 Task: Look for space in Ternate, Philippines from 12th August, 2023 to 16th August, 2023 for 8 adults in price range Rs.10000 to Rs.16000. Place can be private room with 8 bedrooms having 8 beds and 8 bathrooms. Property type can be house, flat, guest house, hotel. Amenities needed are: wifi, TV, free parkinig on premises, gym, breakfast. Booking option can be shelf check-in. Required host language is English.
Action: Mouse moved to (534, 133)
Screenshot: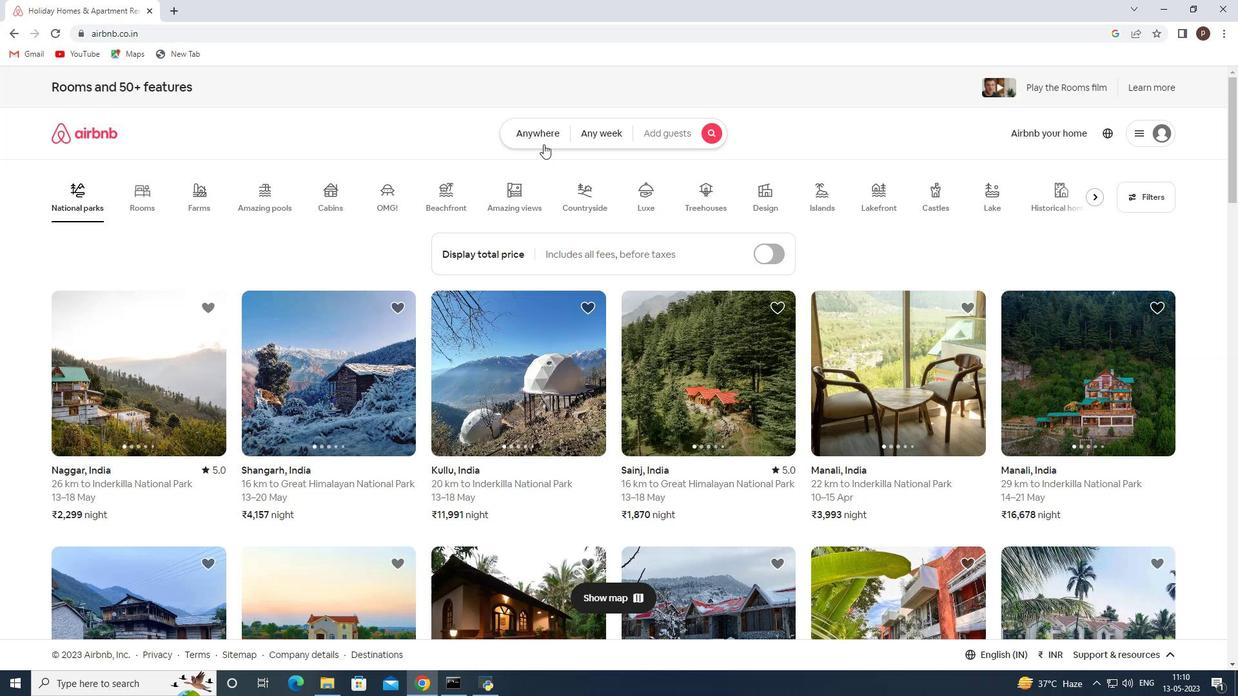 
Action: Mouse pressed left at (534, 133)
Screenshot: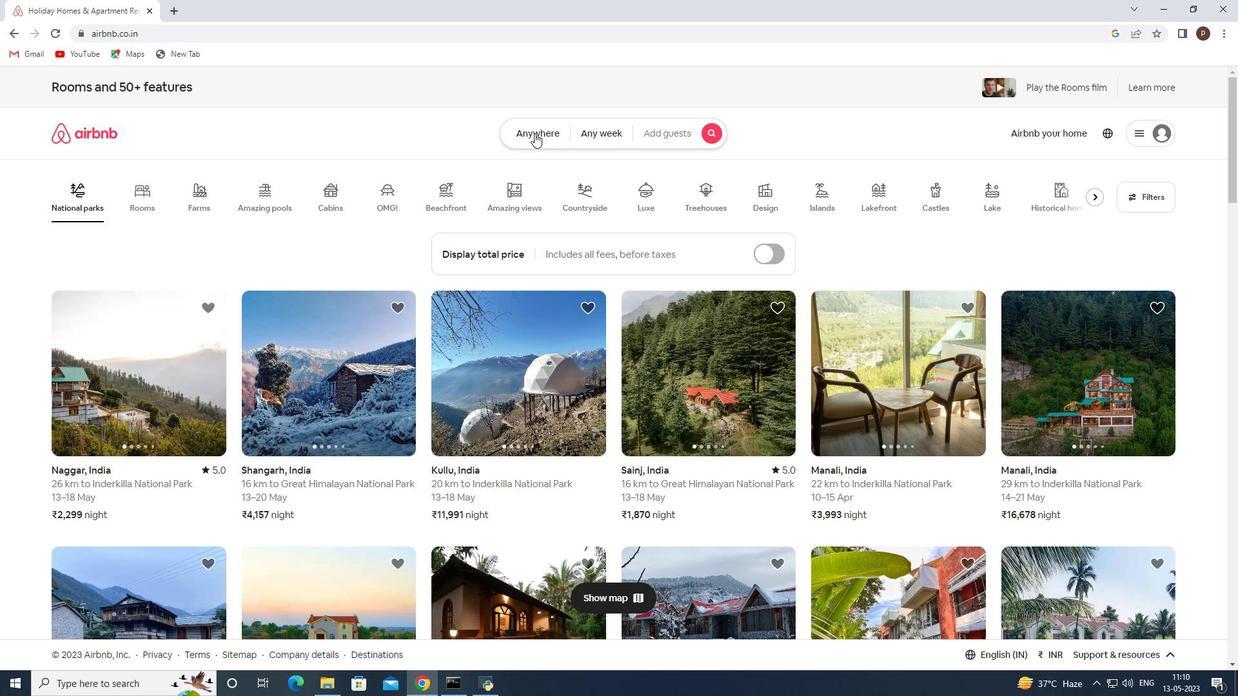 
Action: Mouse moved to (445, 187)
Screenshot: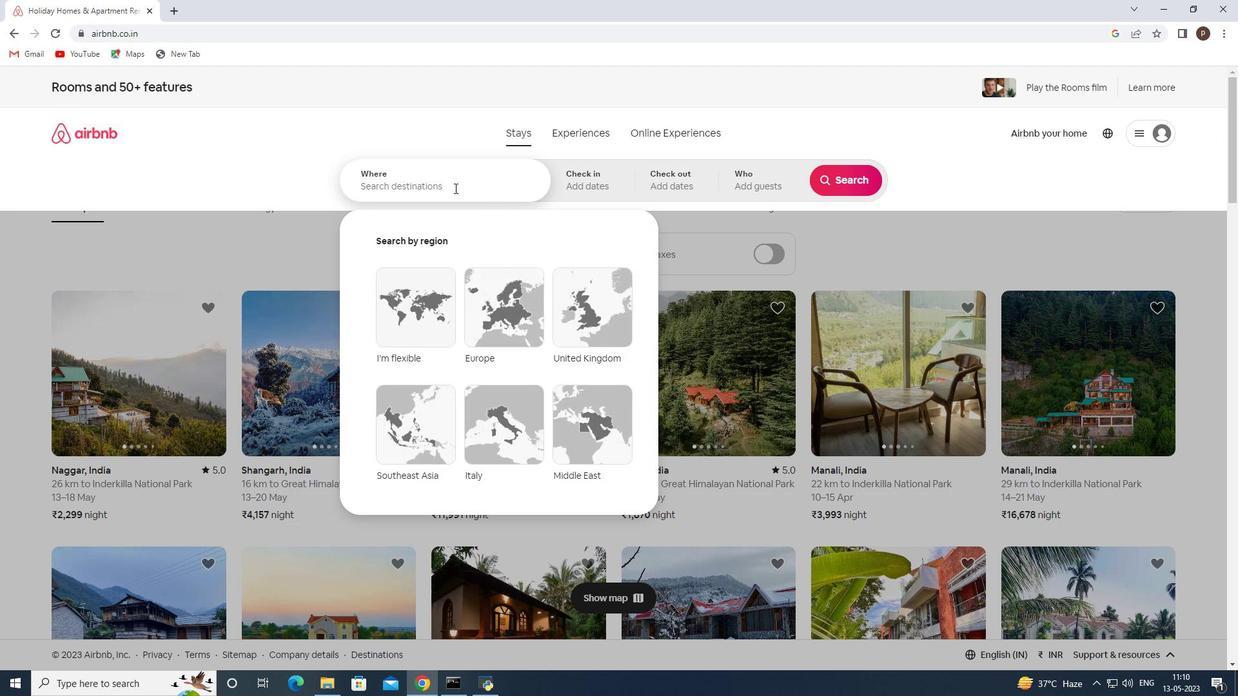 
Action: Mouse pressed left at (445, 187)
Screenshot: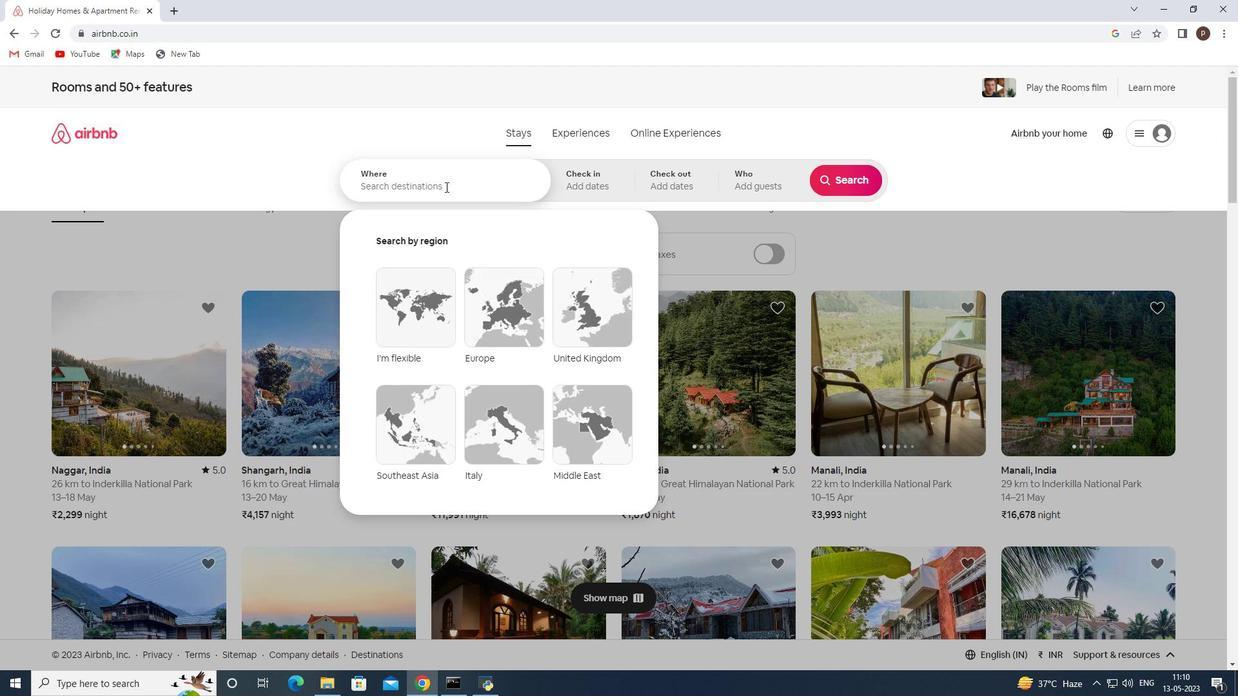 
Action: Key pressed <Key.caps_lock>T<Key.caps_lock>ernate,<Key.space><Key.caps_lock>P<Key.caps_lock>hili
Screenshot: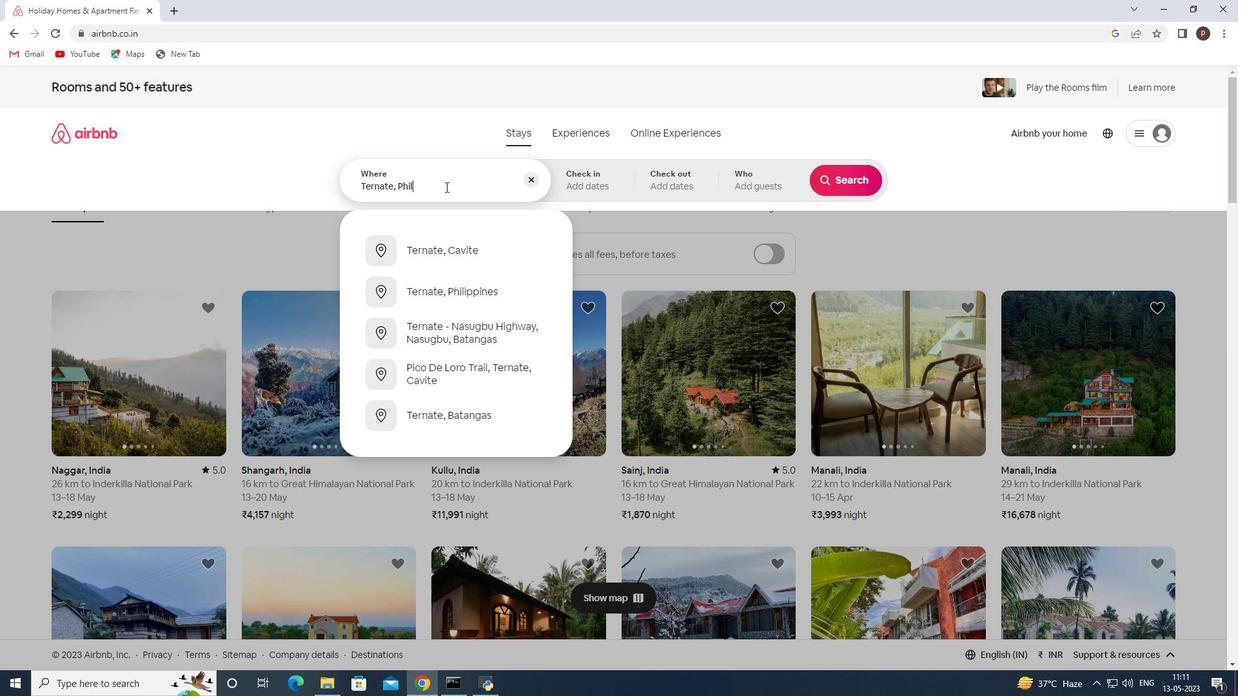 
Action: Mouse moved to (452, 287)
Screenshot: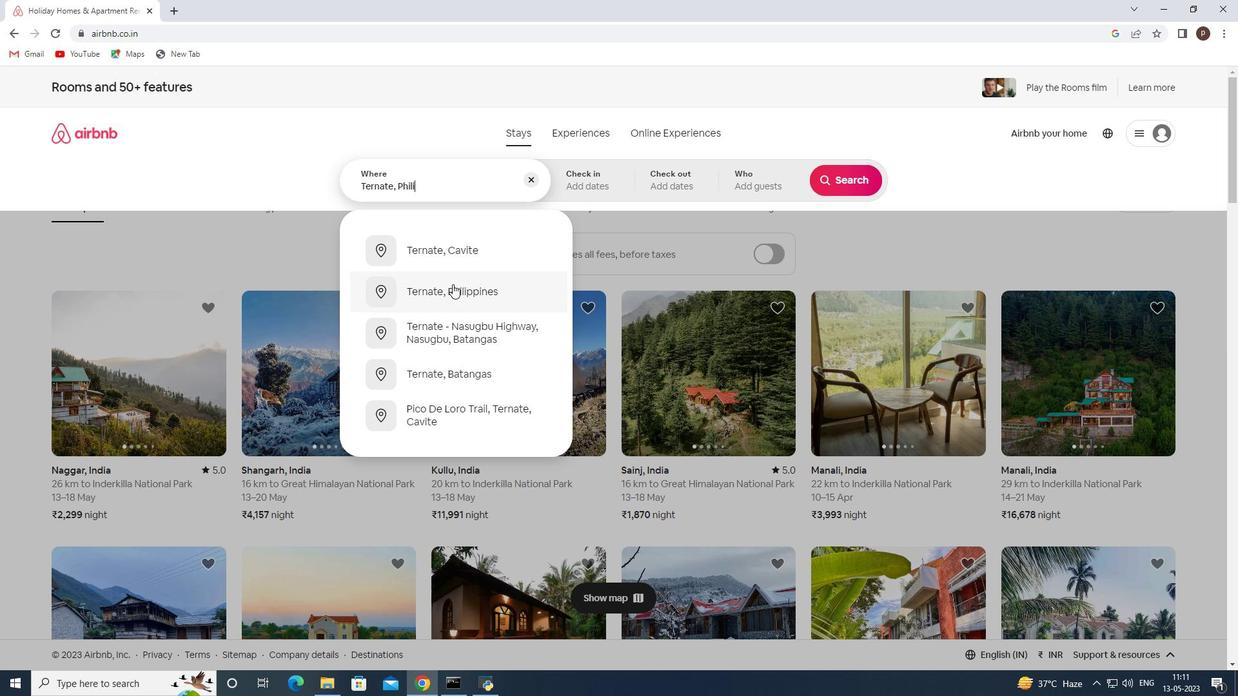 
Action: Mouse pressed left at (452, 287)
Screenshot: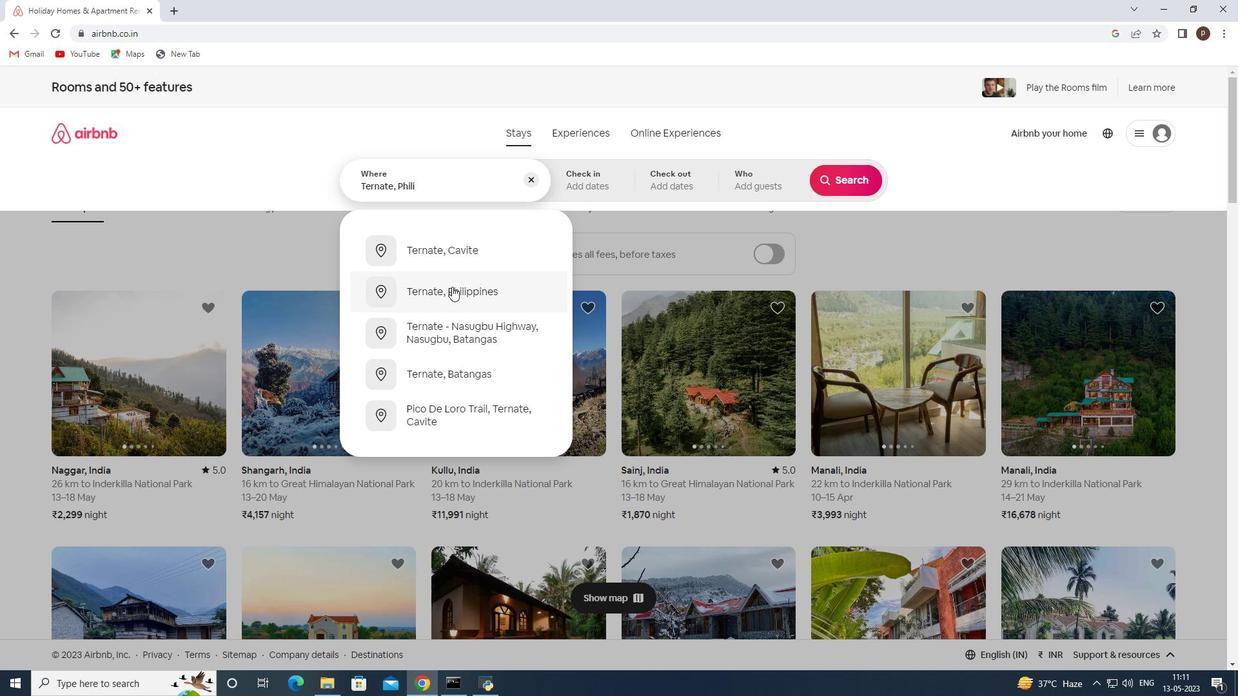 
Action: Mouse moved to (845, 285)
Screenshot: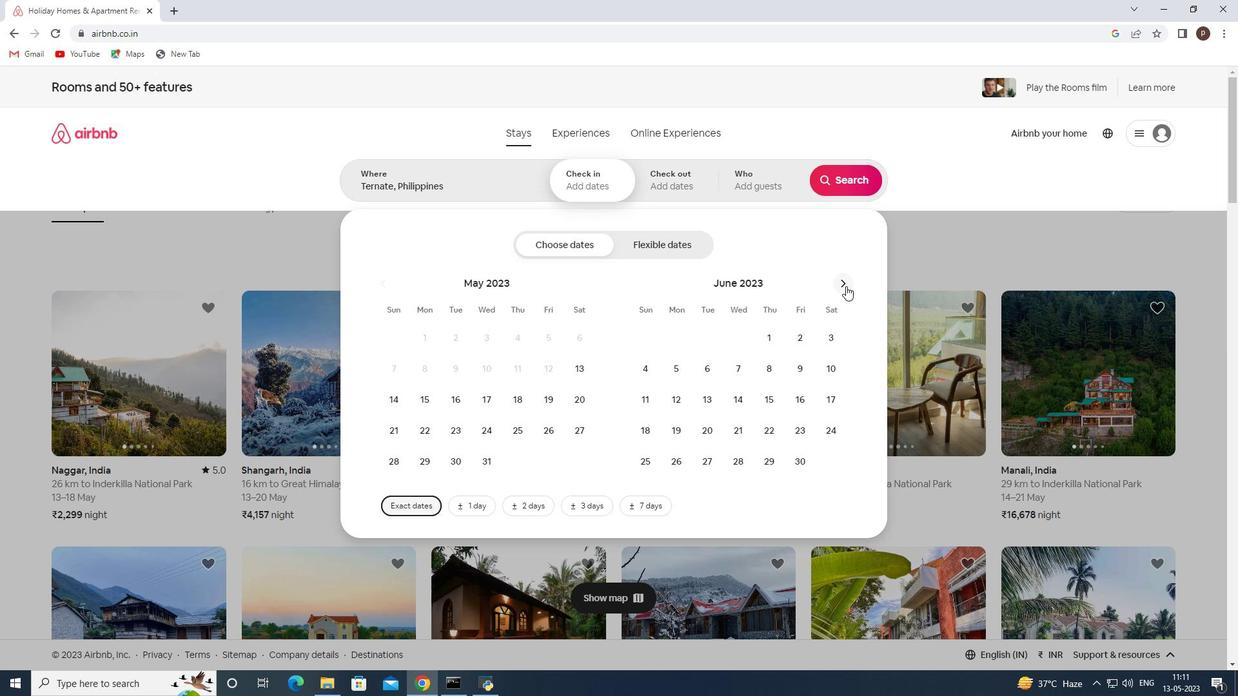 
Action: Mouse pressed left at (845, 285)
Screenshot: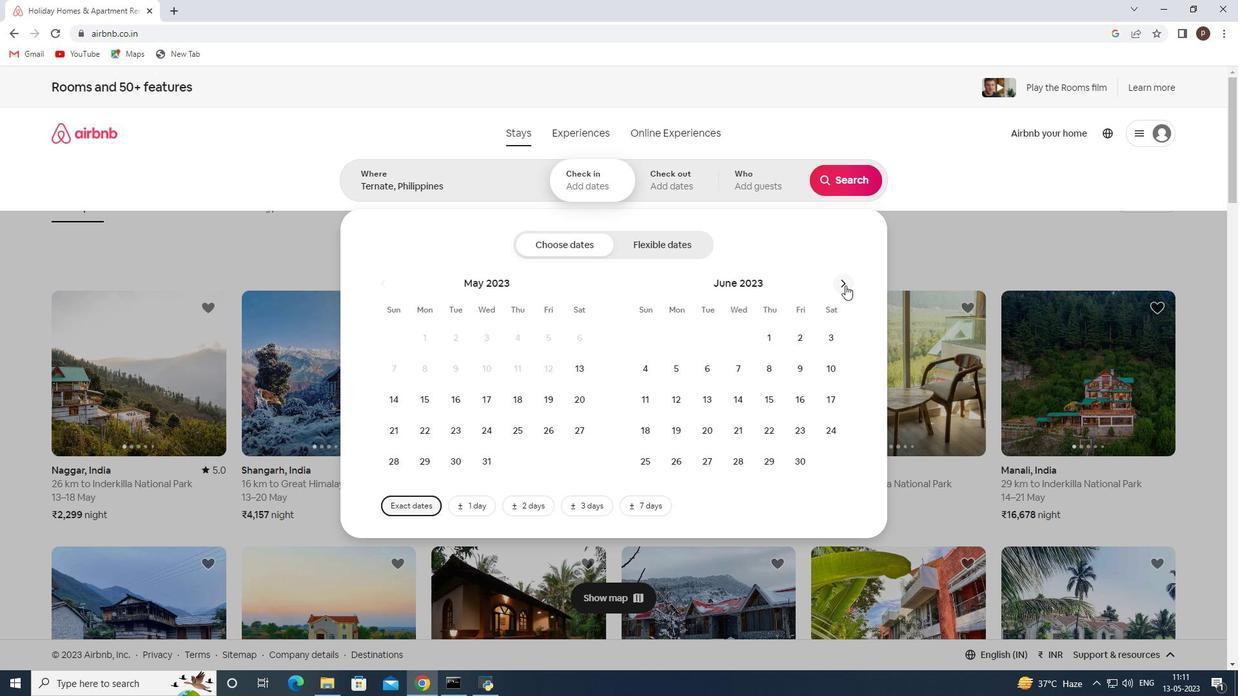 
Action: Mouse pressed left at (845, 285)
Screenshot: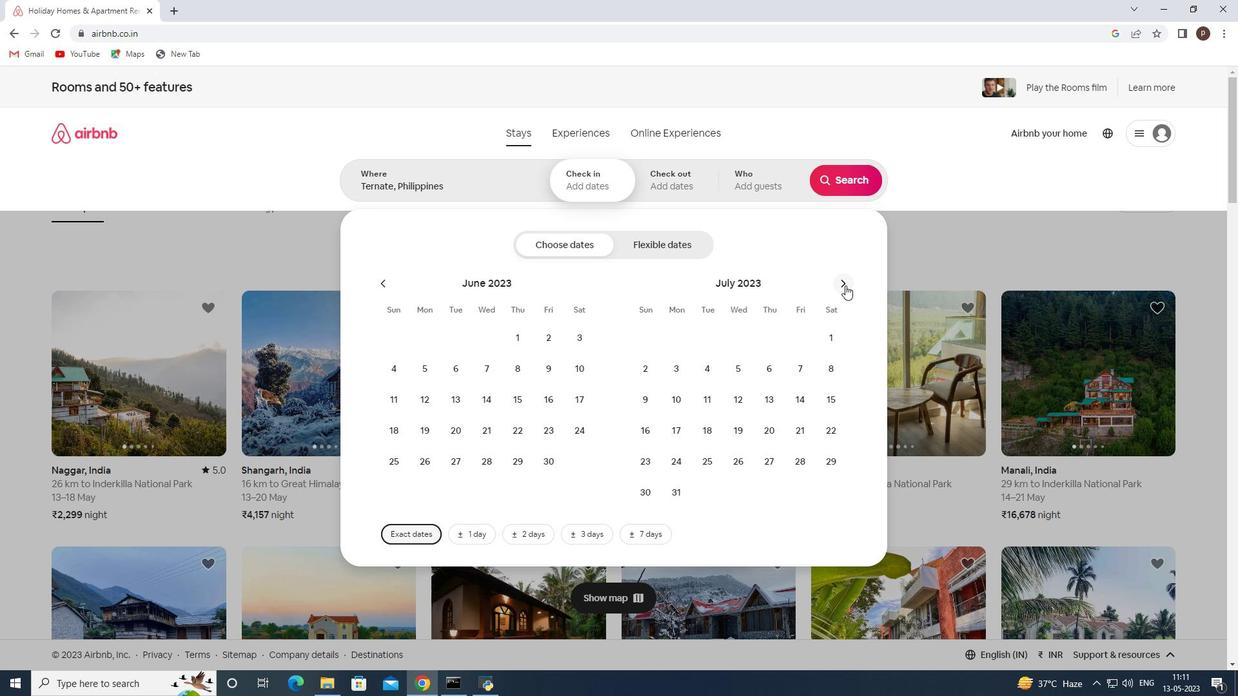 
Action: Mouse moved to (841, 364)
Screenshot: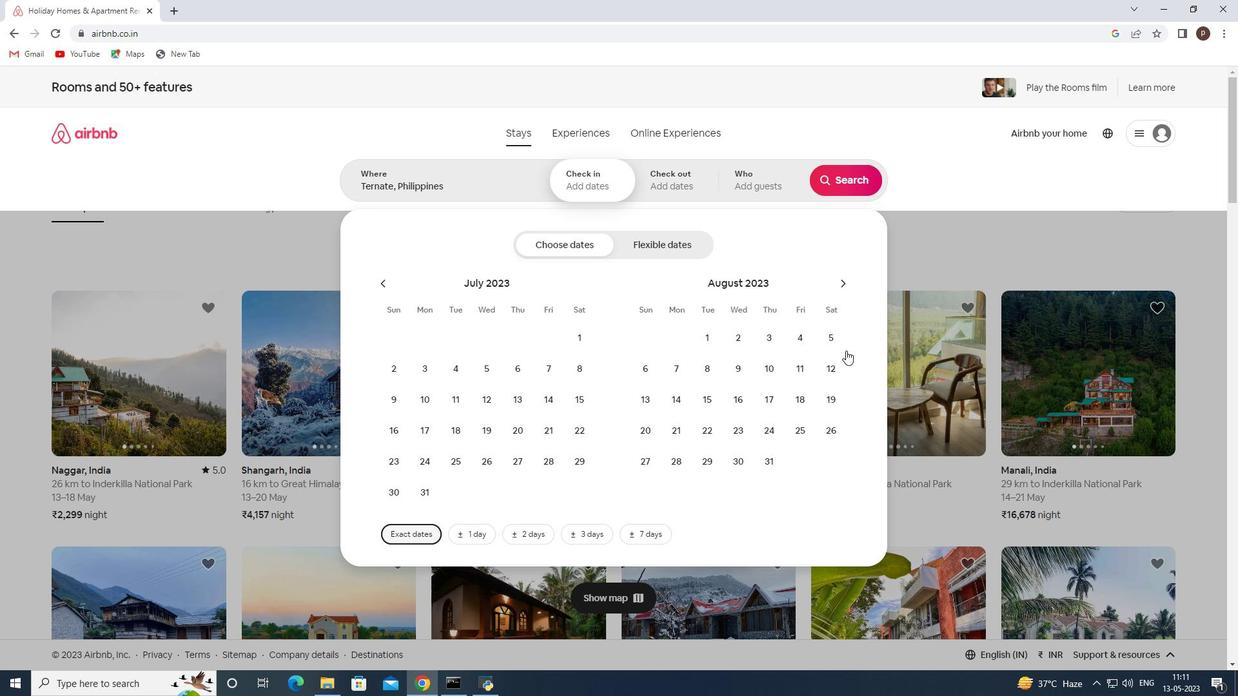 
Action: Mouse pressed left at (841, 364)
Screenshot: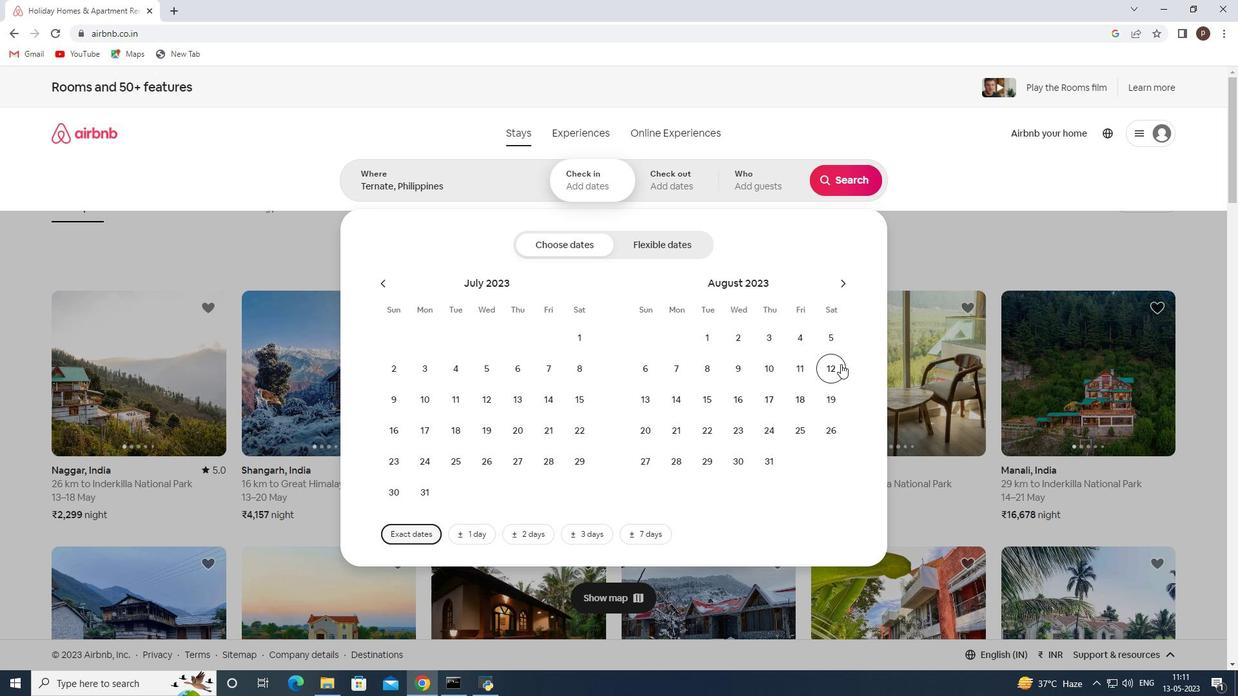 
Action: Mouse moved to (743, 396)
Screenshot: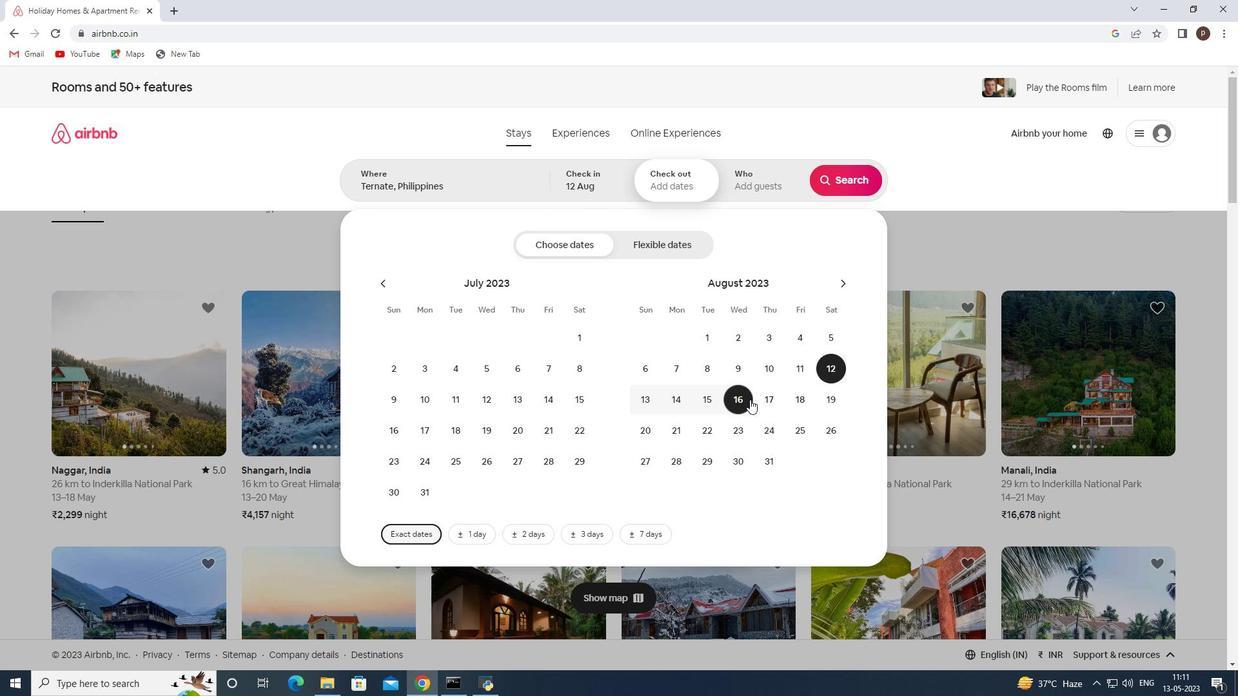 
Action: Mouse pressed left at (743, 396)
Screenshot: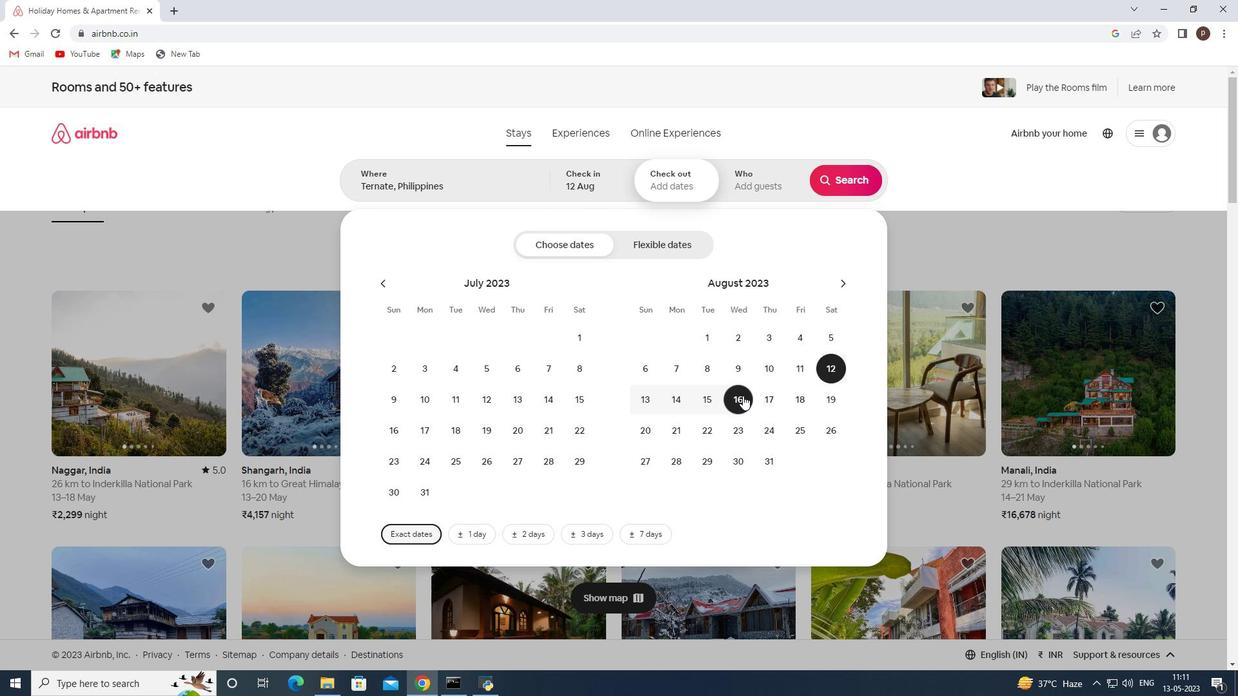 
Action: Mouse moved to (760, 180)
Screenshot: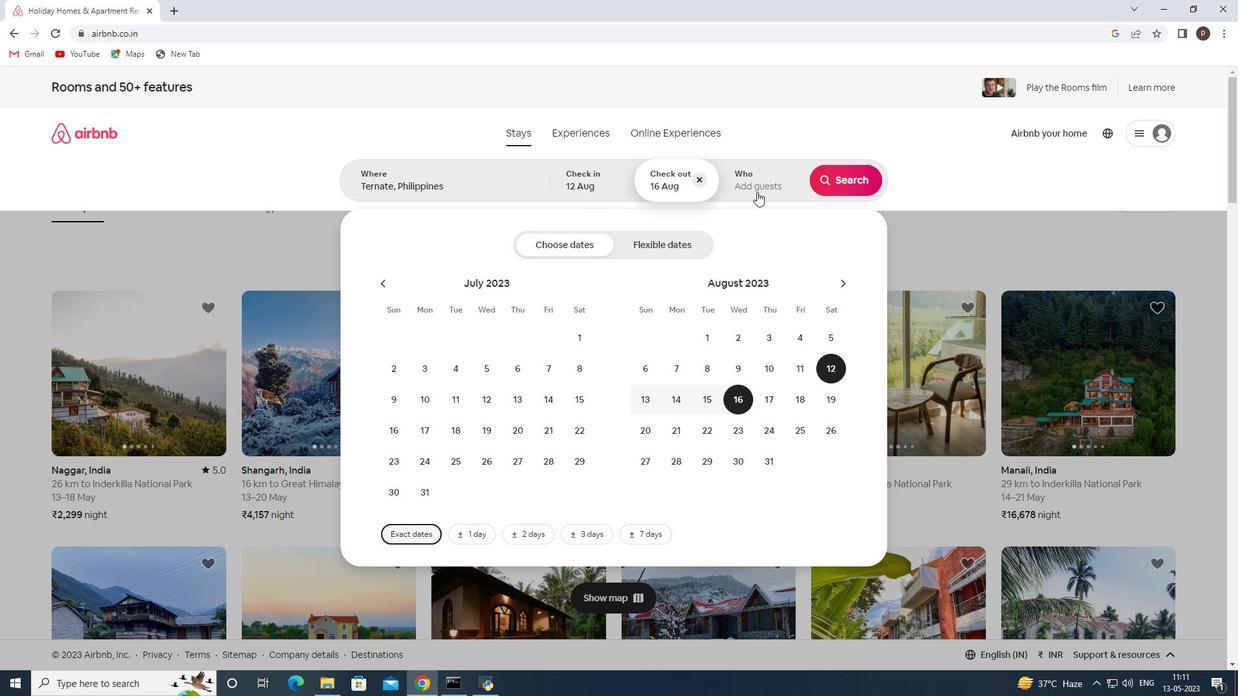 
Action: Mouse pressed left at (760, 180)
Screenshot: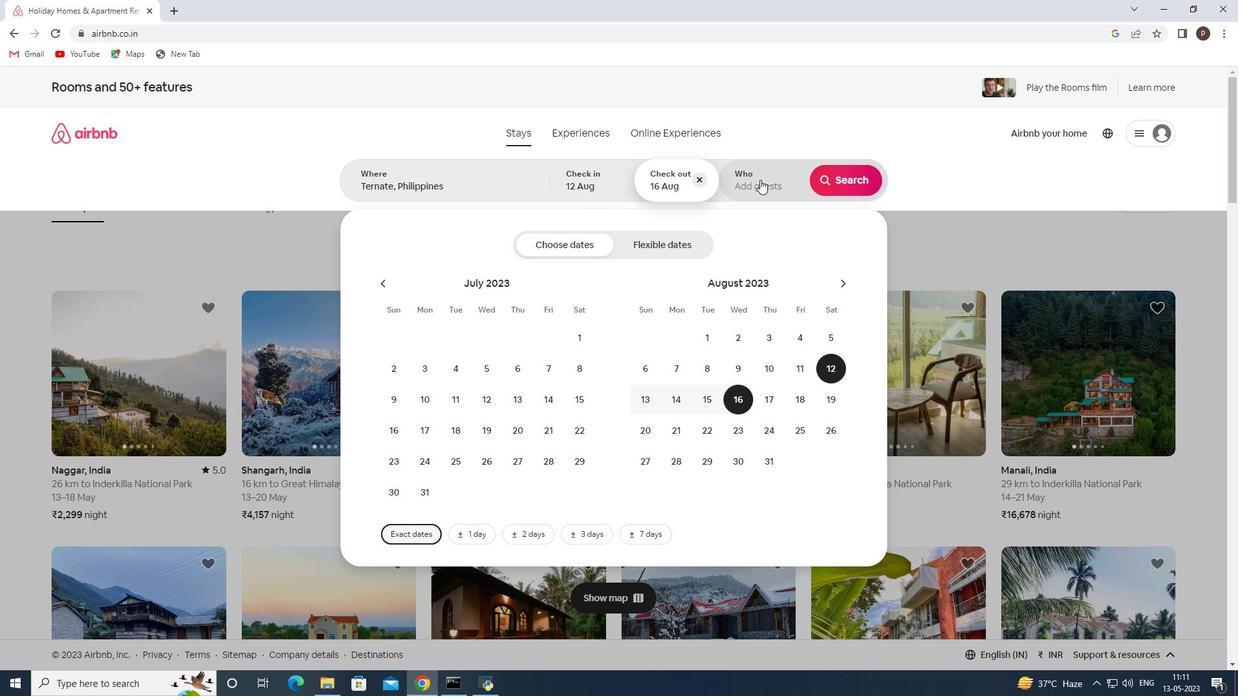 
Action: Mouse moved to (859, 247)
Screenshot: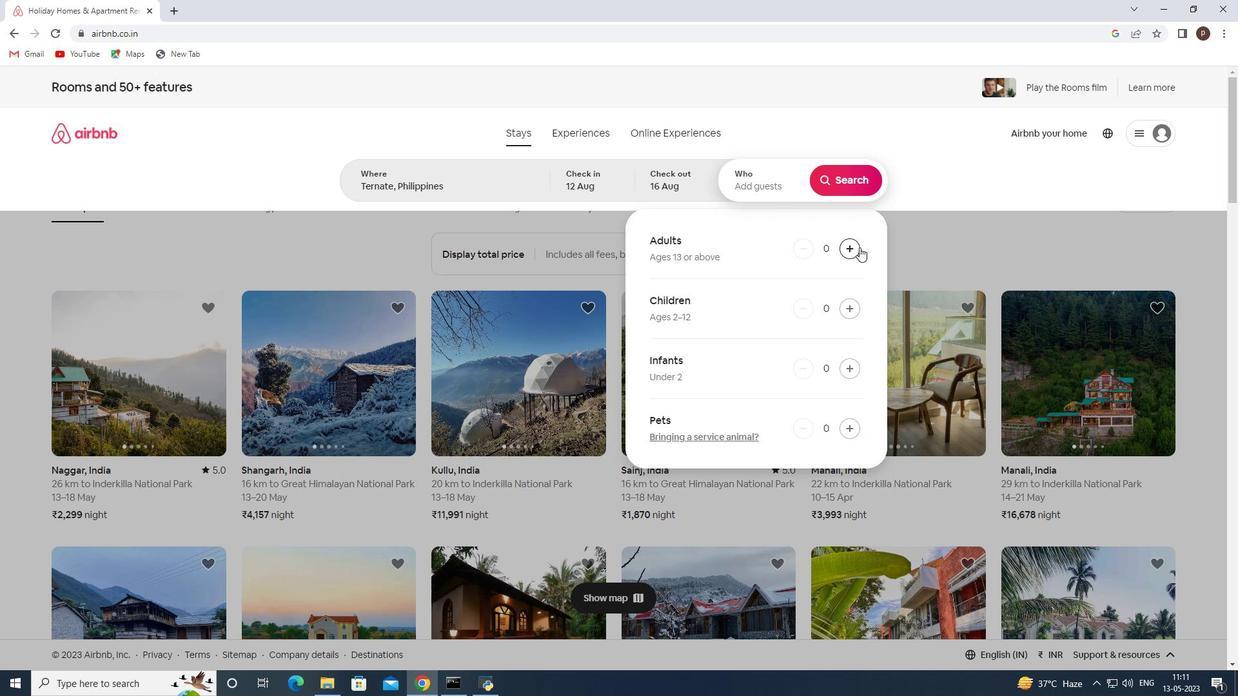 
Action: Mouse pressed left at (859, 247)
Screenshot: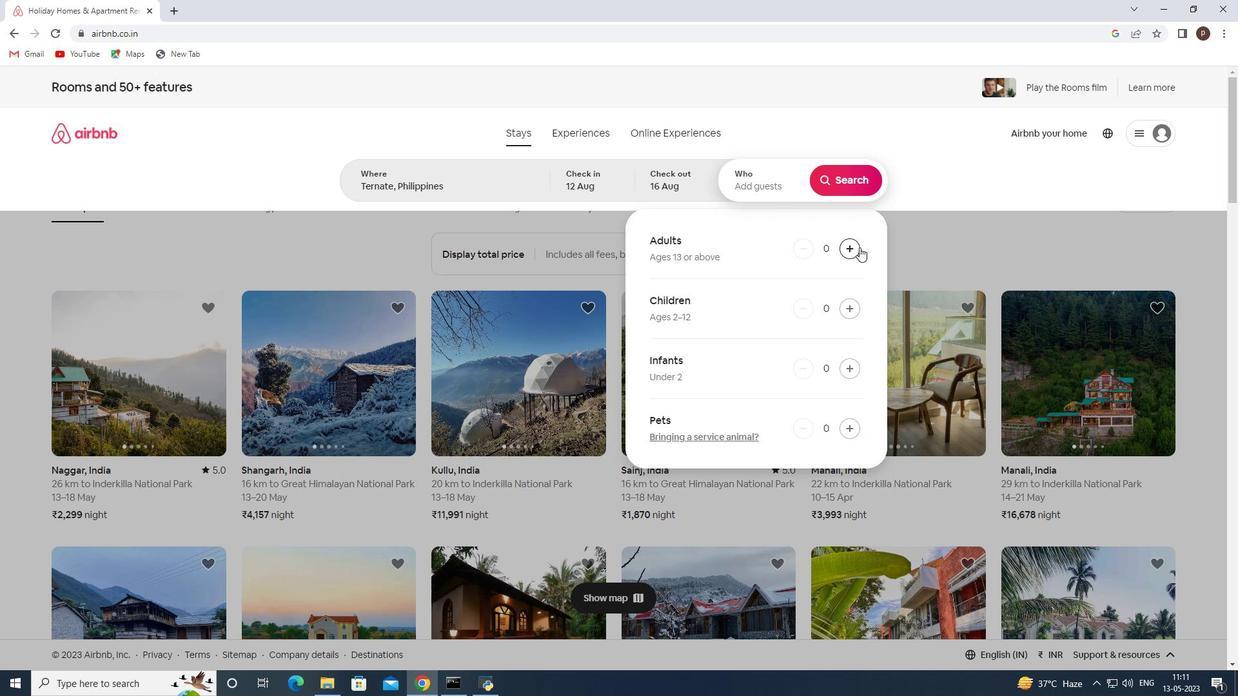 
Action: Mouse pressed left at (859, 247)
Screenshot: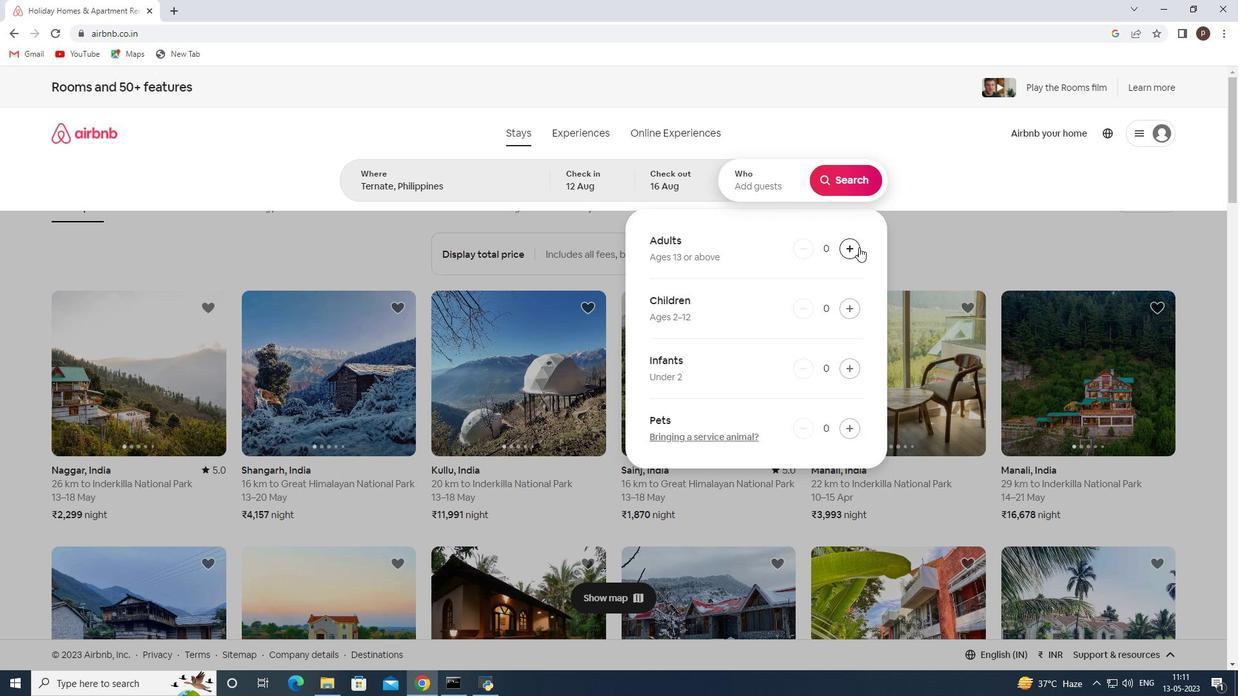 
Action: Mouse pressed left at (859, 247)
Screenshot: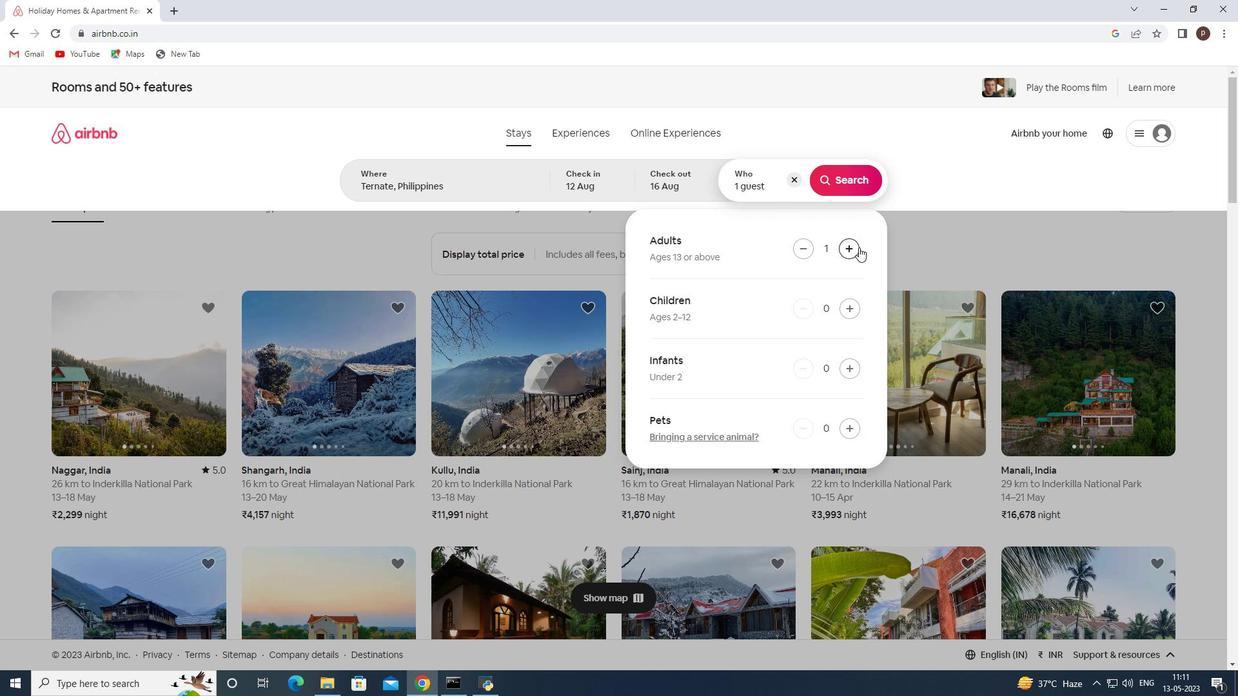 
Action: Mouse pressed left at (859, 247)
Screenshot: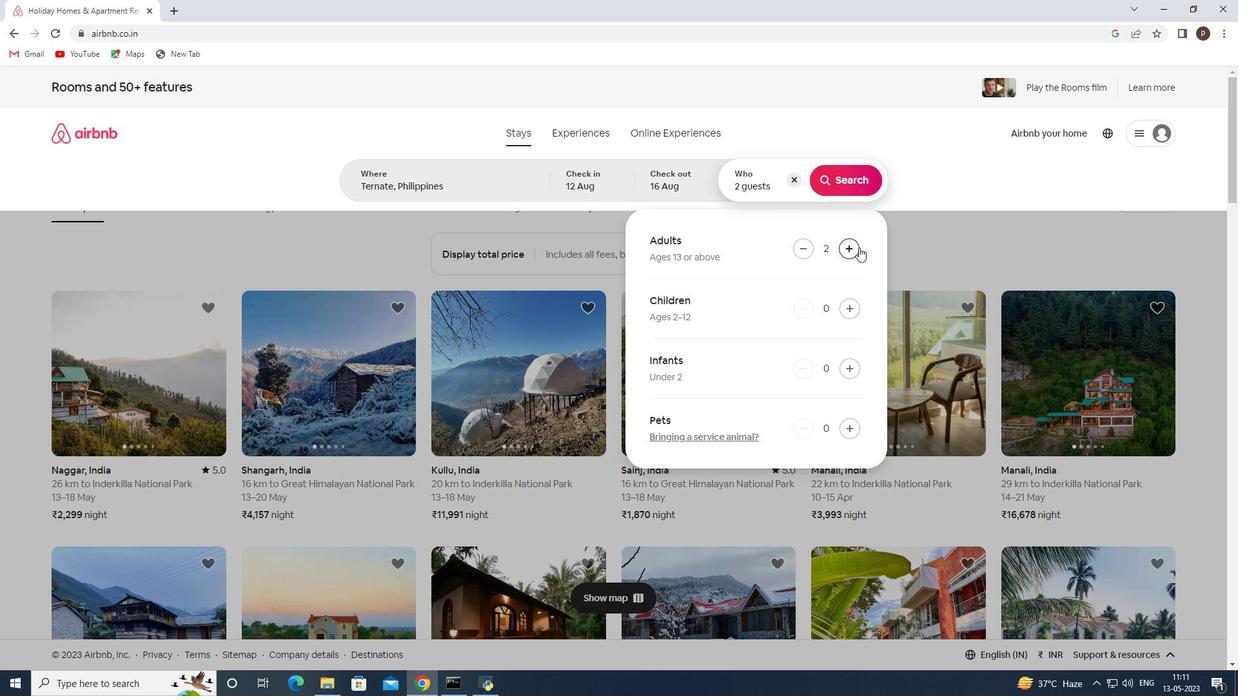 
Action: Mouse pressed left at (859, 247)
Screenshot: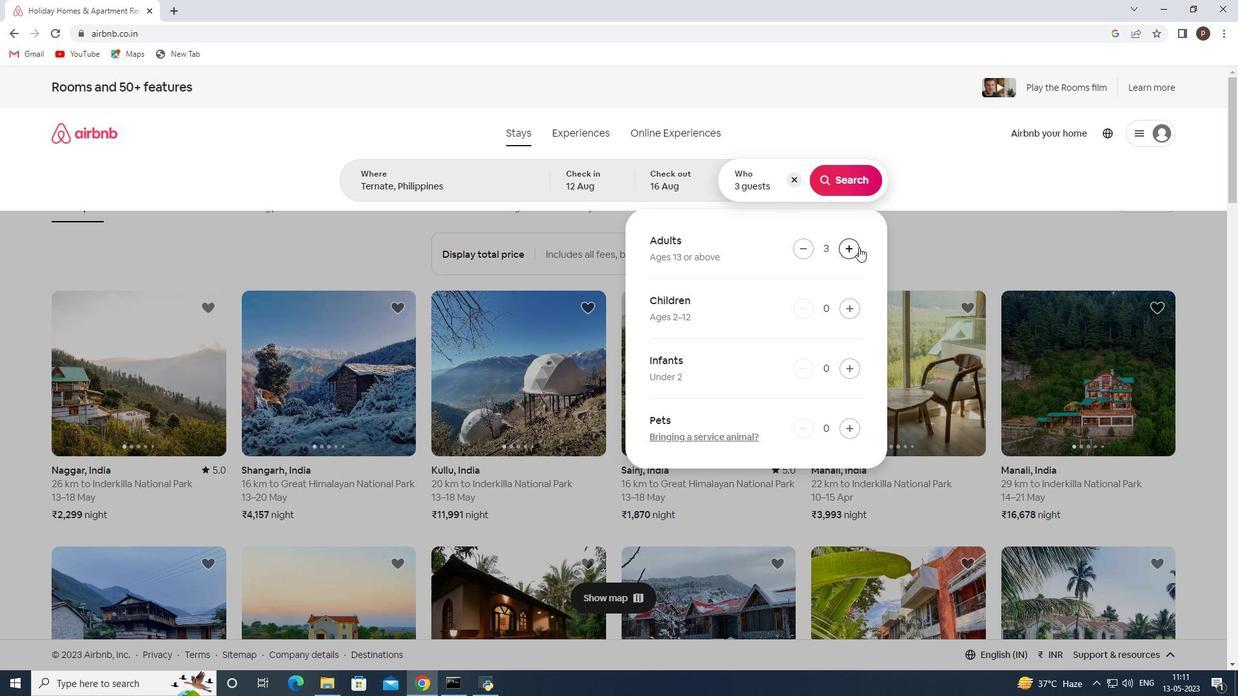 
Action: Mouse pressed left at (859, 247)
Screenshot: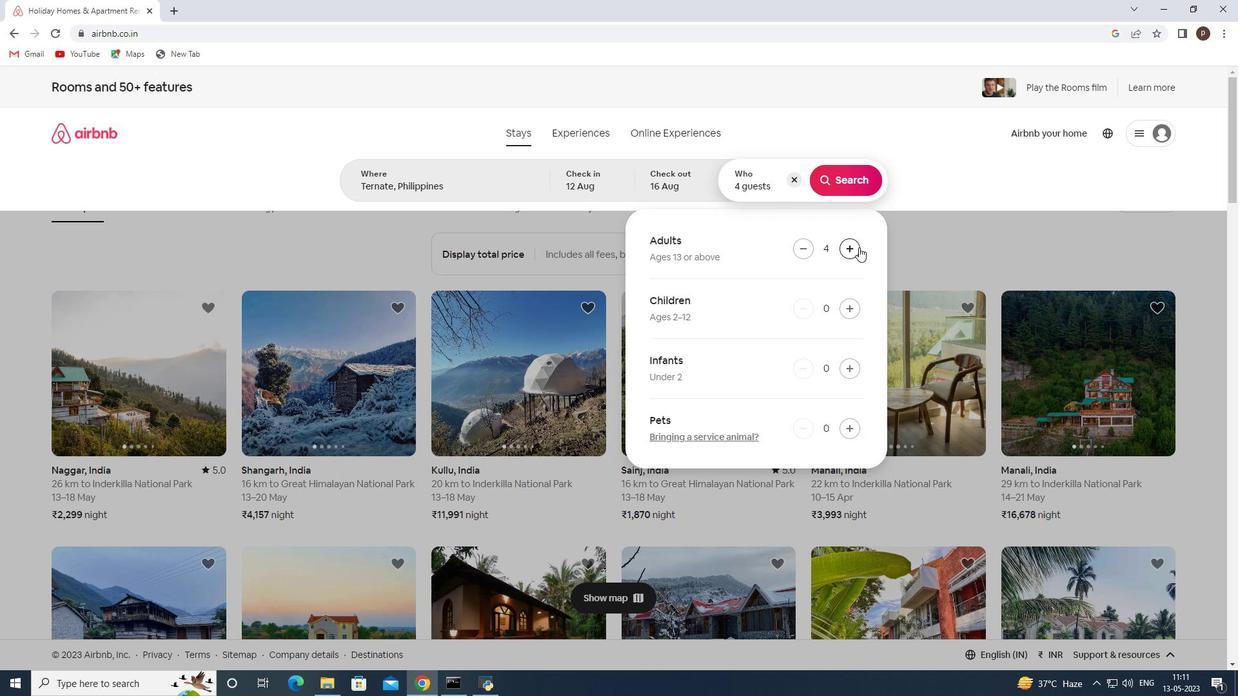 
Action: Mouse pressed left at (859, 247)
Screenshot: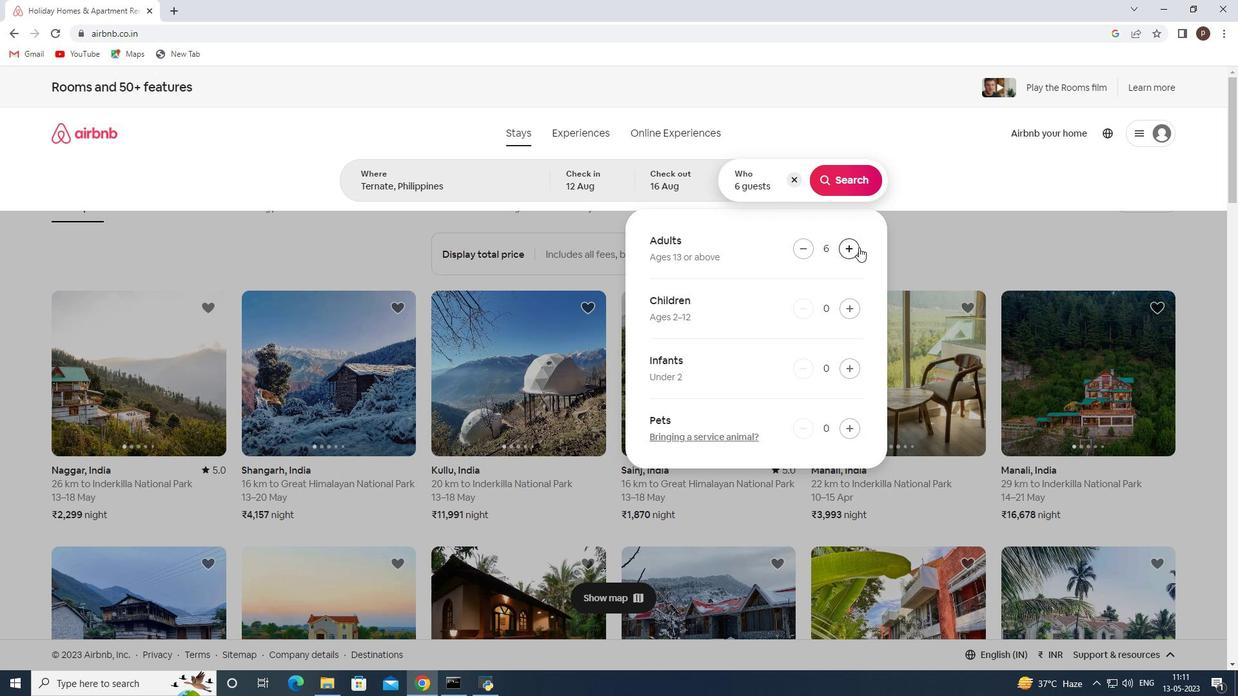 
Action: Mouse pressed left at (859, 247)
Screenshot: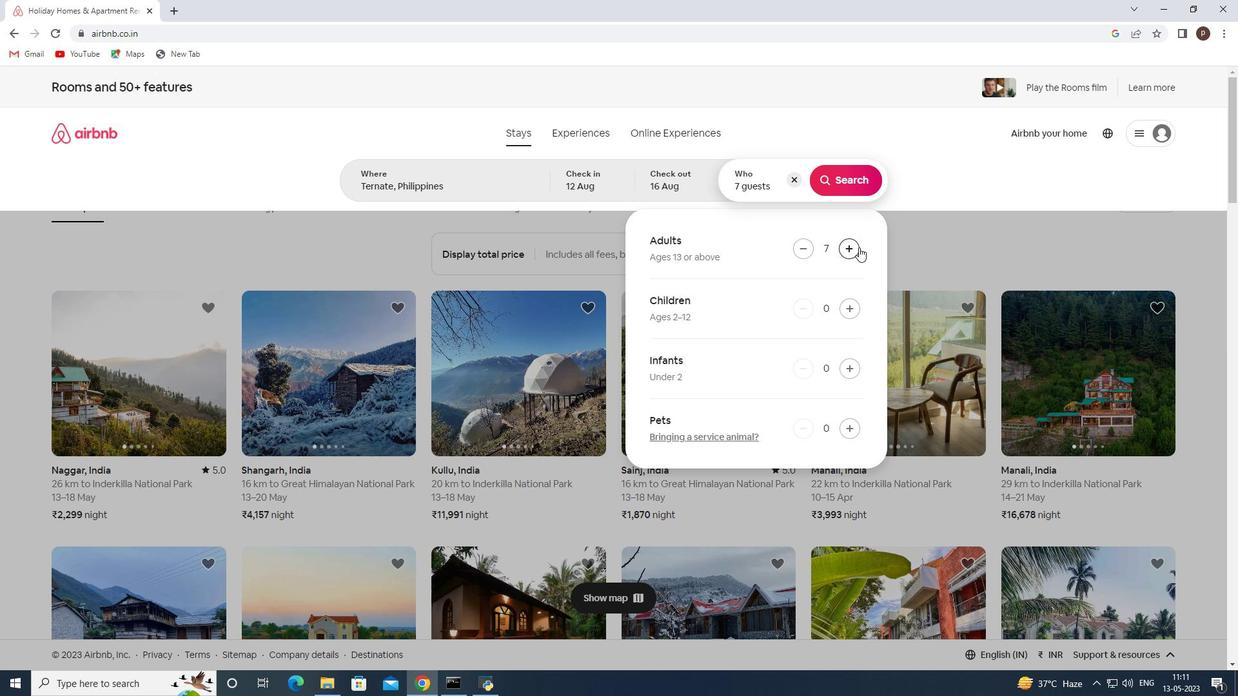 
Action: Mouse moved to (847, 185)
Screenshot: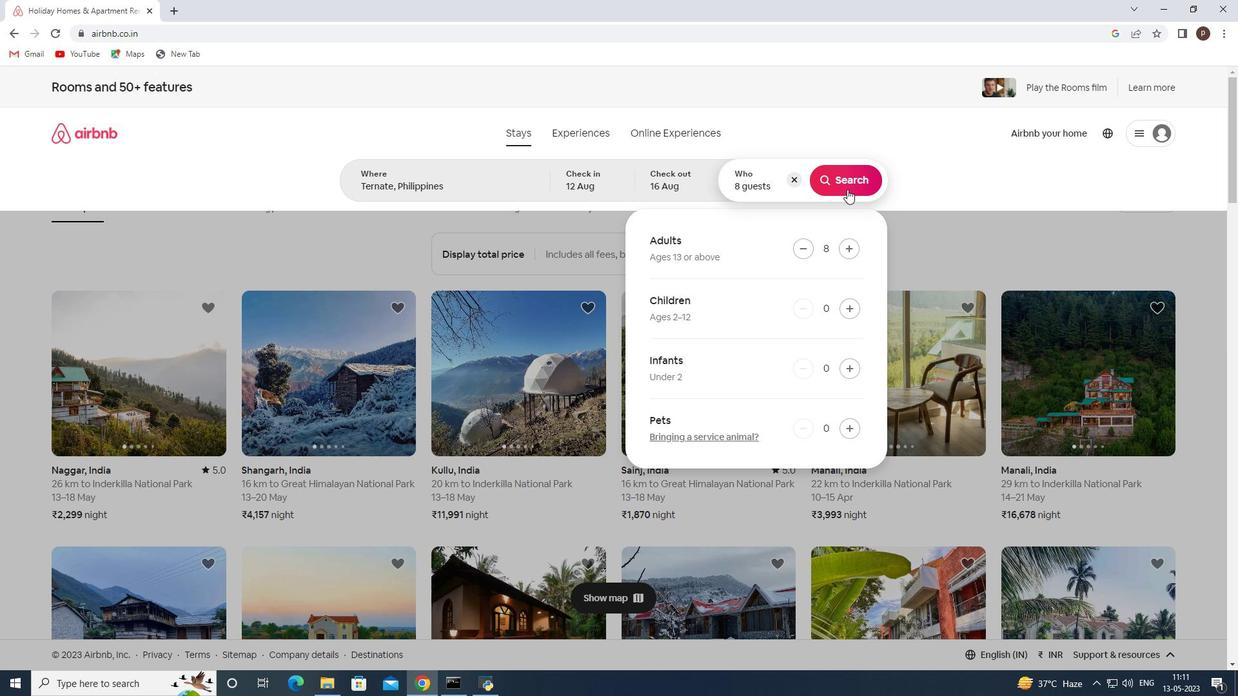 
Action: Mouse pressed left at (847, 185)
Screenshot: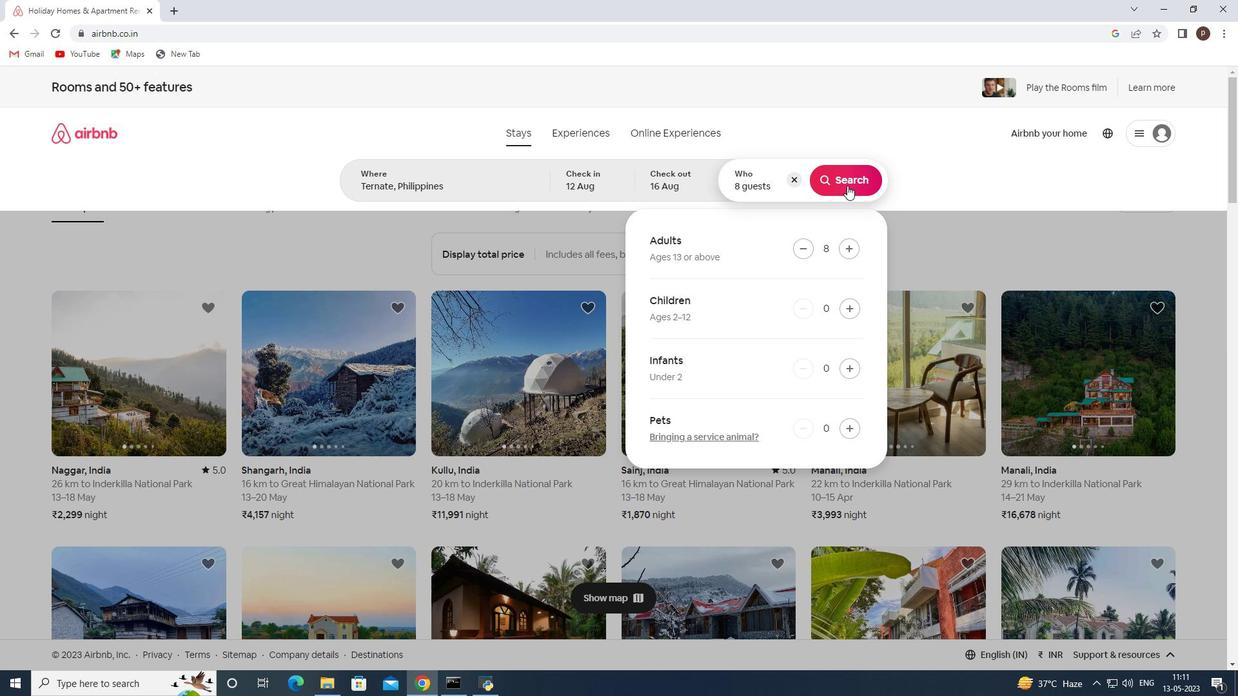 
Action: Mouse moved to (1164, 148)
Screenshot: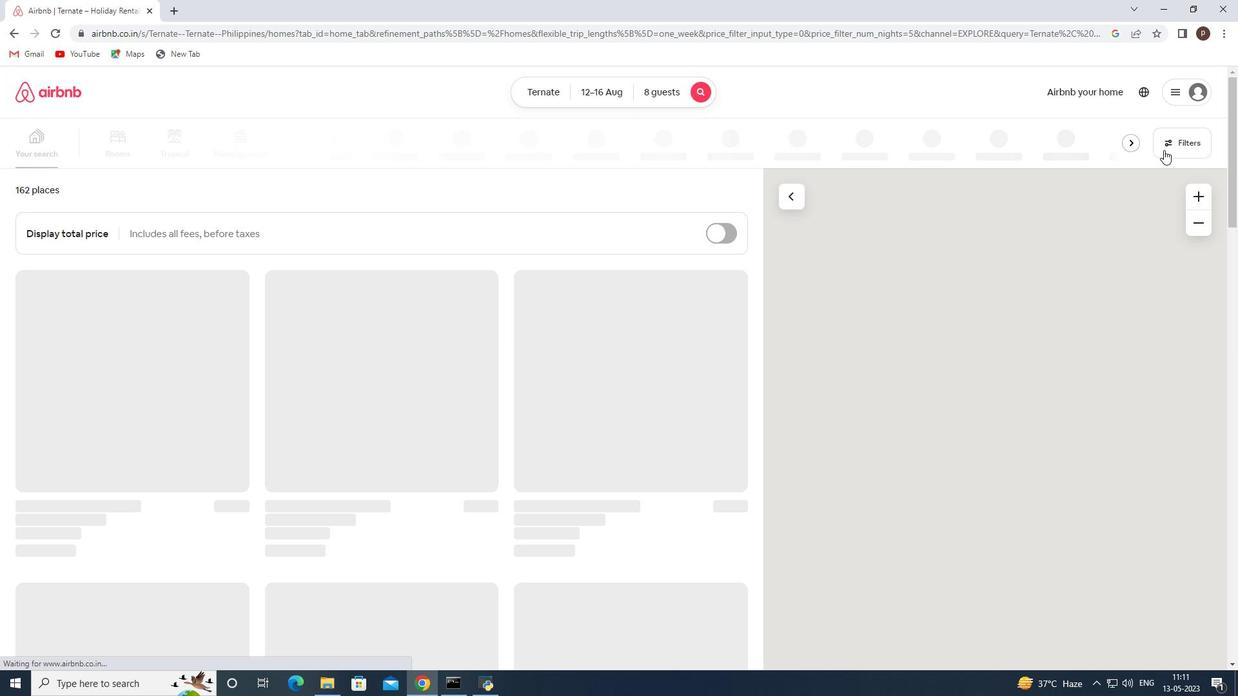 
Action: Mouse pressed left at (1164, 148)
Screenshot: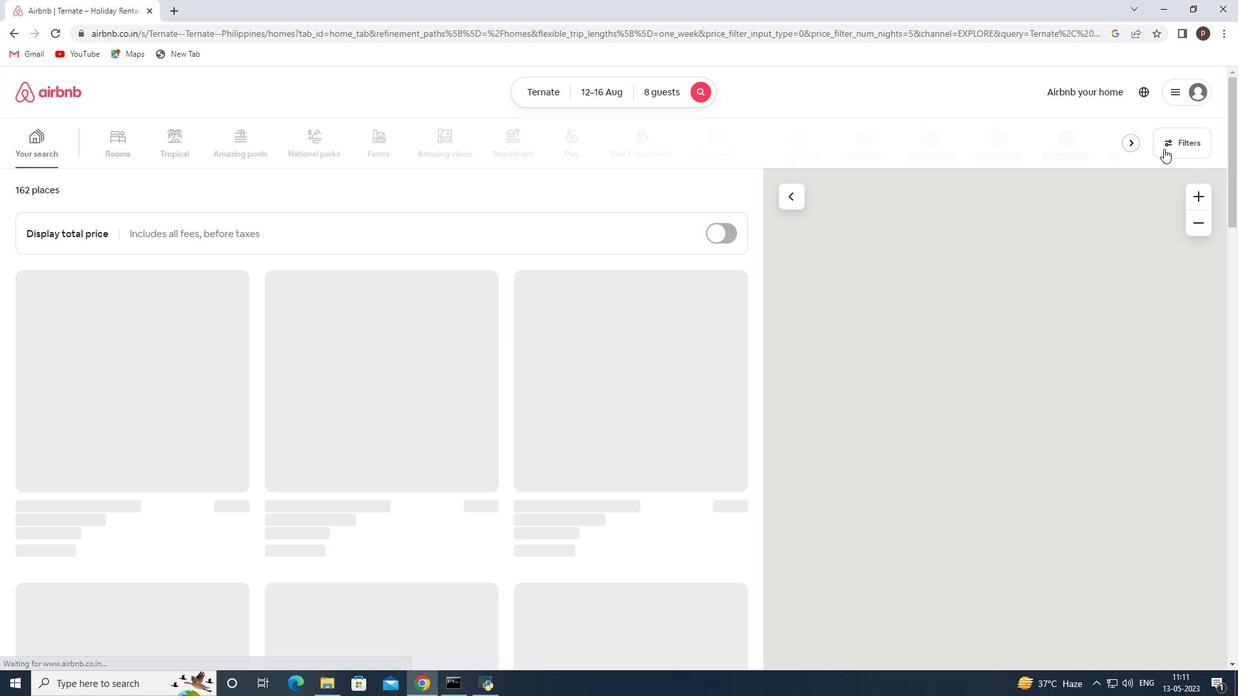 
Action: Mouse moved to (1166, 143)
Screenshot: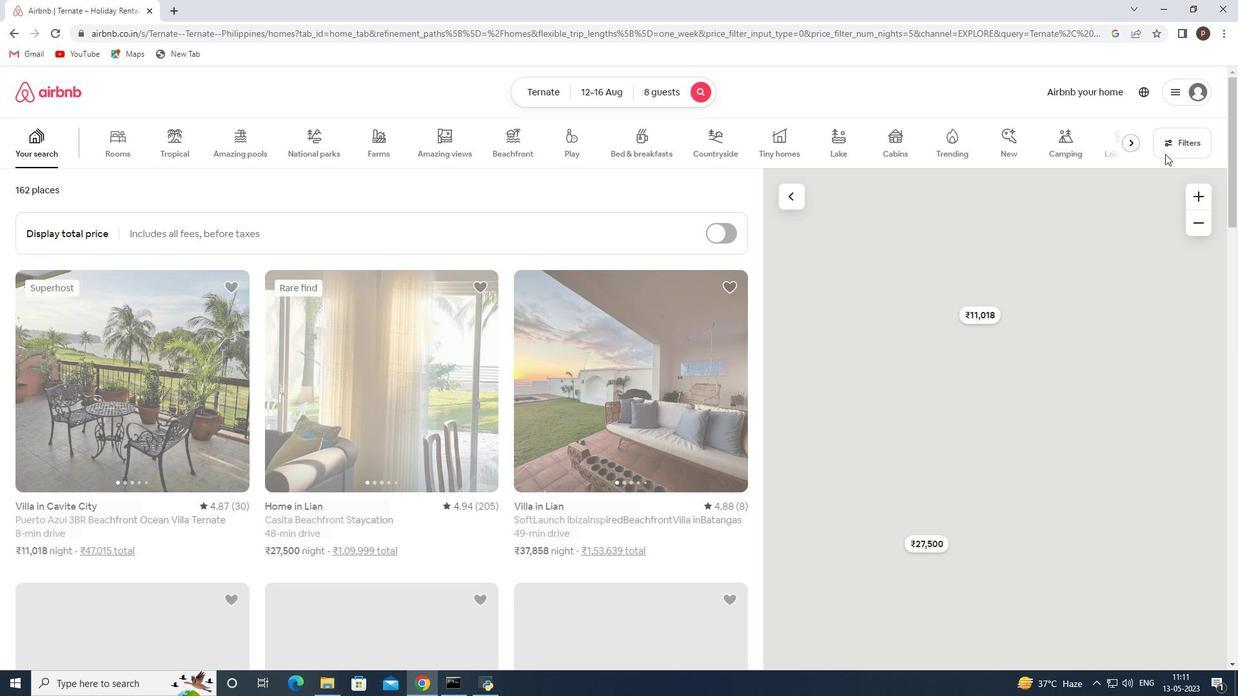 
Action: Mouse pressed left at (1166, 143)
Screenshot: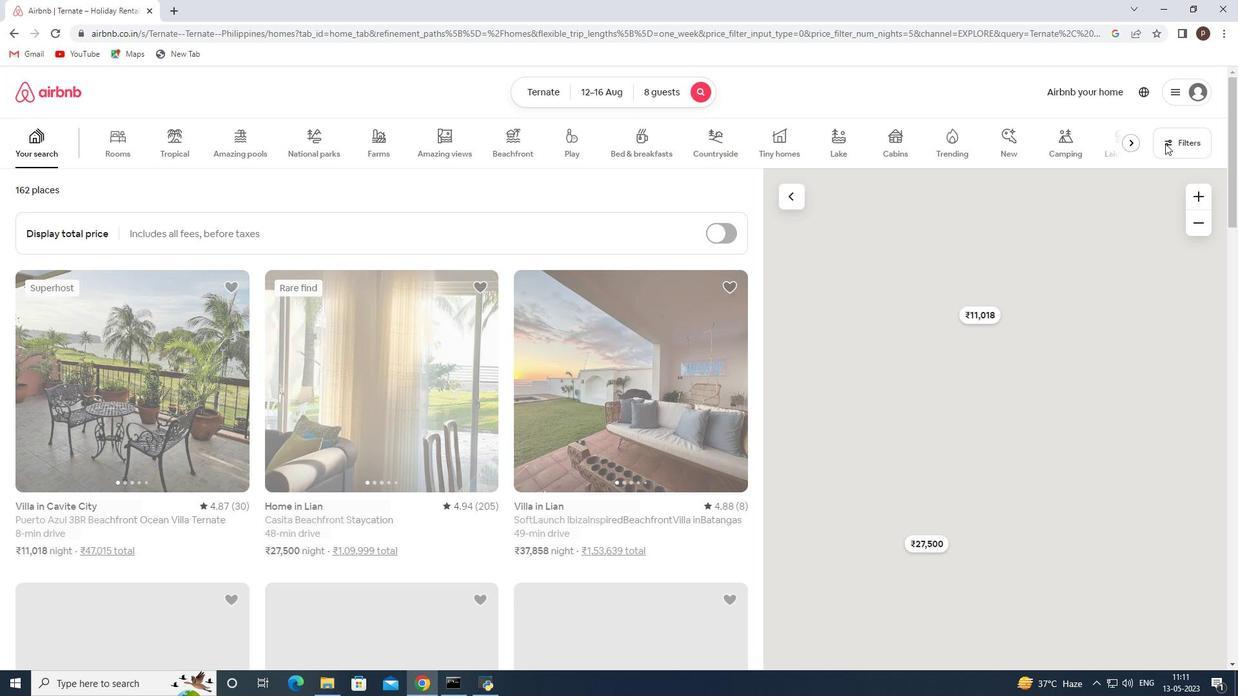 
Action: Mouse moved to (1166, 143)
Screenshot: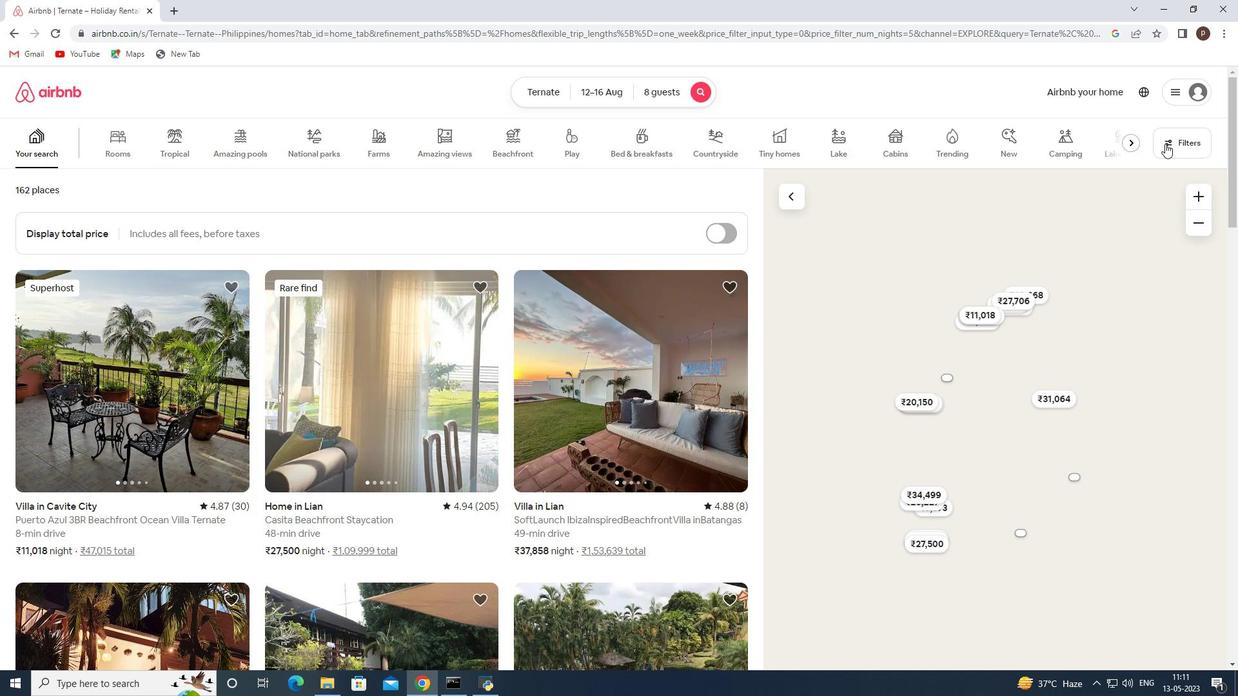 
Action: Mouse pressed left at (1166, 143)
Screenshot: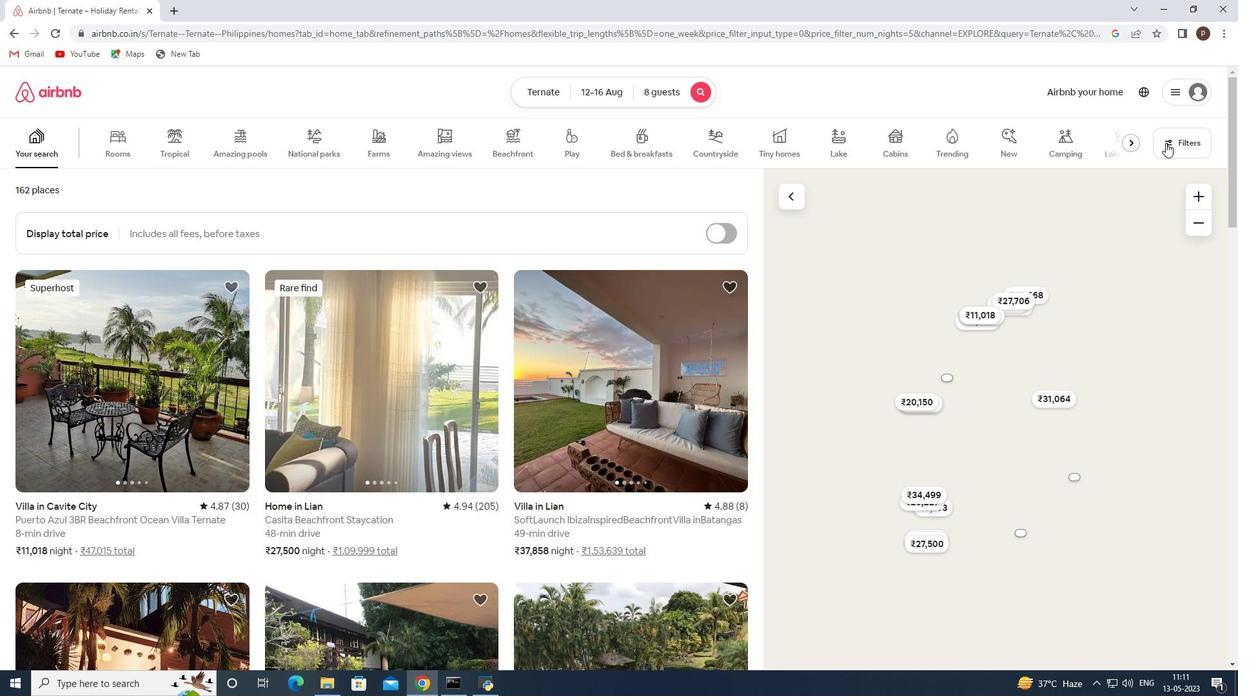 
Action: Mouse moved to (424, 465)
Screenshot: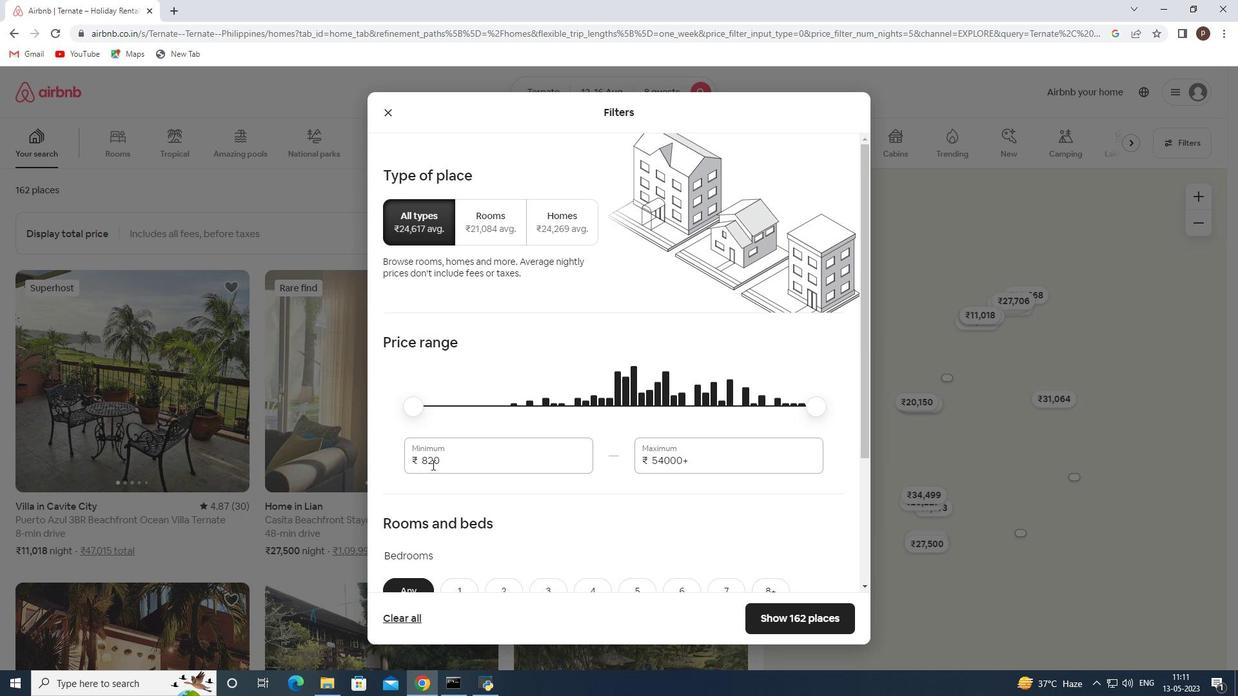 
Action: Mouse pressed left at (424, 465)
Screenshot: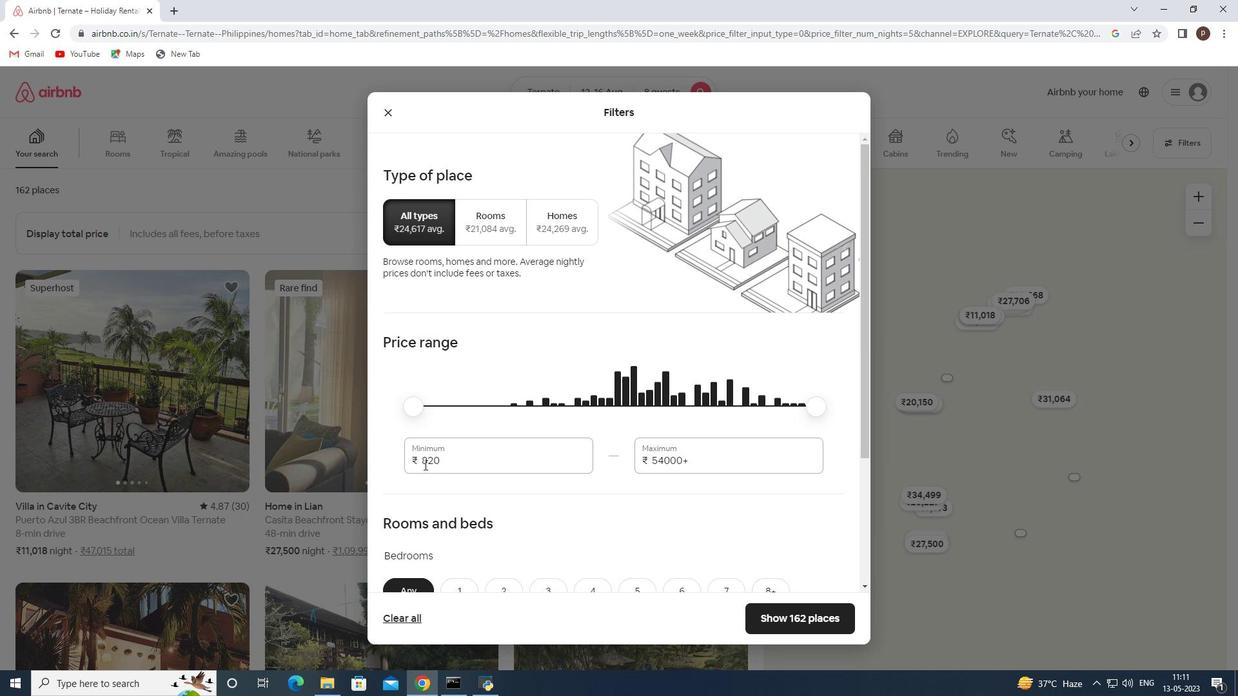 
Action: Mouse pressed left at (424, 465)
Screenshot: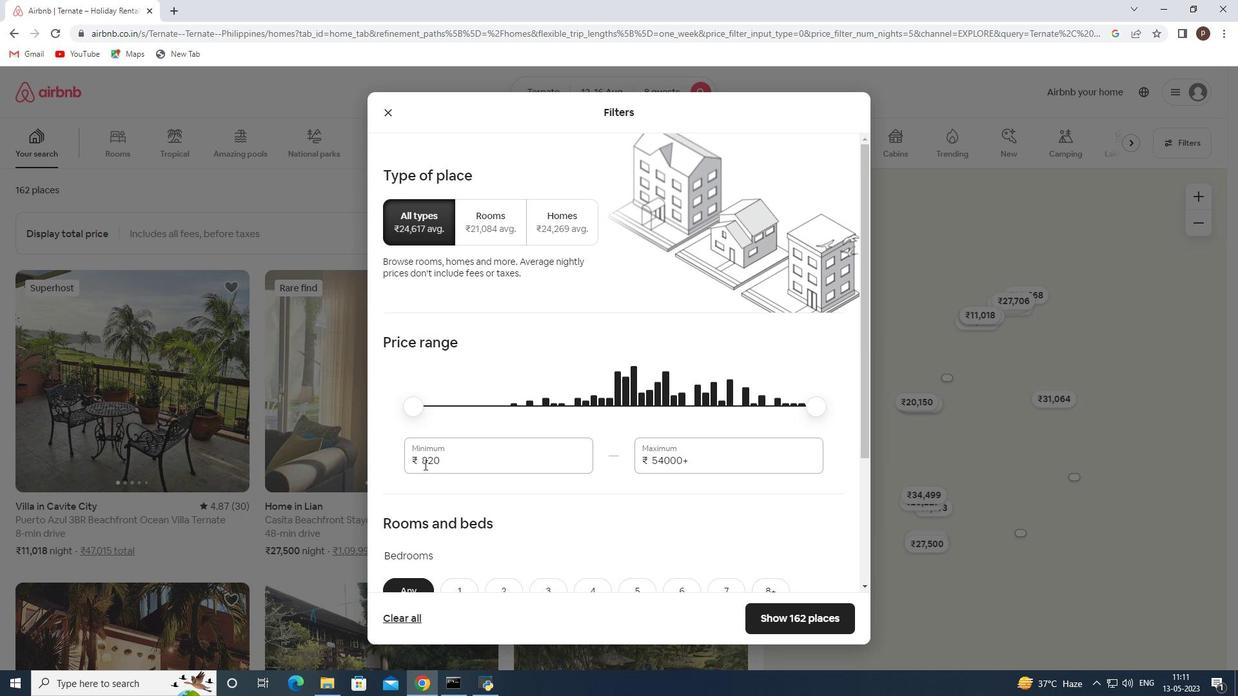 
Action: Key pressed 10000<Key.tab>16000
Screenshot: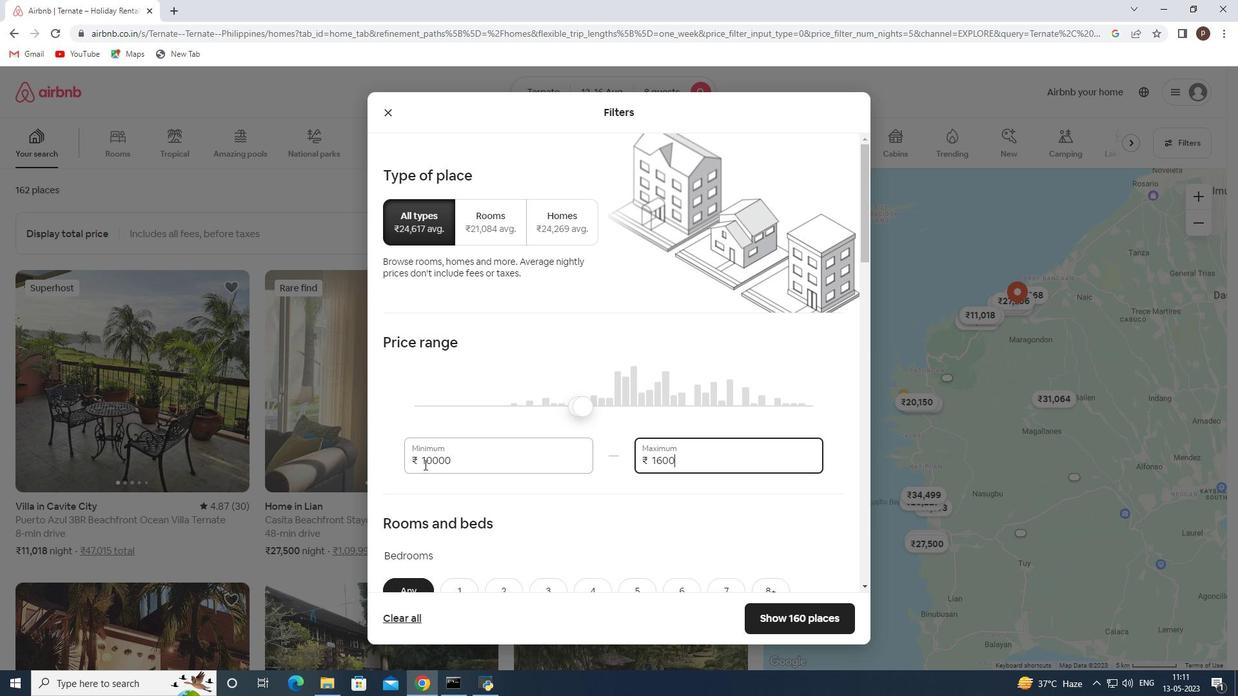 
Action: Mouse scrolled (424, 464) with delta (0, 0)
Screenshot: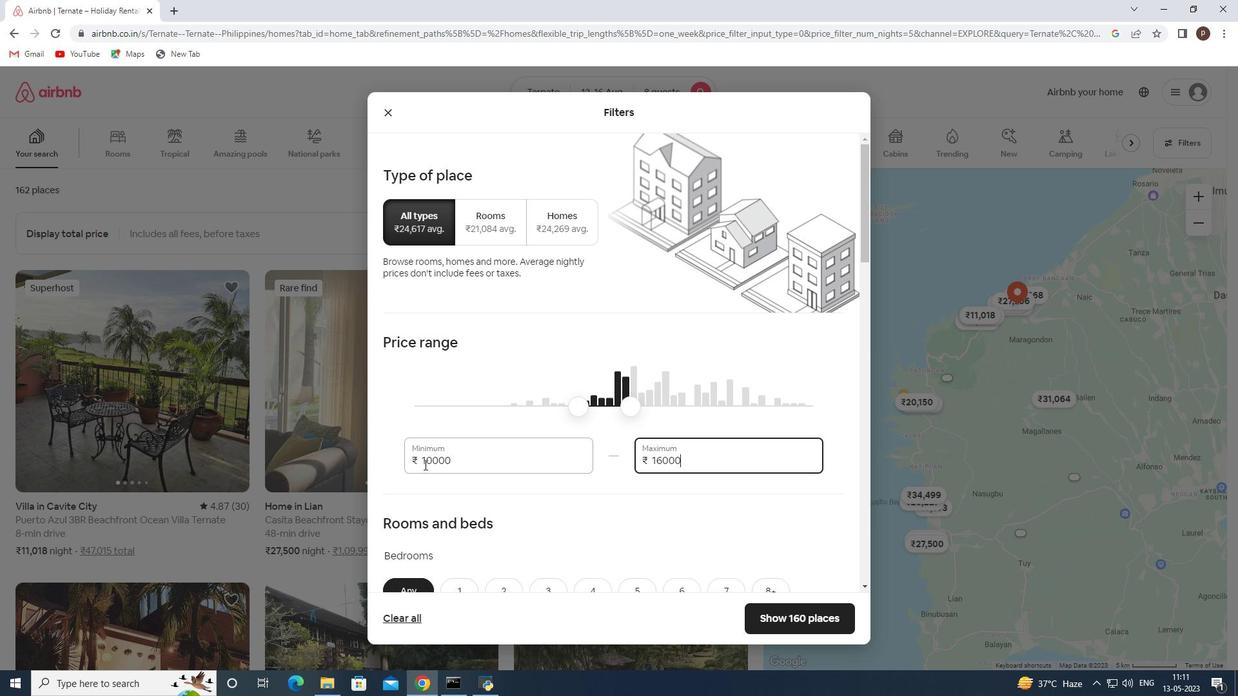 
Action: Mouse scrolled (424, 464) with delta (0, 0)
Screenshot: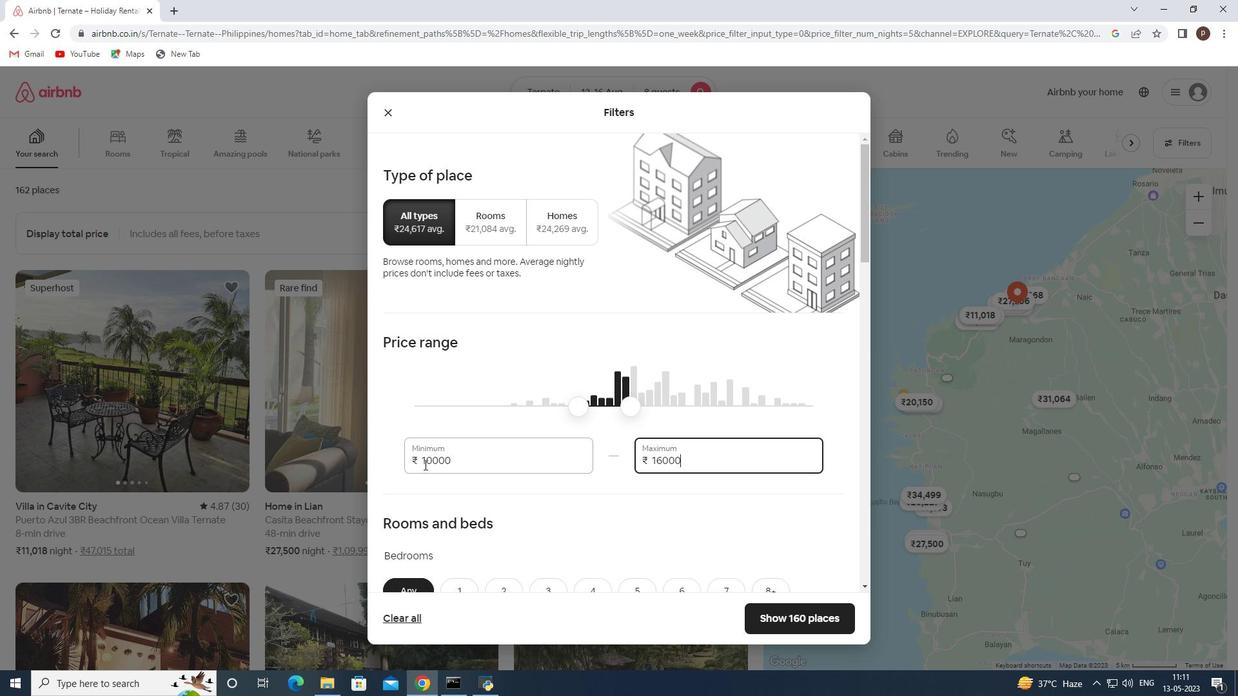
Action: Mouse moved to (438, 456)
Screenshot: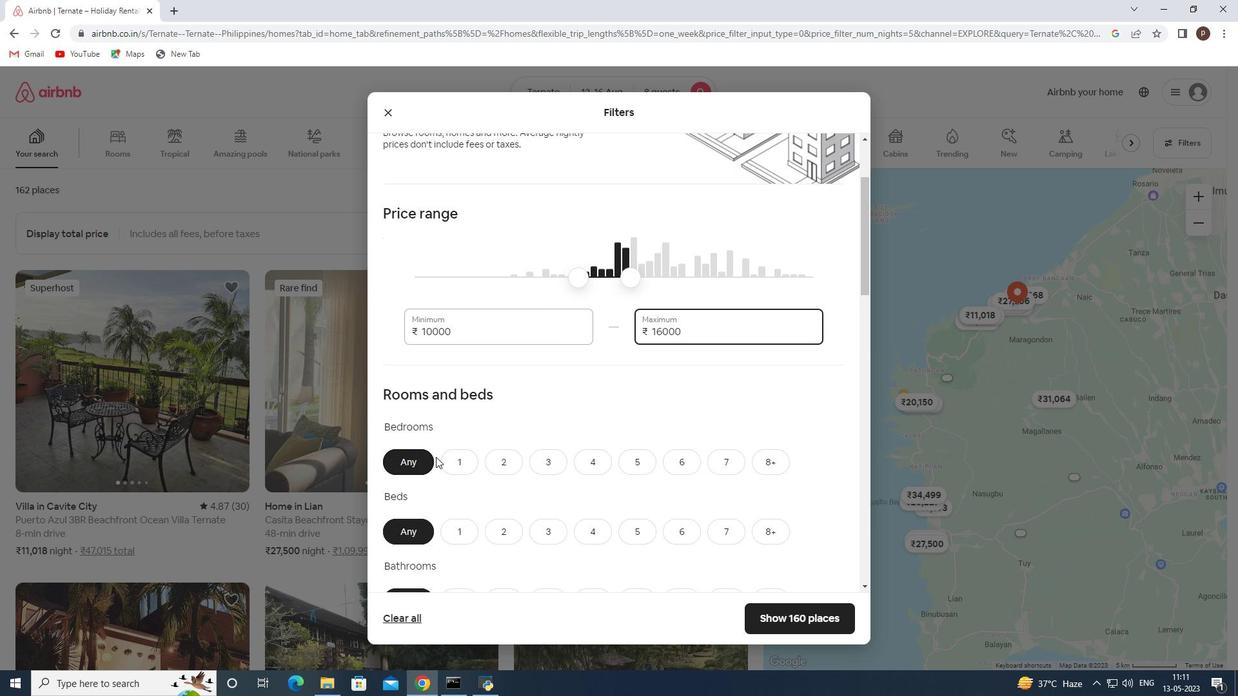 
Action: Mouse scrolled (438, 455) with delta (0, 0)
Screenshot: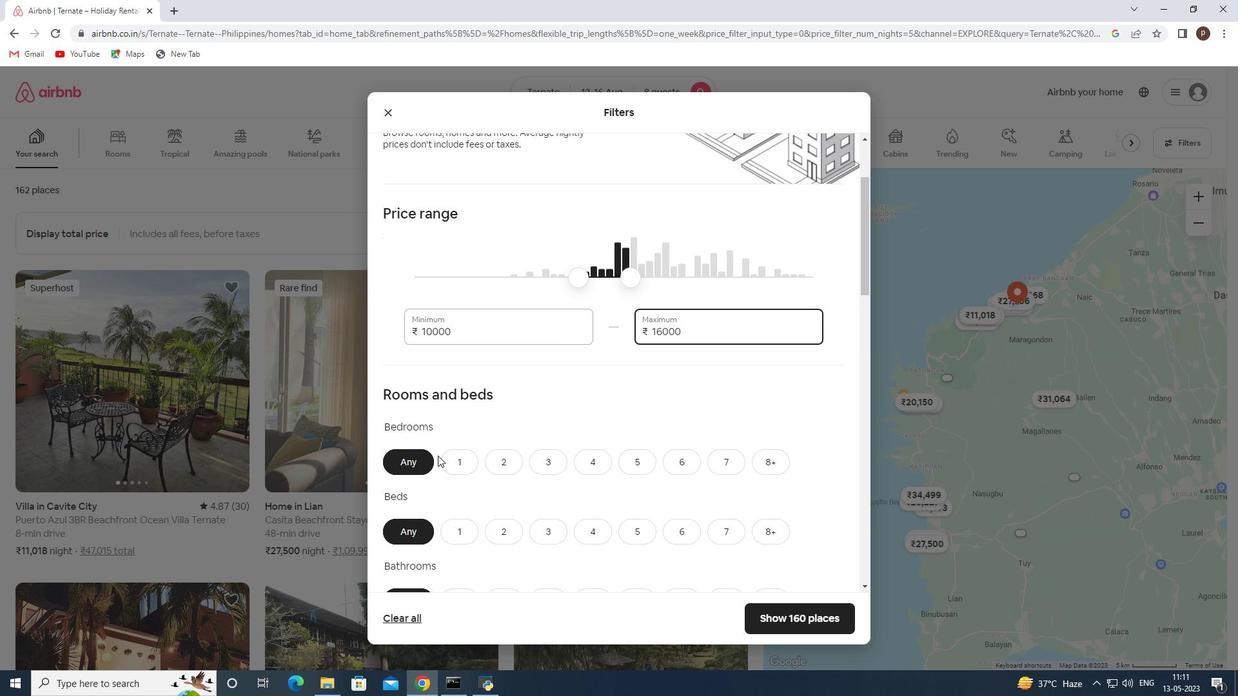 
Action: Mouse scrolled (438, 455) with delta (0, 0)
Screenshot: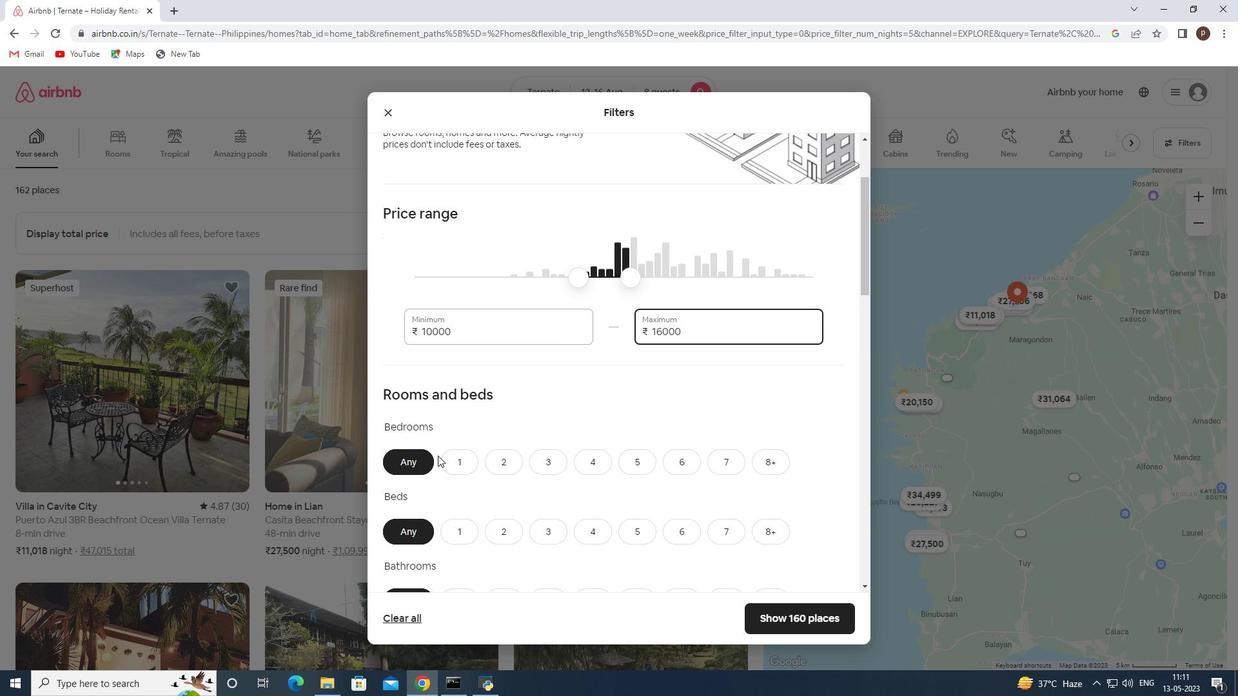 
Action: Mouse moved to (771, 327)
Screenshot: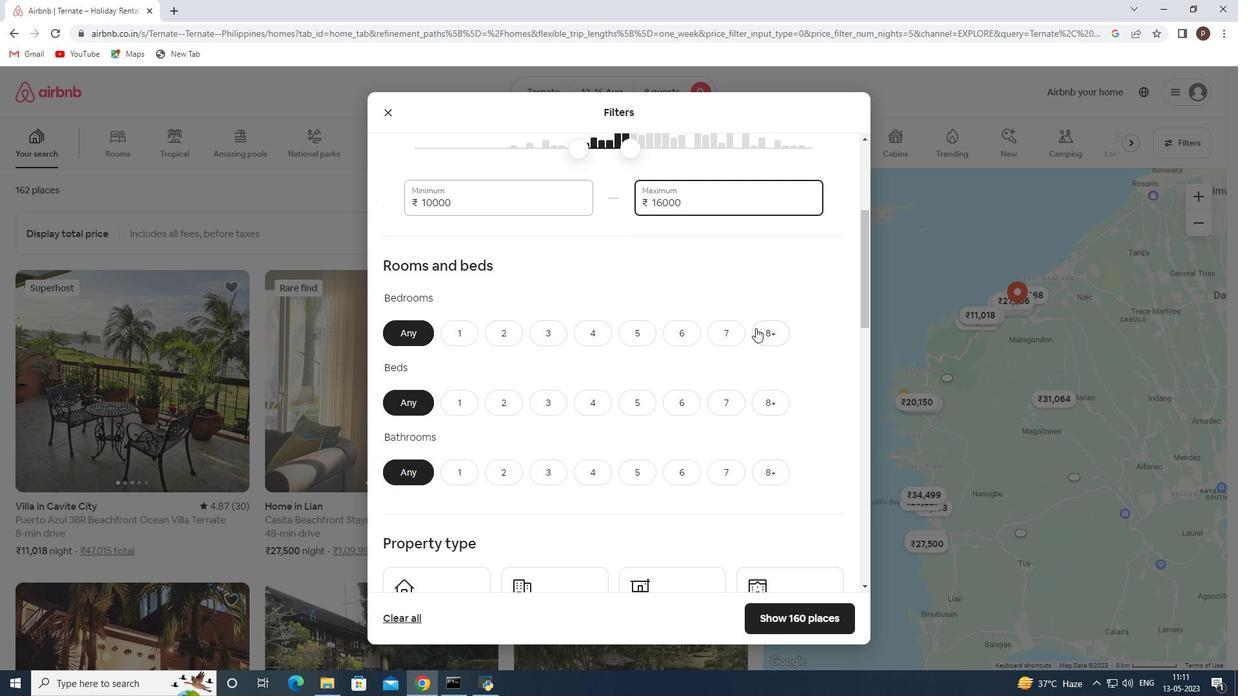 
Action: Mouse pressed left at (771, 327)
Screenshot: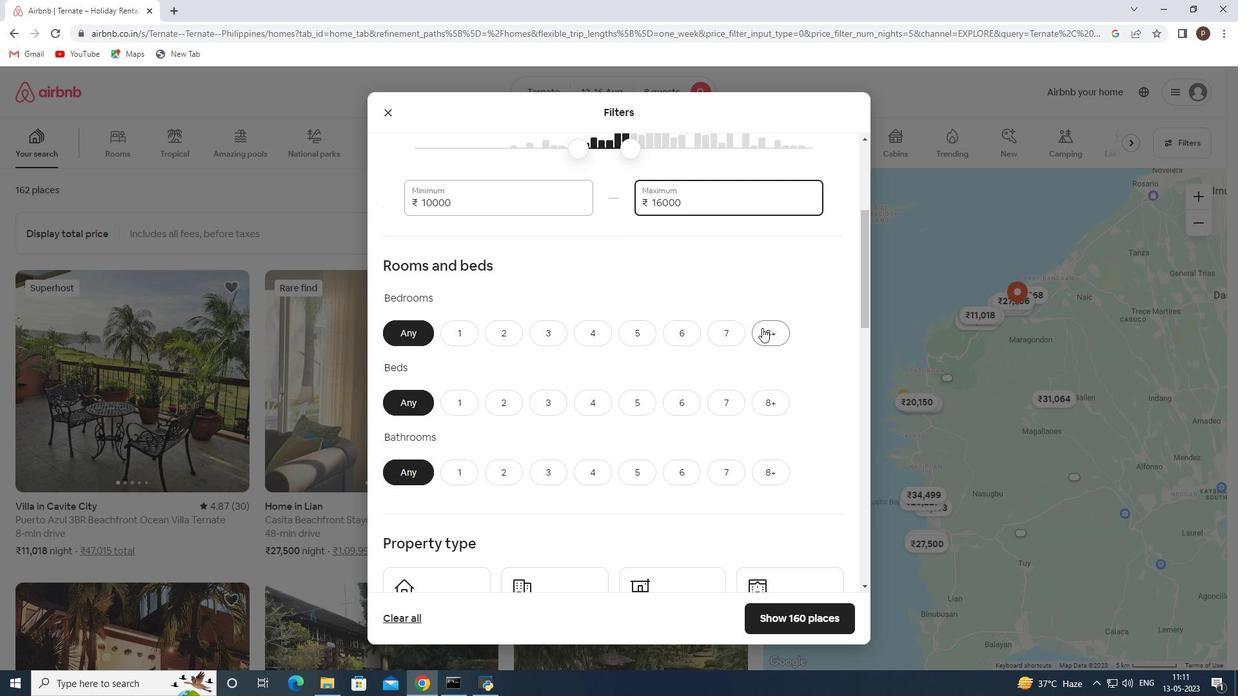 
Action: Mouse moved to (773, 405)
Screenshot: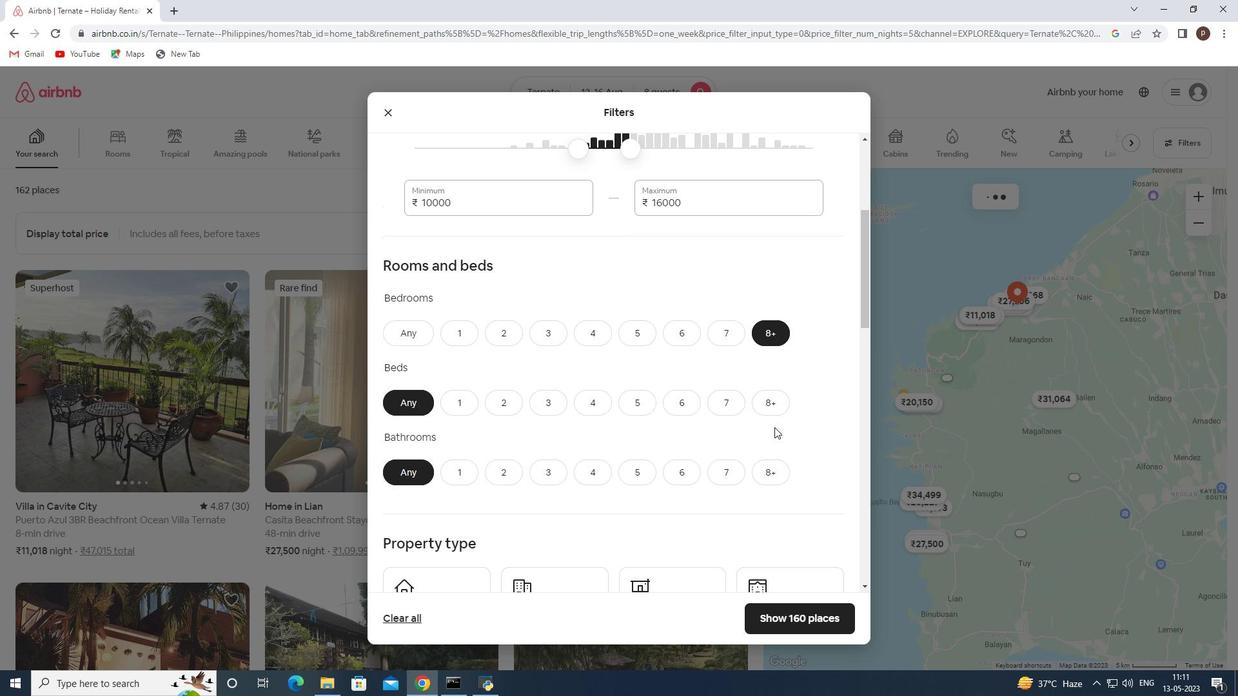 
Action: Mouse pressed left at (773, 405)
Screenshot: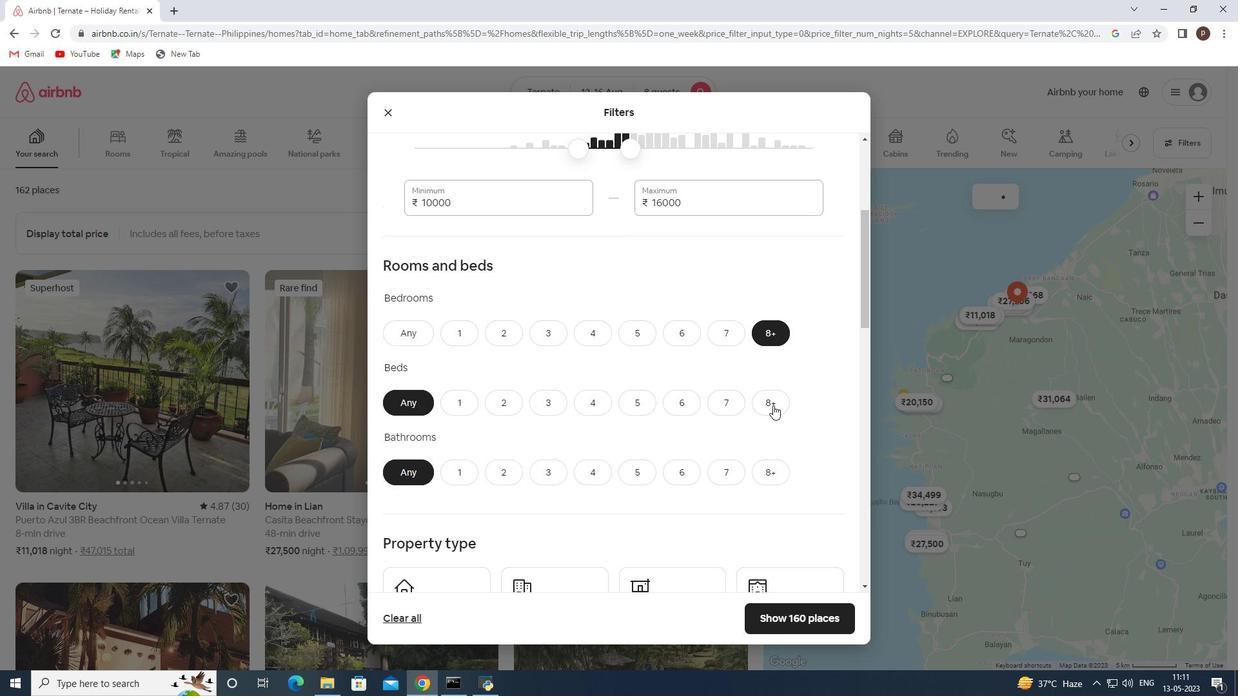 
Action: Mouse moved to (778, 465)
Screenshot: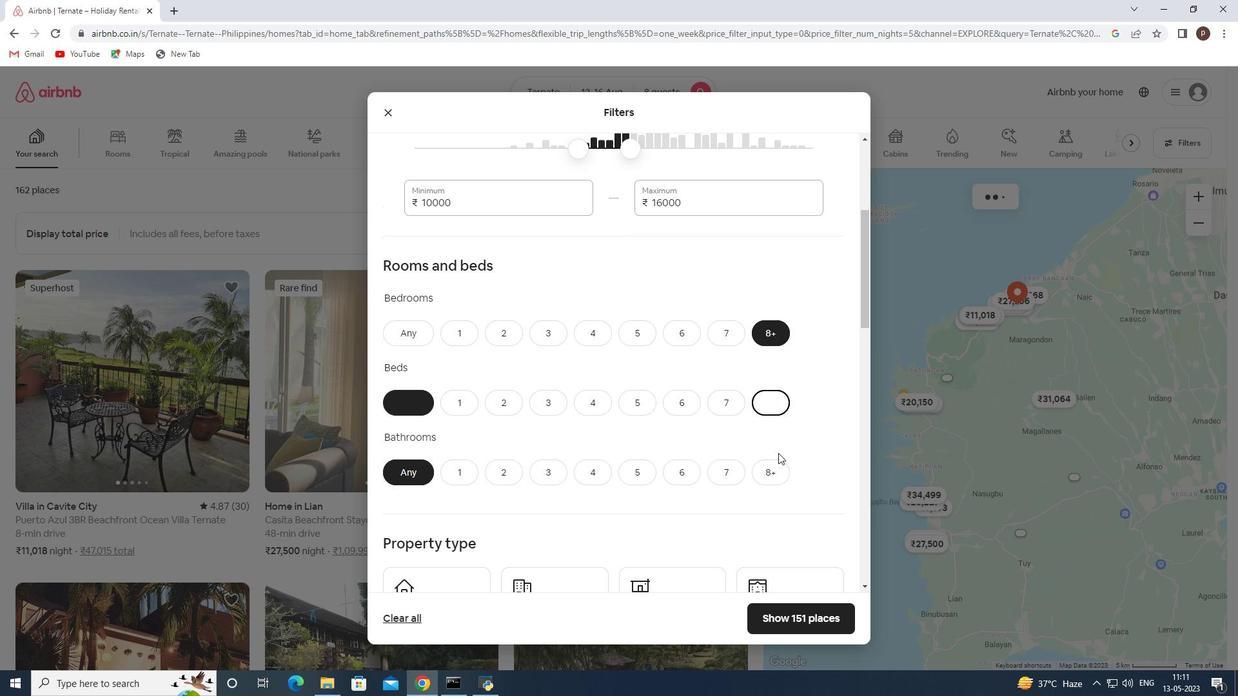 
Action: Mouse pressed left at (778, 465)
Screenshot: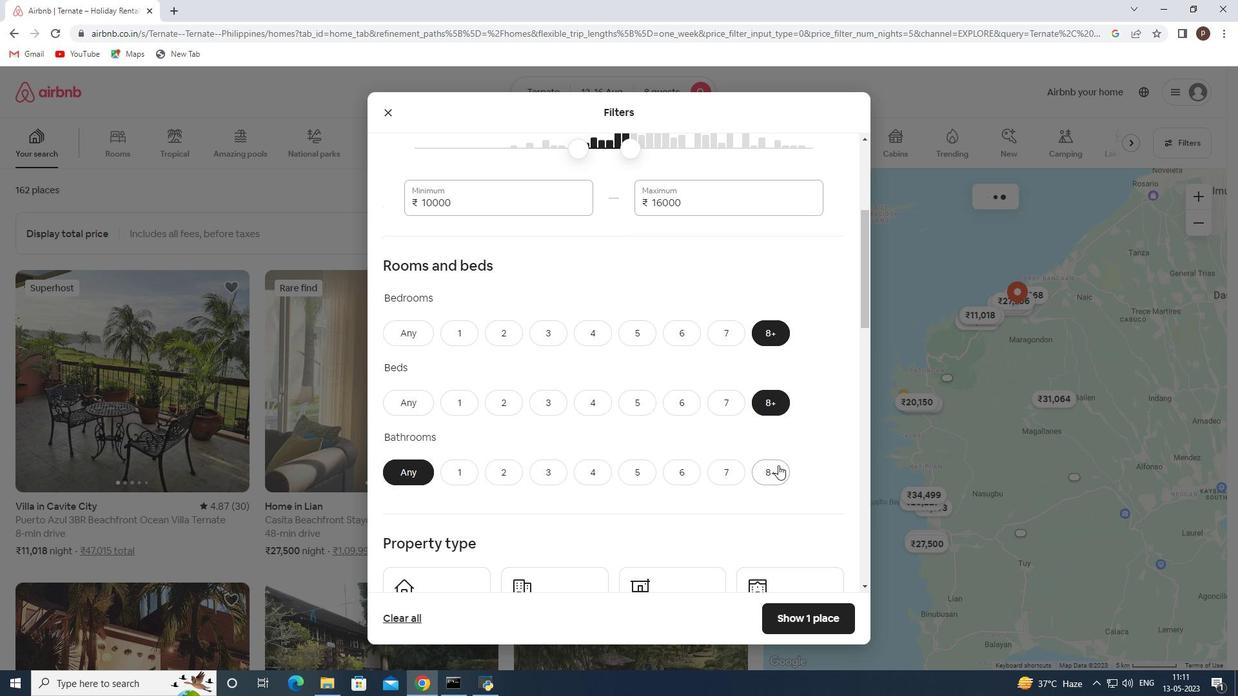 
Action: Mouse moved to (605, 451)
Screenshot: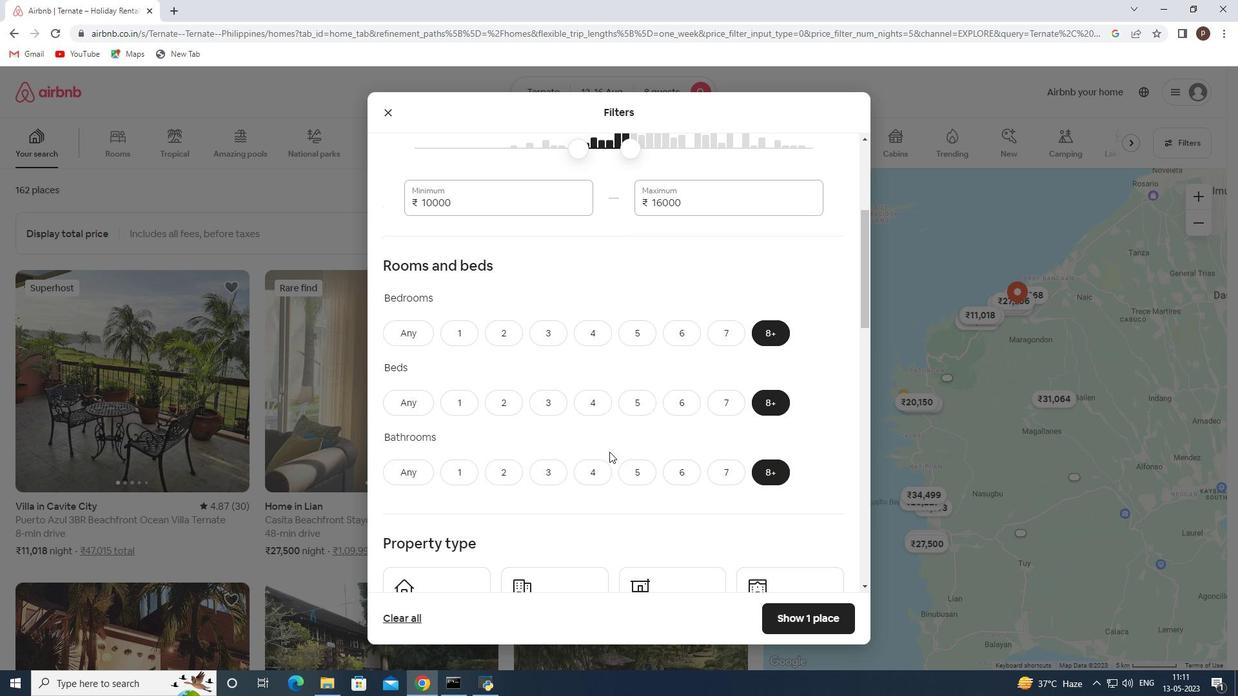 
Action: Mouse scrolled (605, 451) with delta (0, 0)
Screenshot: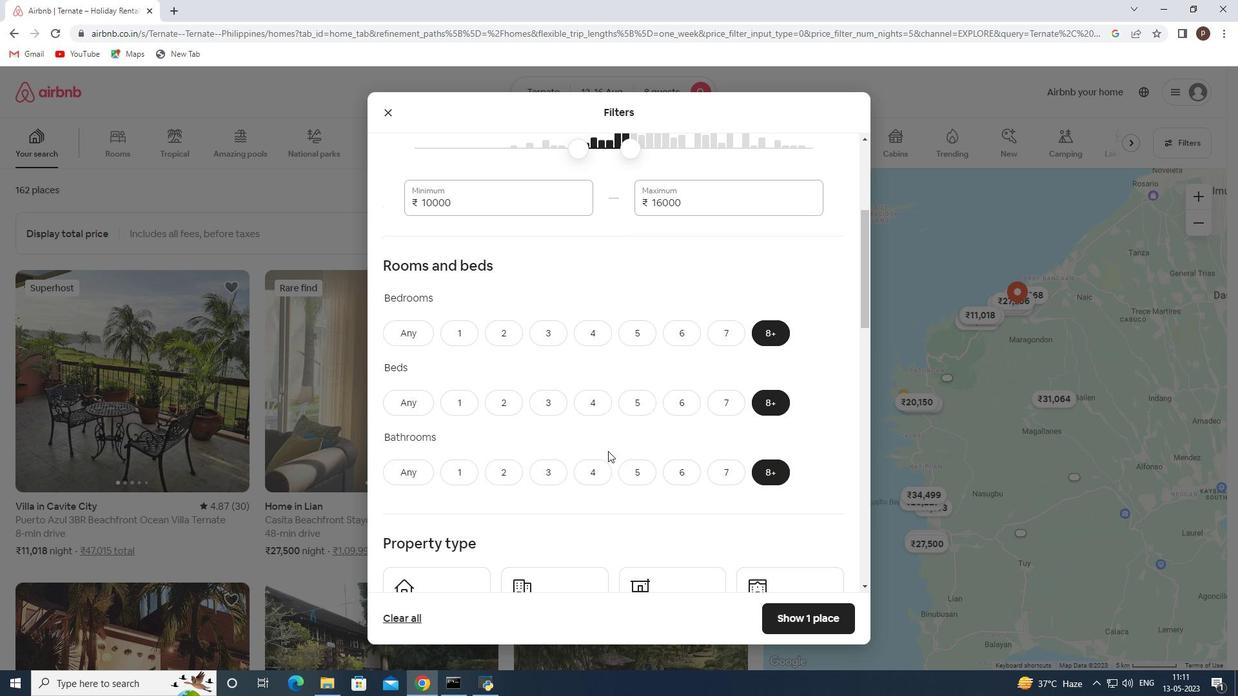 
Action: Mouse scrolled (605, 451) with delta (0, 0)
Screenshot: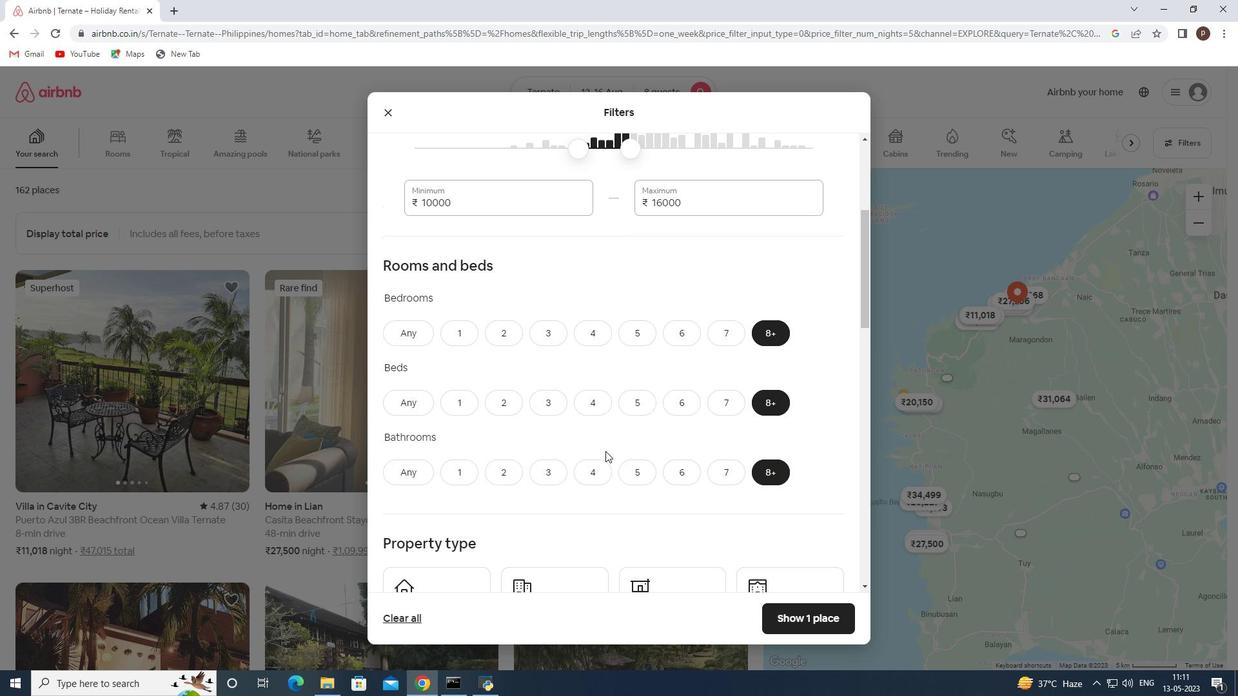 
Action: Mouse moved to (582, 433)
Screenshot: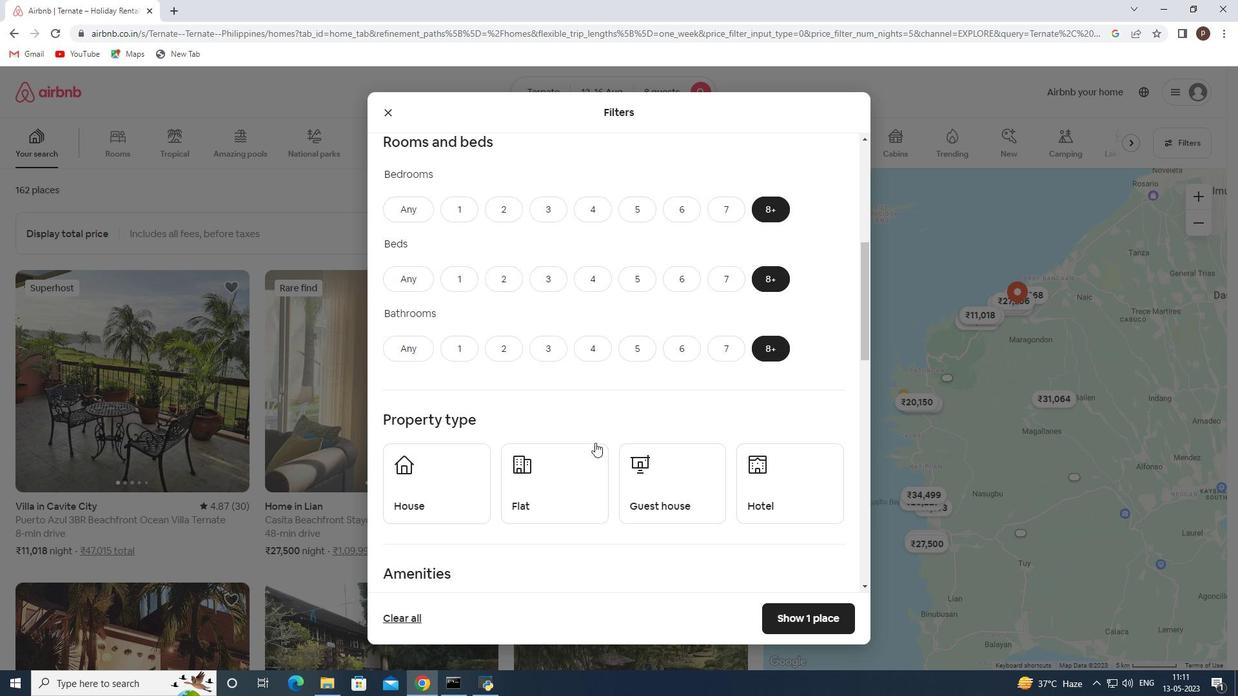 
Action: Mouse scrolled (582, 432) with delta (0, 0)
Screenshot: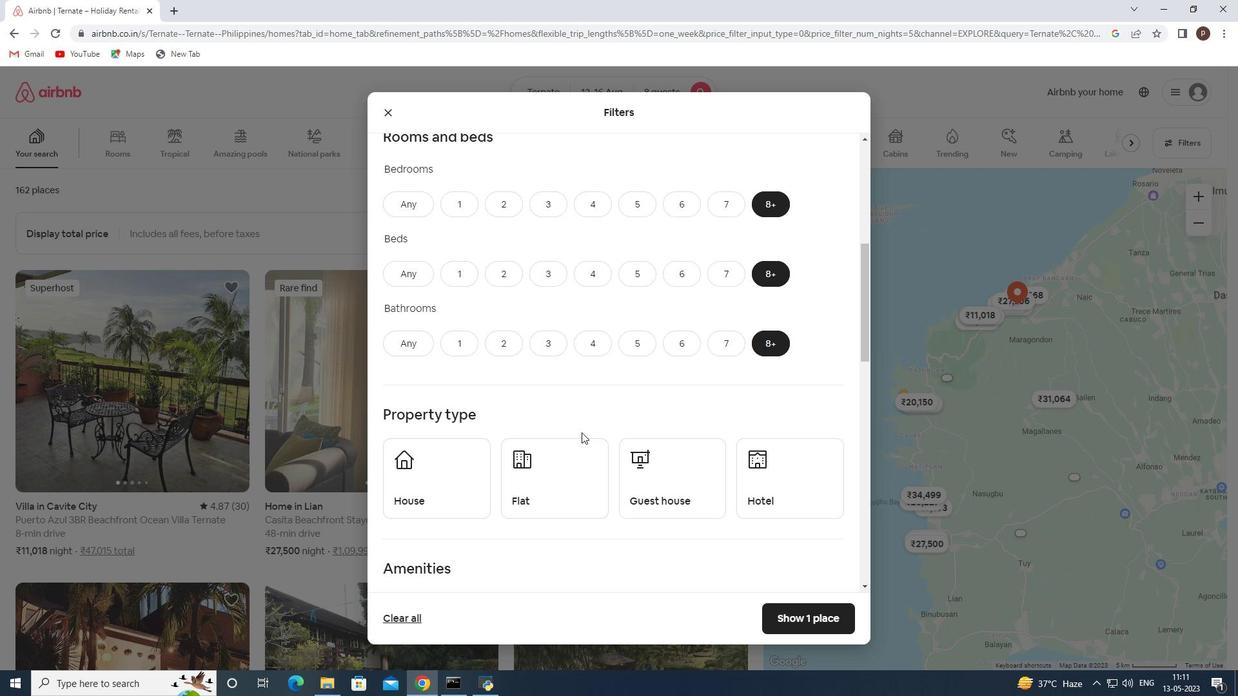 
Action: Mouse moved to (476, 411)
Screenshot: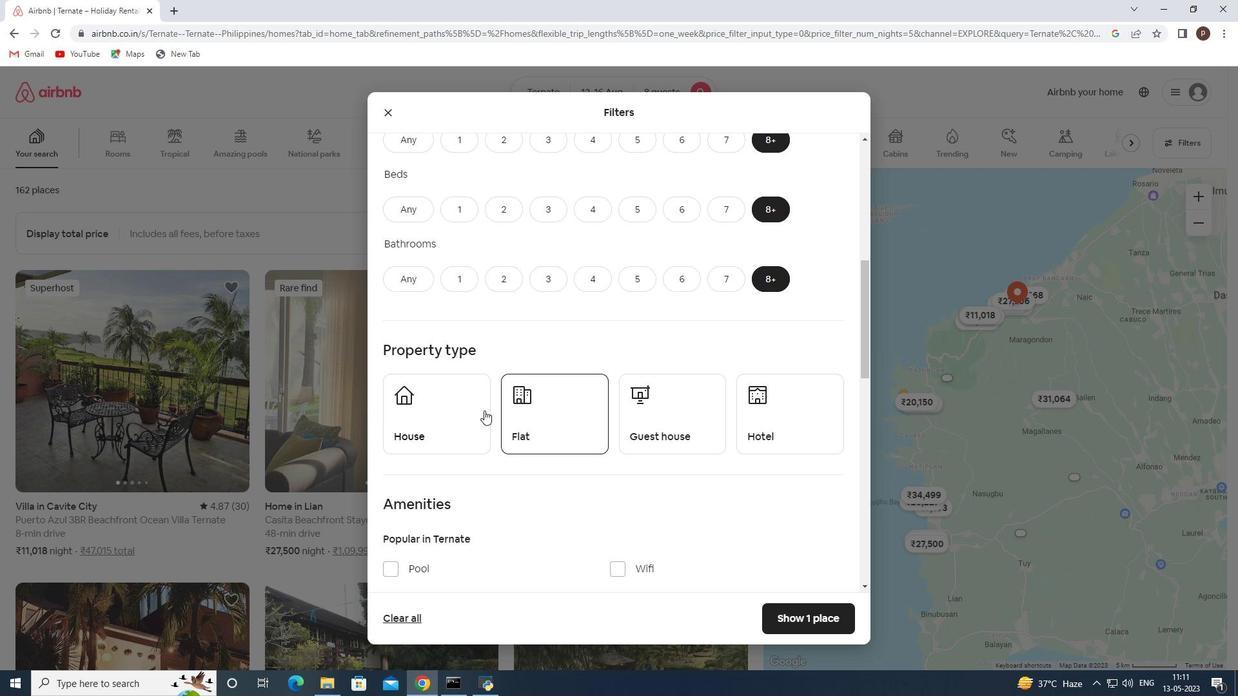 
Action: Mouse pressed left at (476, 411)
Screenshot: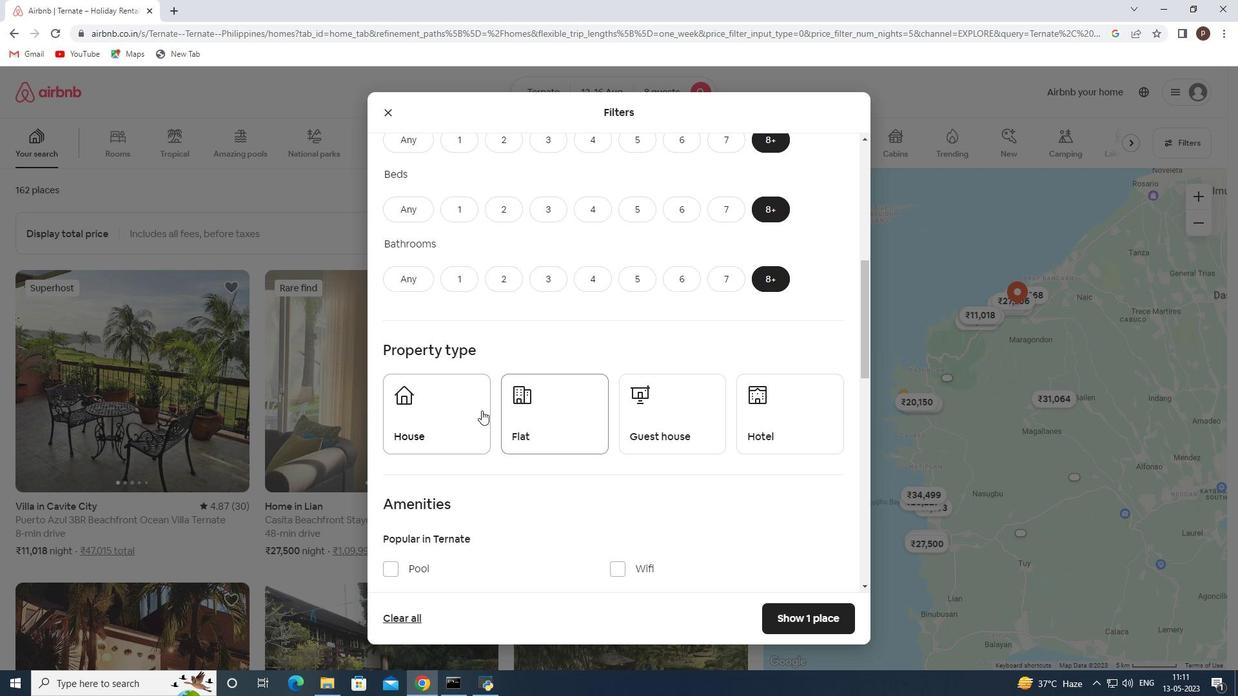
Action: Mouse moved to (540, 420)
Screenshot: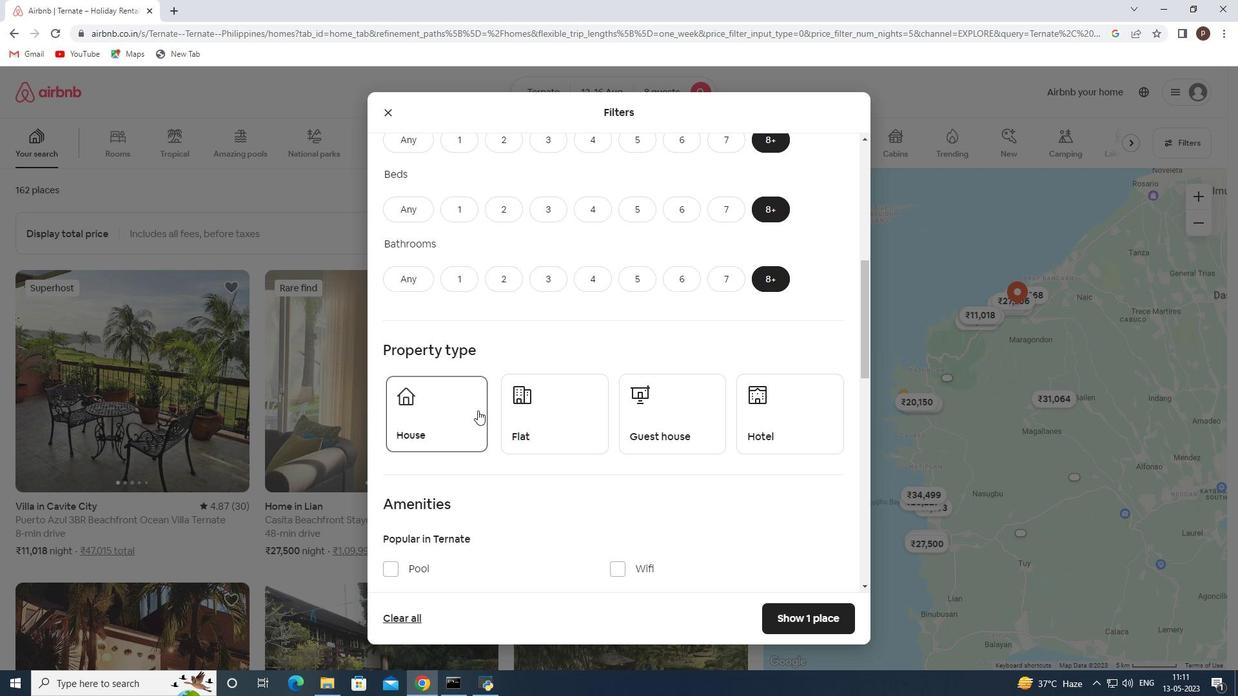
Action: Mouse pressed left at (540, 420)
Screenshot: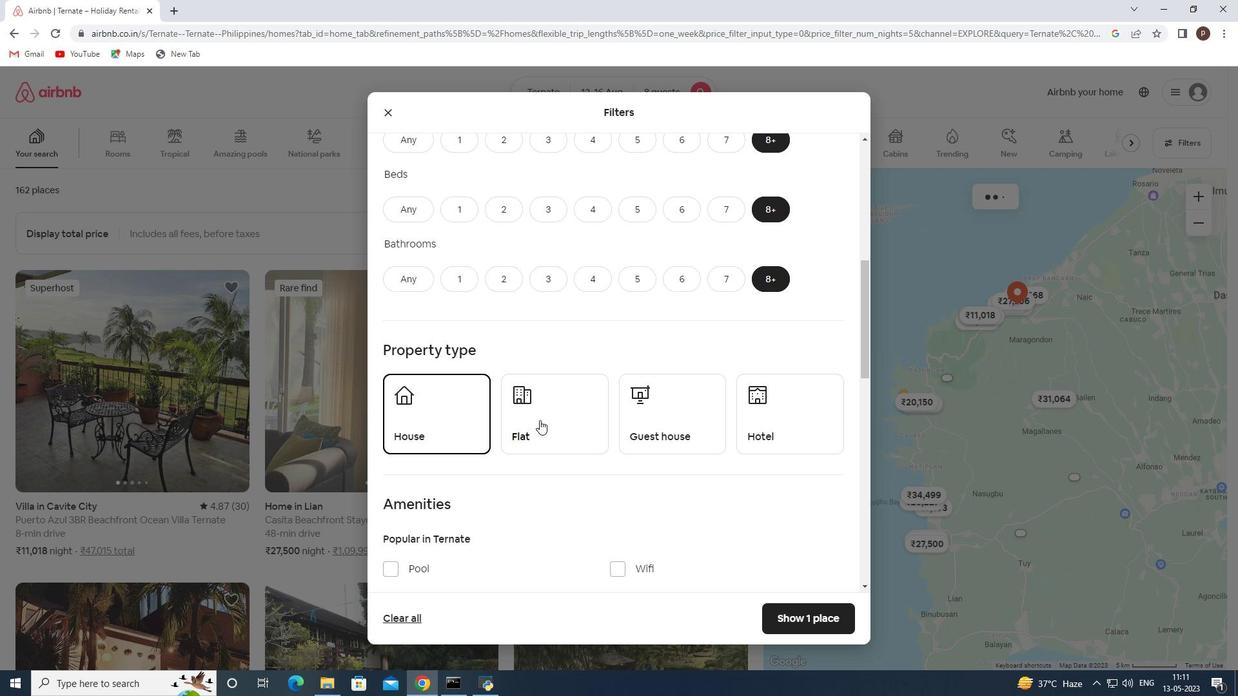 
Action: Mouse moved to (668, 419)
Screenshot: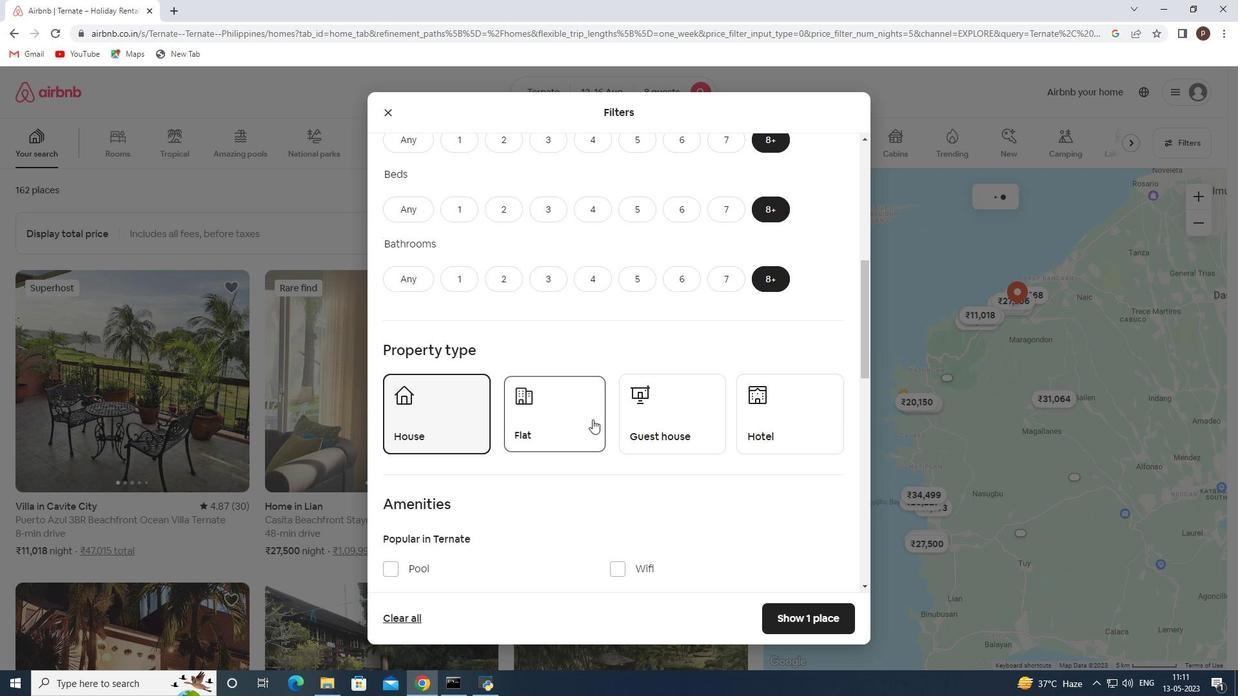 
Action: Mouse pressed left at (668, 419)
Screenshot: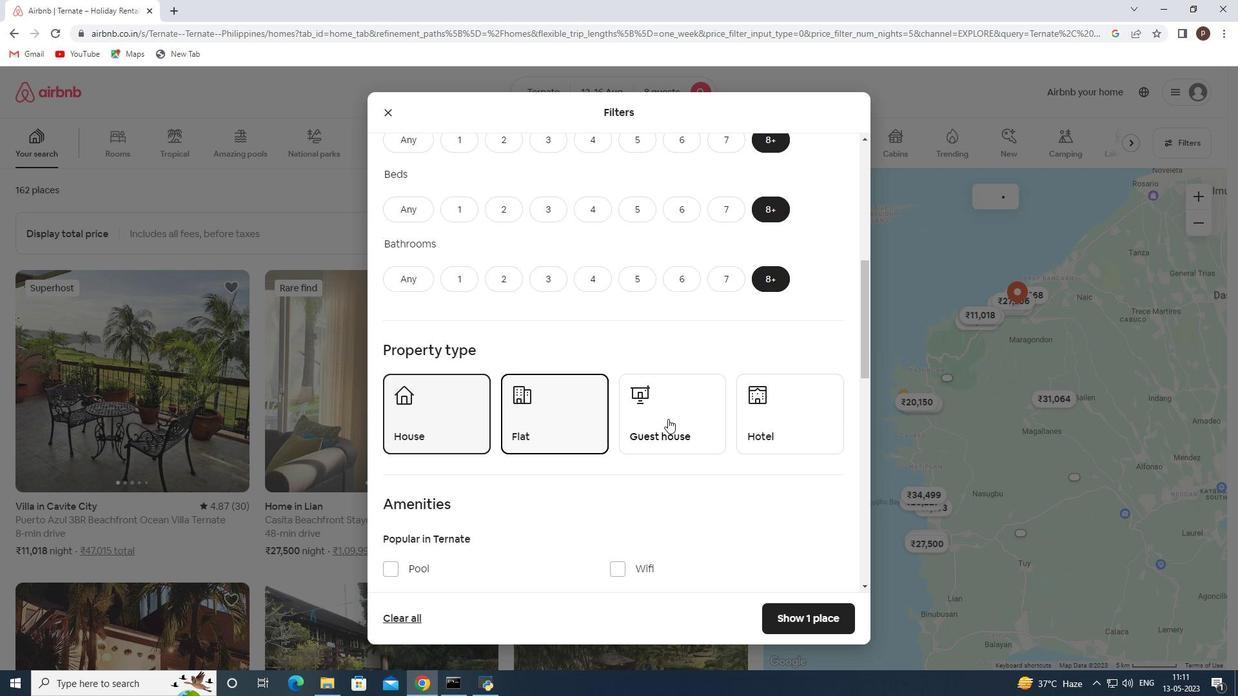 
Action: Mouse moved to (764, 414)
Screenshot: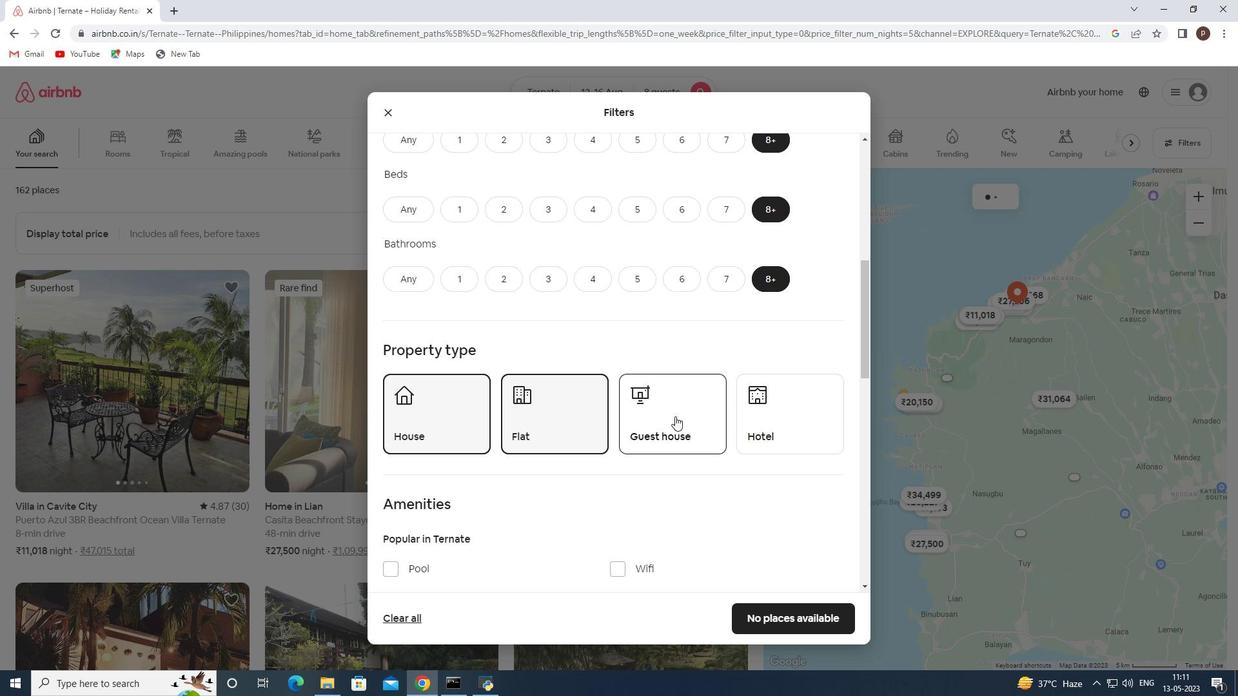 
Action: Mouse pressed left at (764, 414)
Screenshot: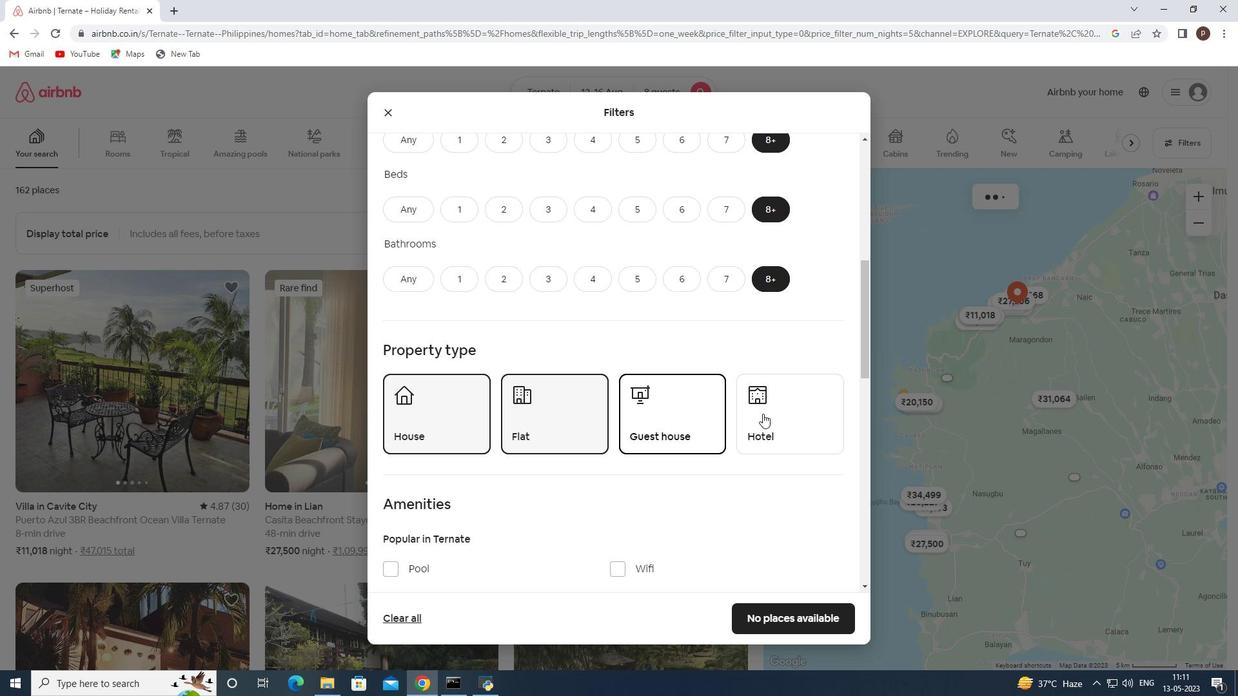 
Action: Mouse moved to (598, 462)
Screenshot: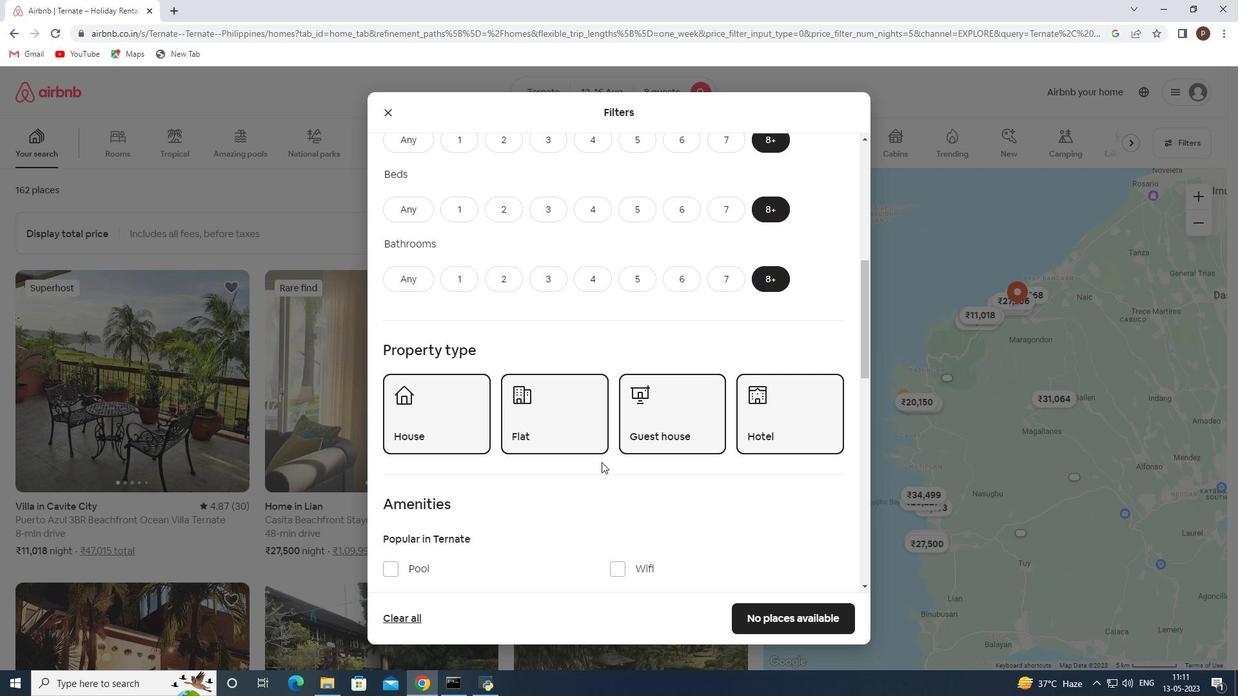 
Action: Mouse scrolled (598, 461) with delta (0, 0)
Screenshot: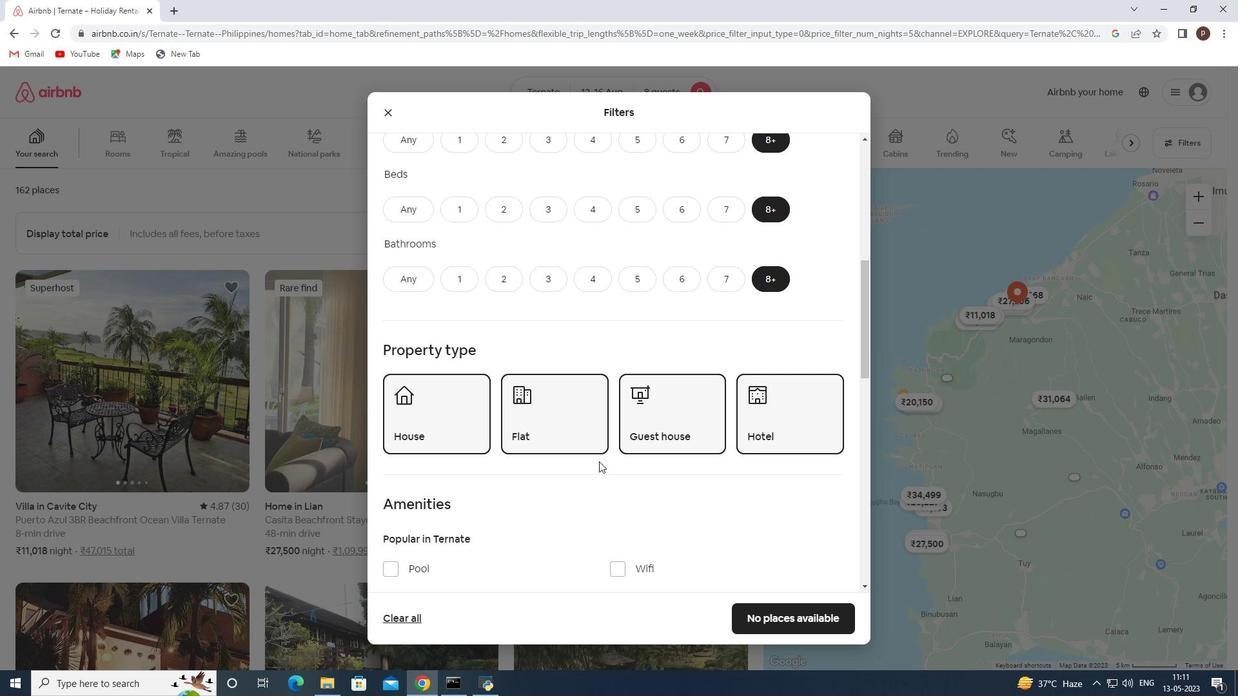 
Action: Mouse scrolled (598, 461) with delta (0, 0)
Screenshot: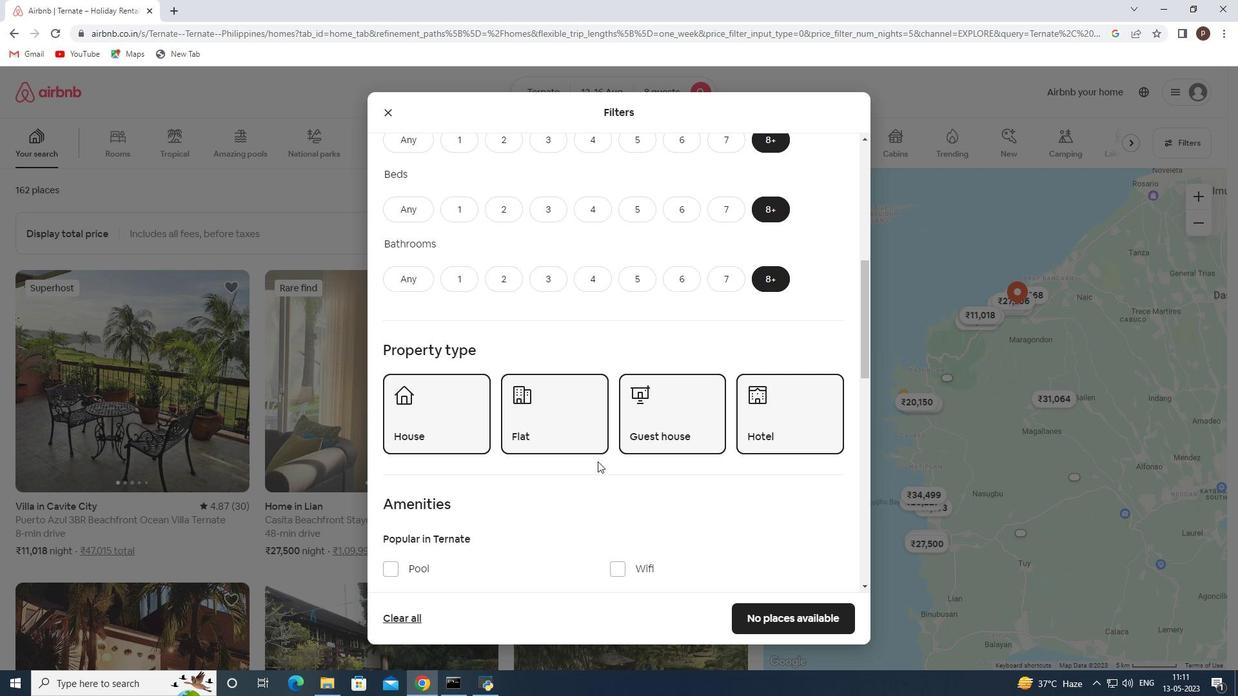 
Action: Mouse moved to (616, 440)
Screenshot: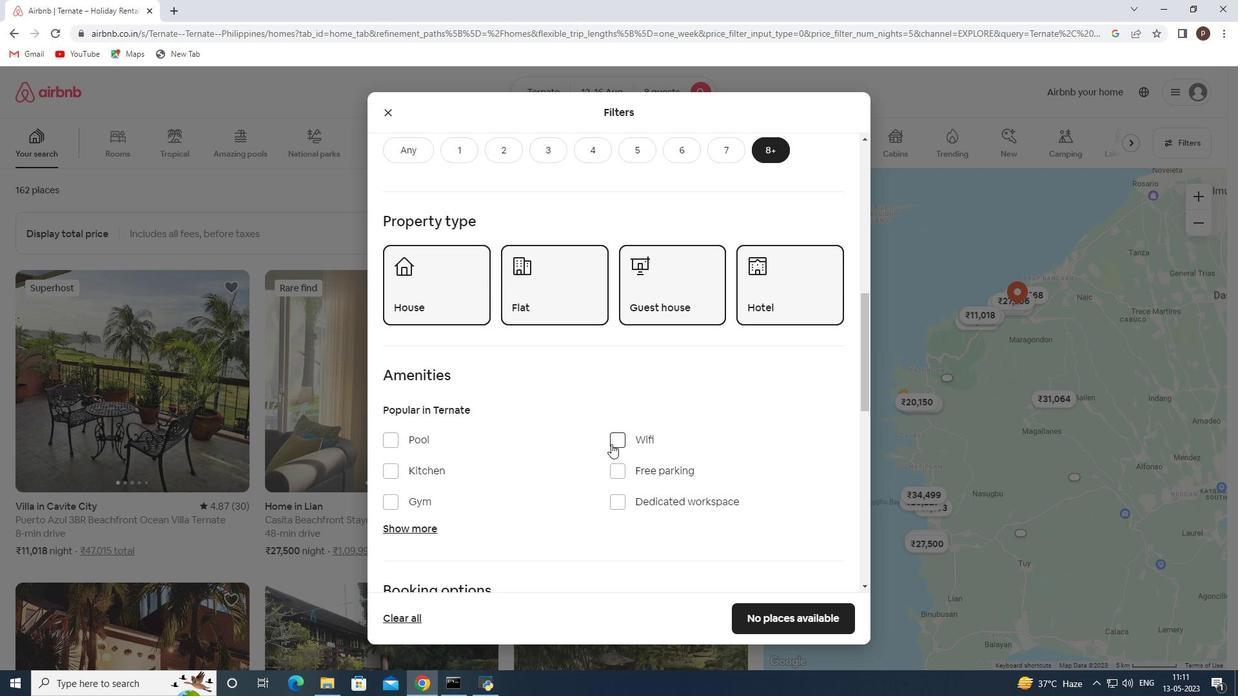 
Action: Mouse pressed left at (616, 440)
Screenshot: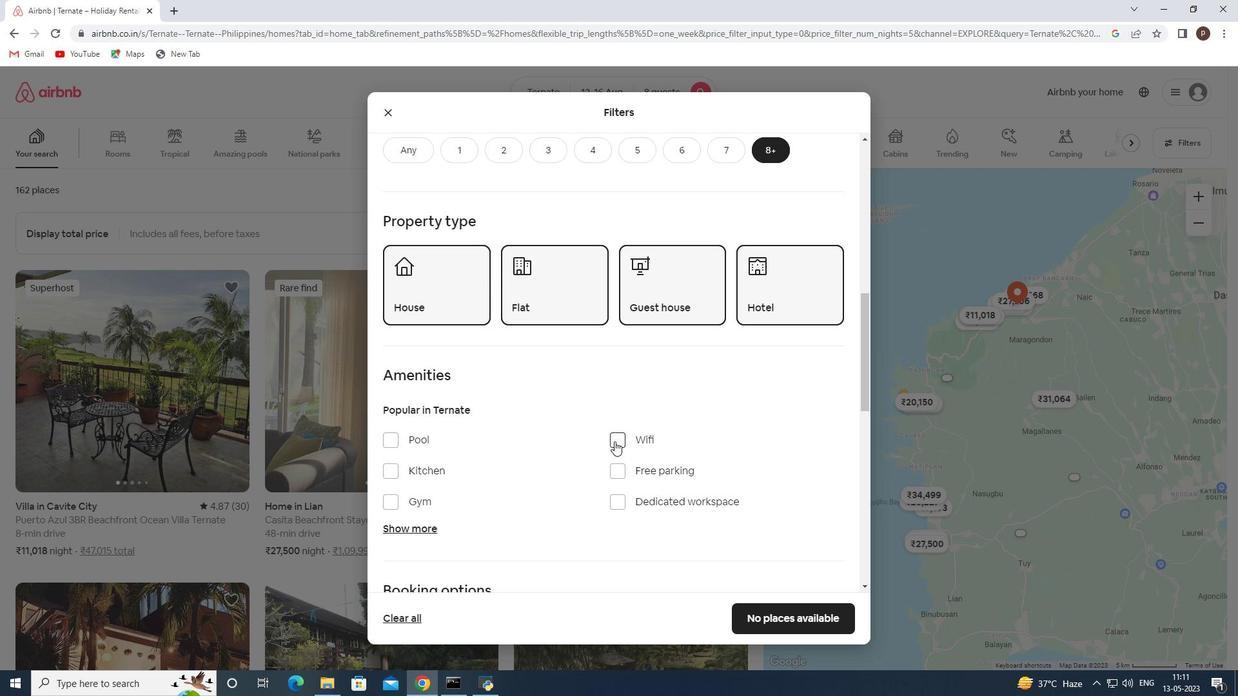 
Action: Mouse moved to (423, 527)
Screenshot: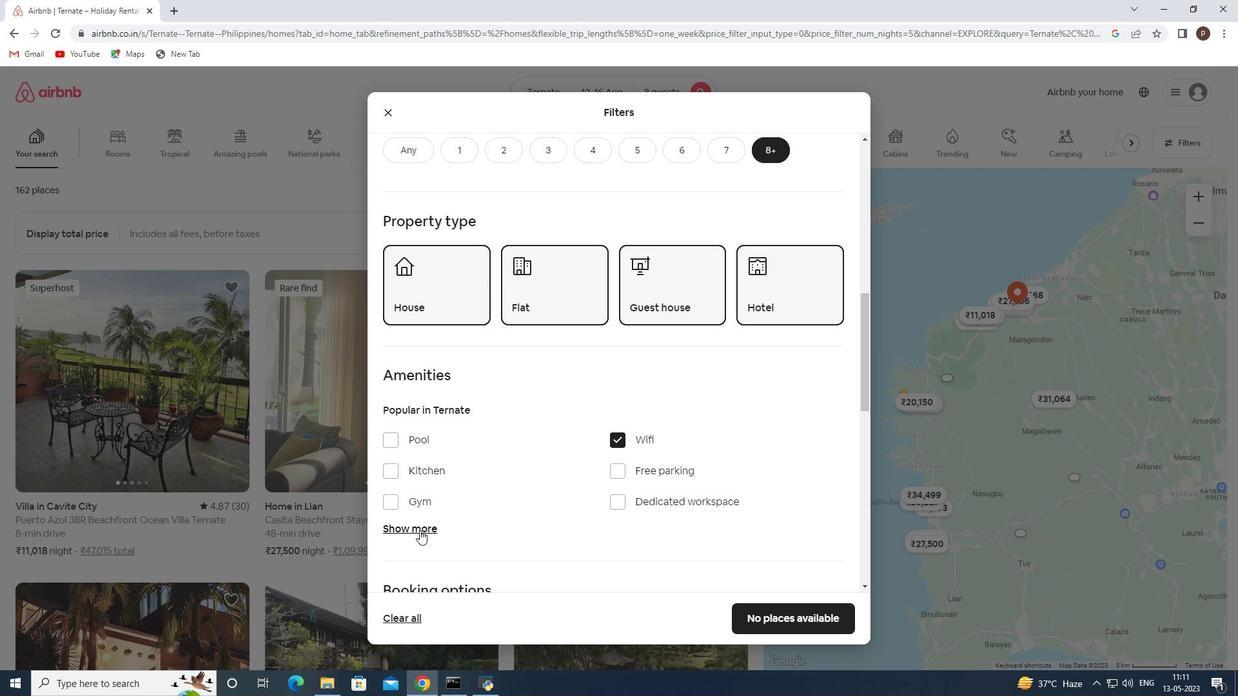 
Action: Mouse pressed left at (423, 527)
Screenshot: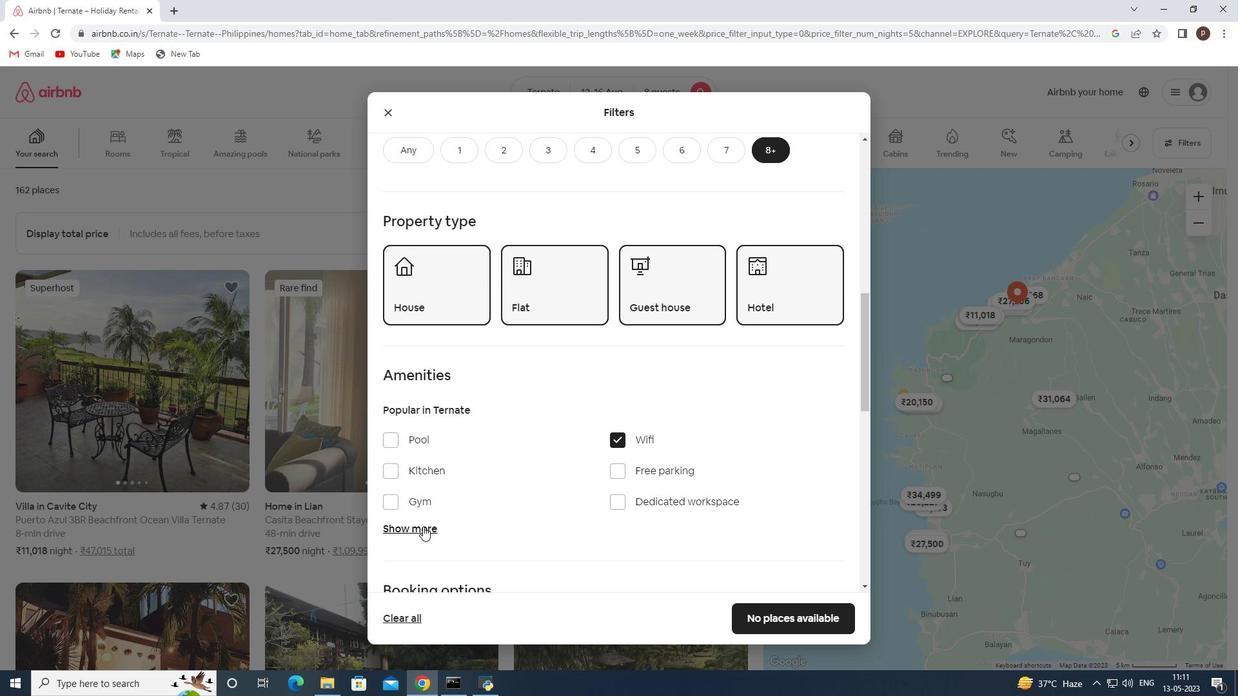 
Action: Mouse moved to (445, 508)
Screenshot: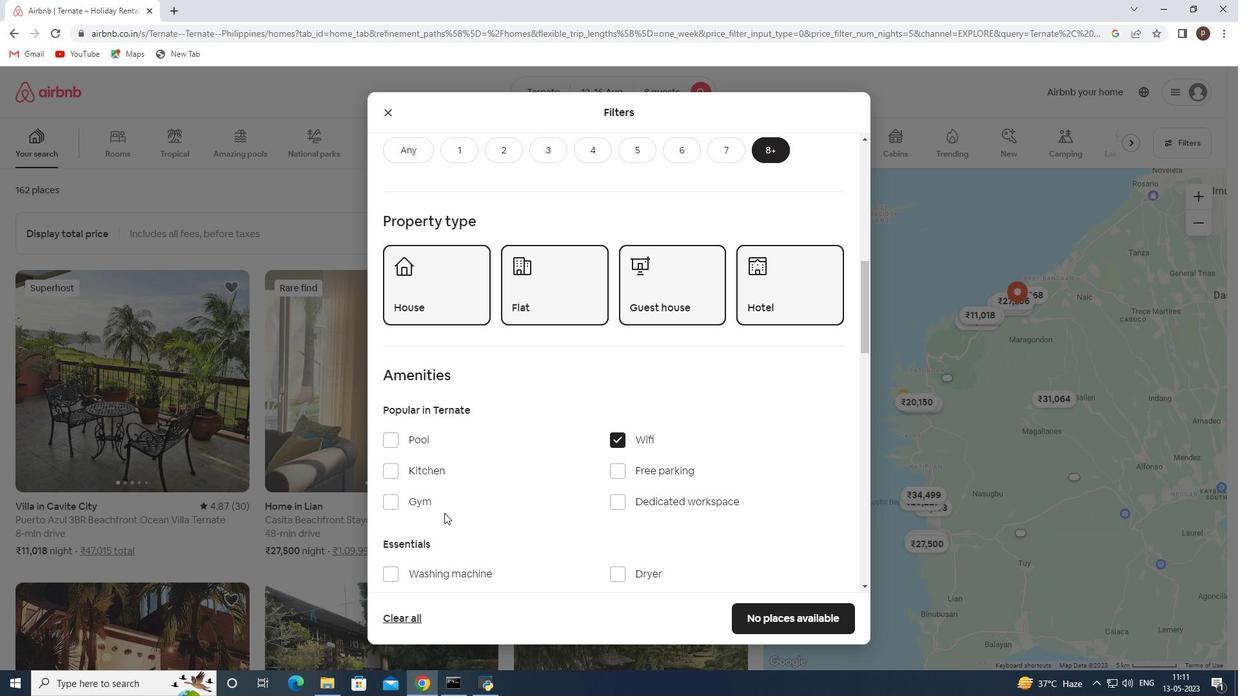 
Action: Mouse scrolled (445, 507) with delta (0, 0)
Screenshot: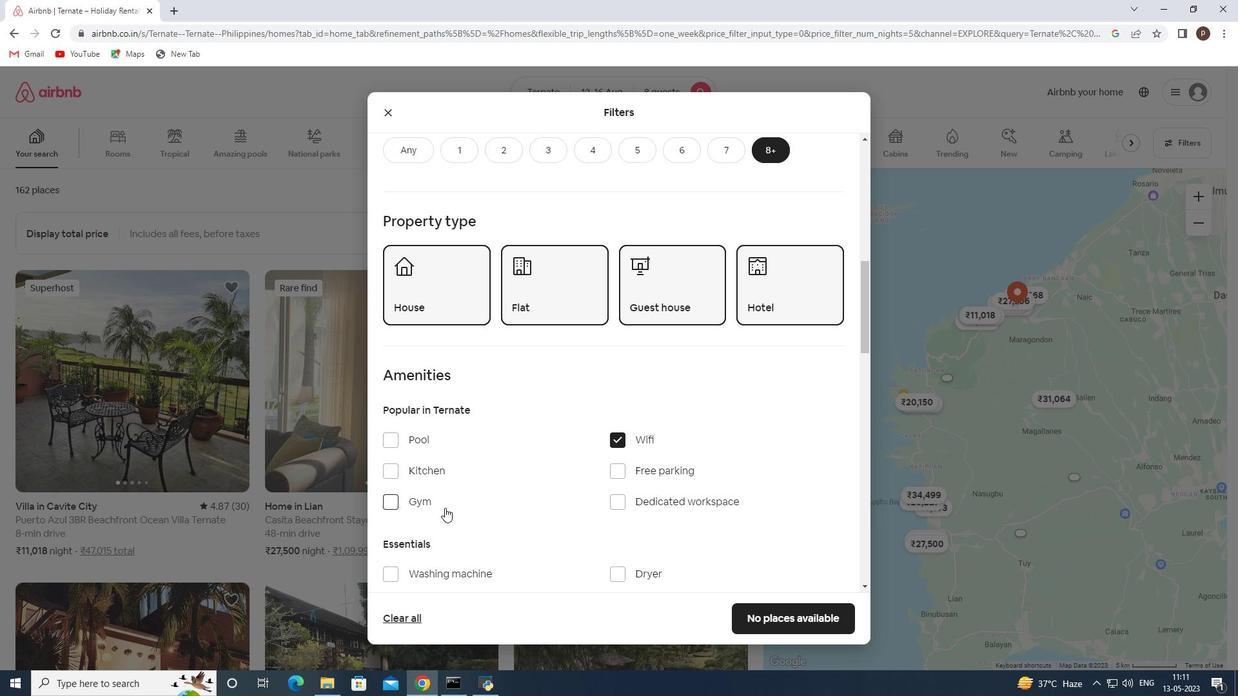 
Action: Mouse moved to (389, 438)
Screenshot: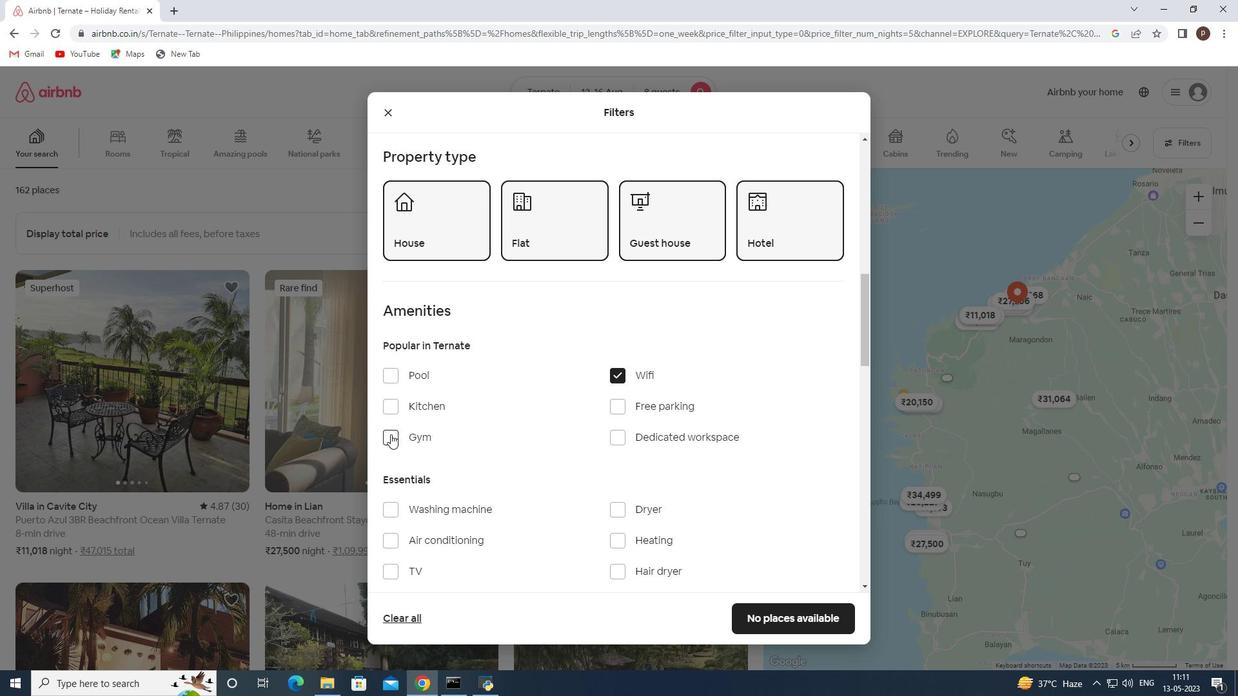 
Action: Mouse pressed left at (389, 438)
Screenshot: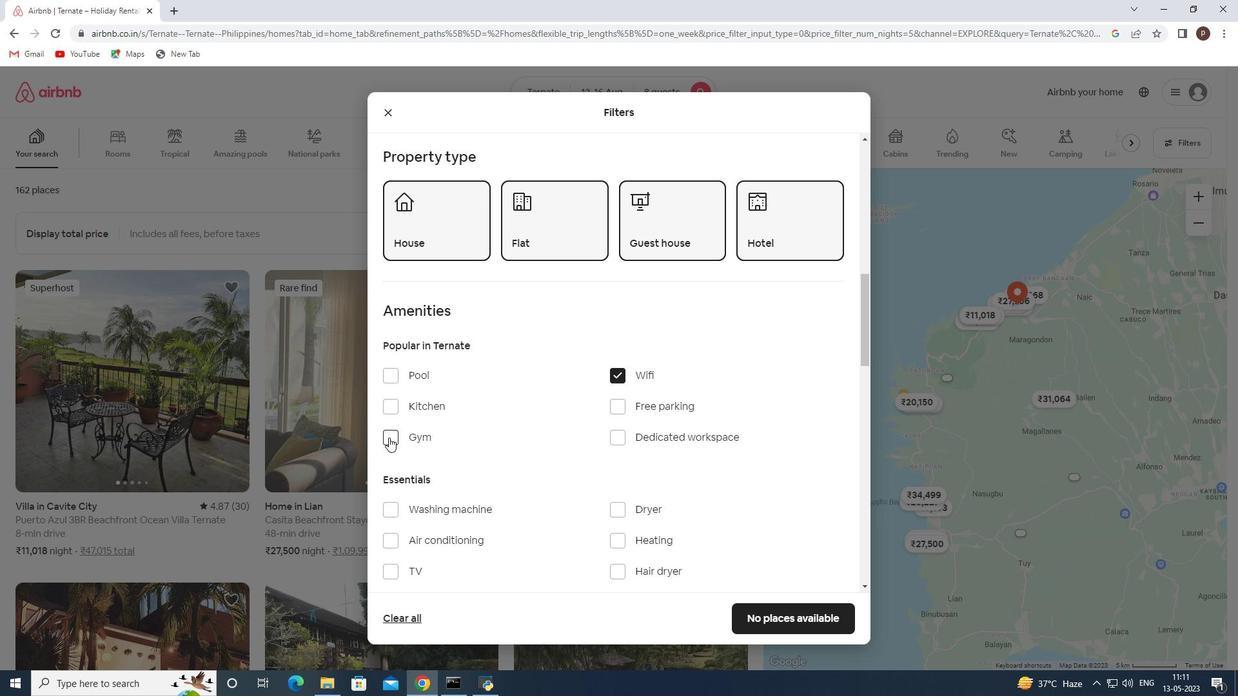 
Action: Mouse moved to (614, 403)
Screenshot: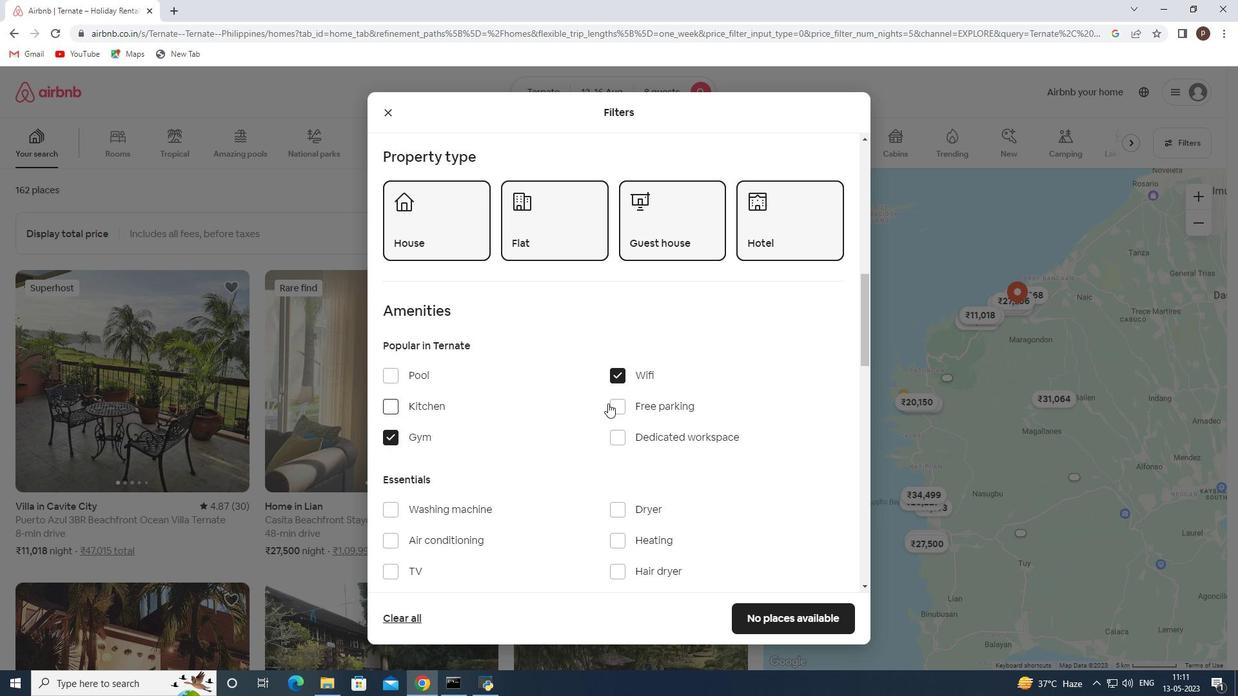 
Action: Mouse pressed left at (614, 403)
Screenshot: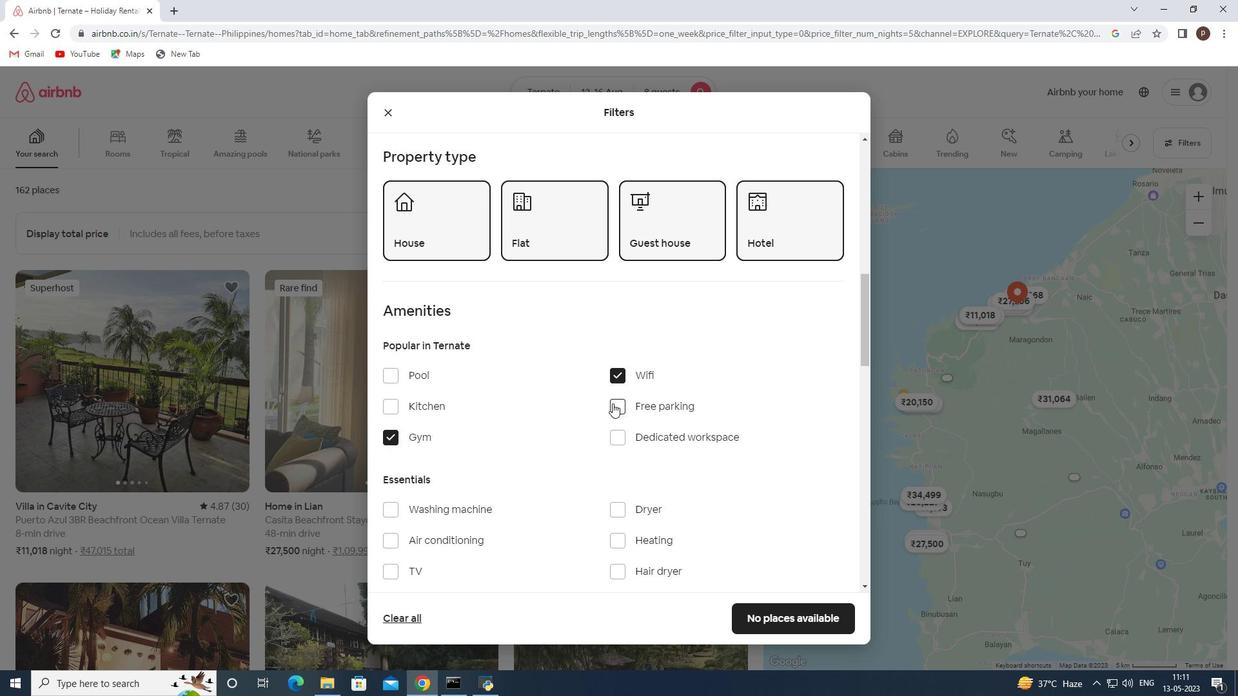 
Action: Mouse moved to (565, 441)
Screenshot: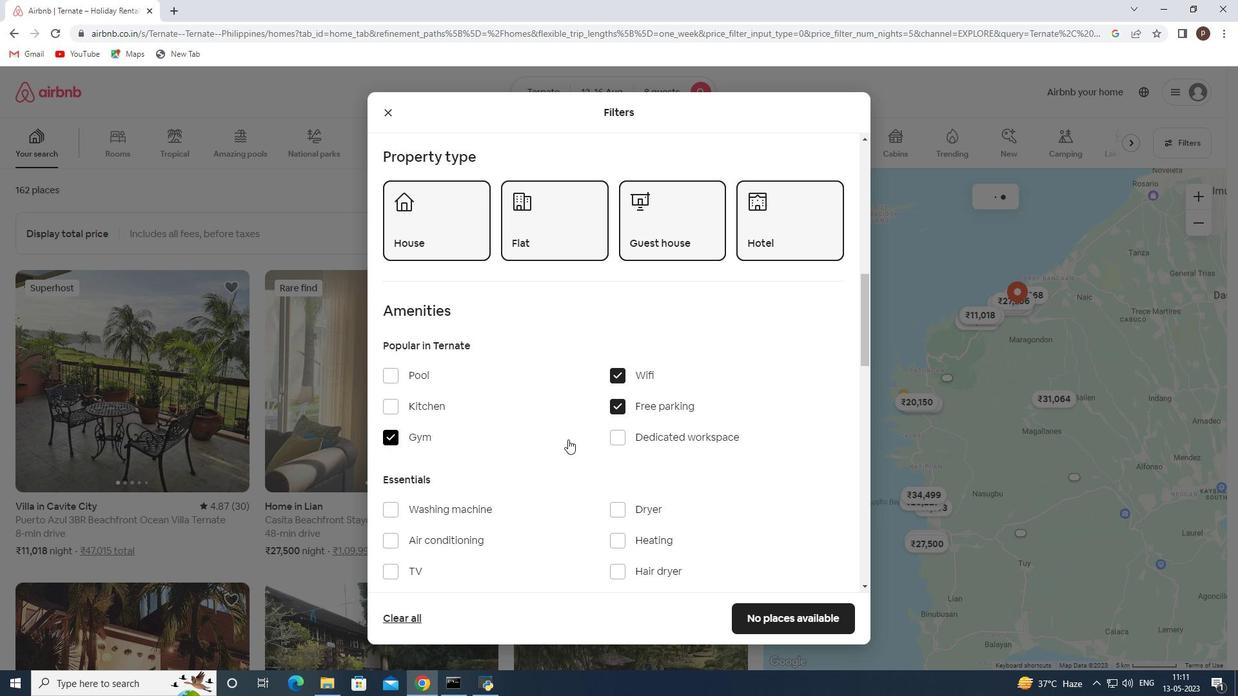 
Action: Mouse scrolled (565, 440) with delta (0, 0)
Screenshot: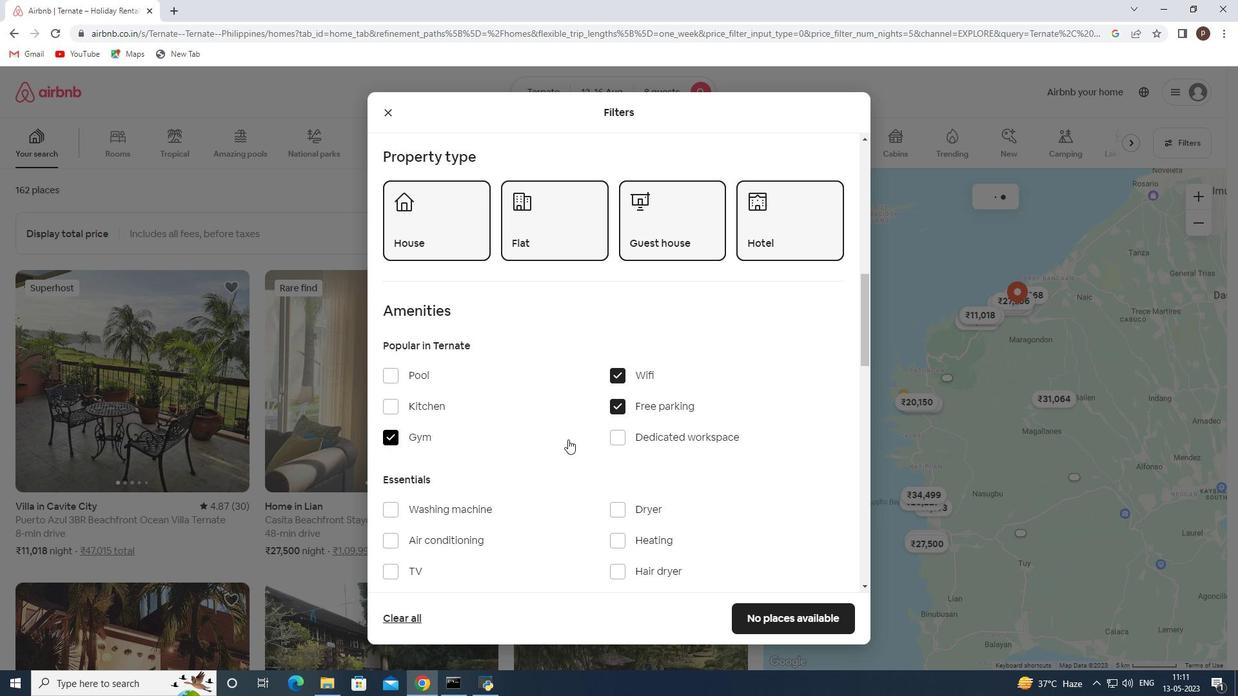 
Action: Mouse moved to (397, 509)
Screenshot: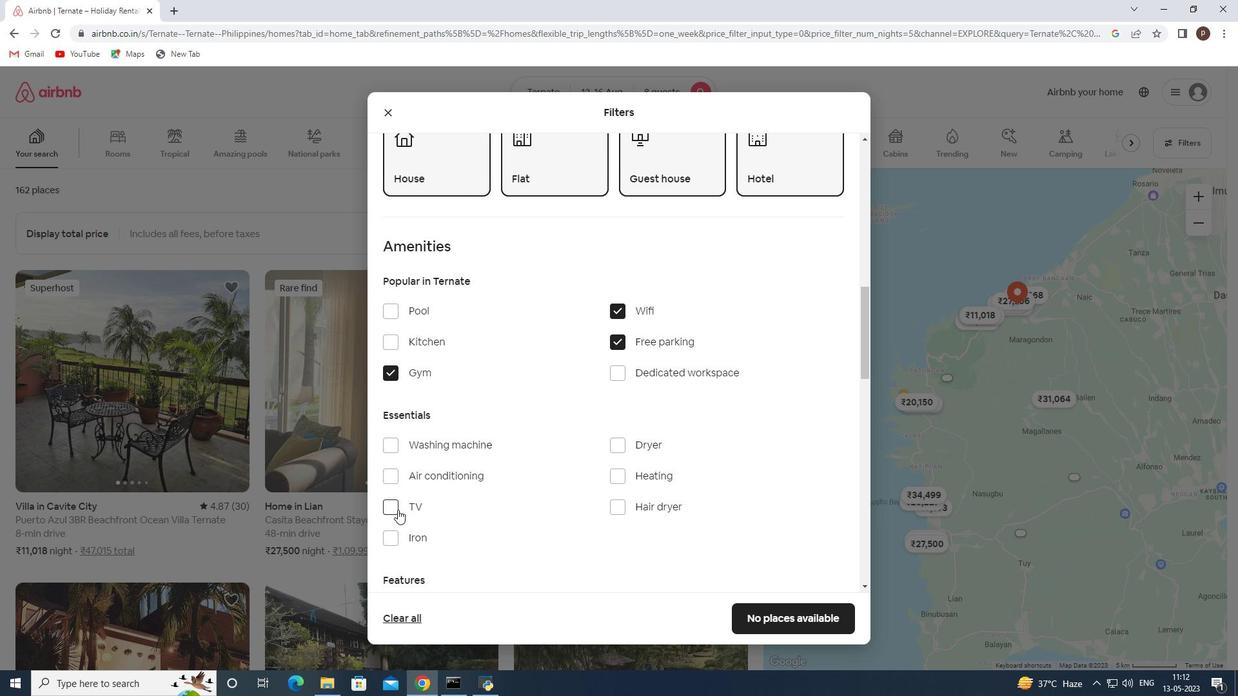 
Action: Mouse pressed left at (397, 509)
Screenshot: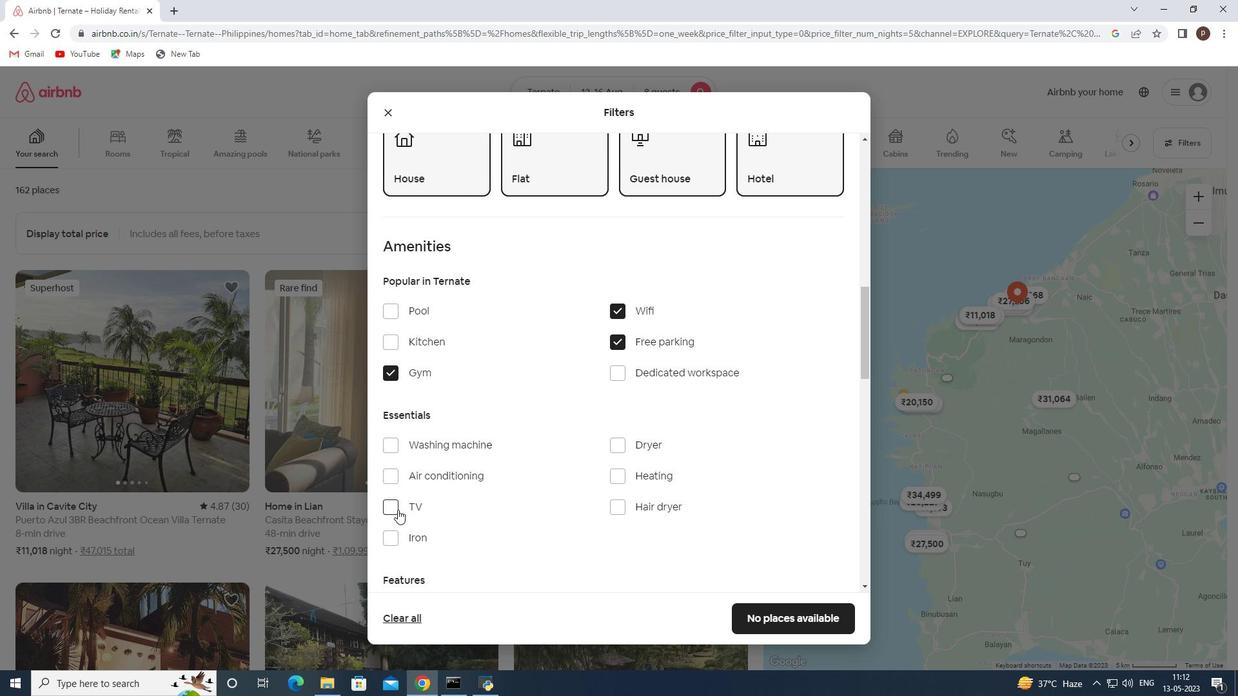 
Action: Mouse moved to (540, 516)
Screenshot: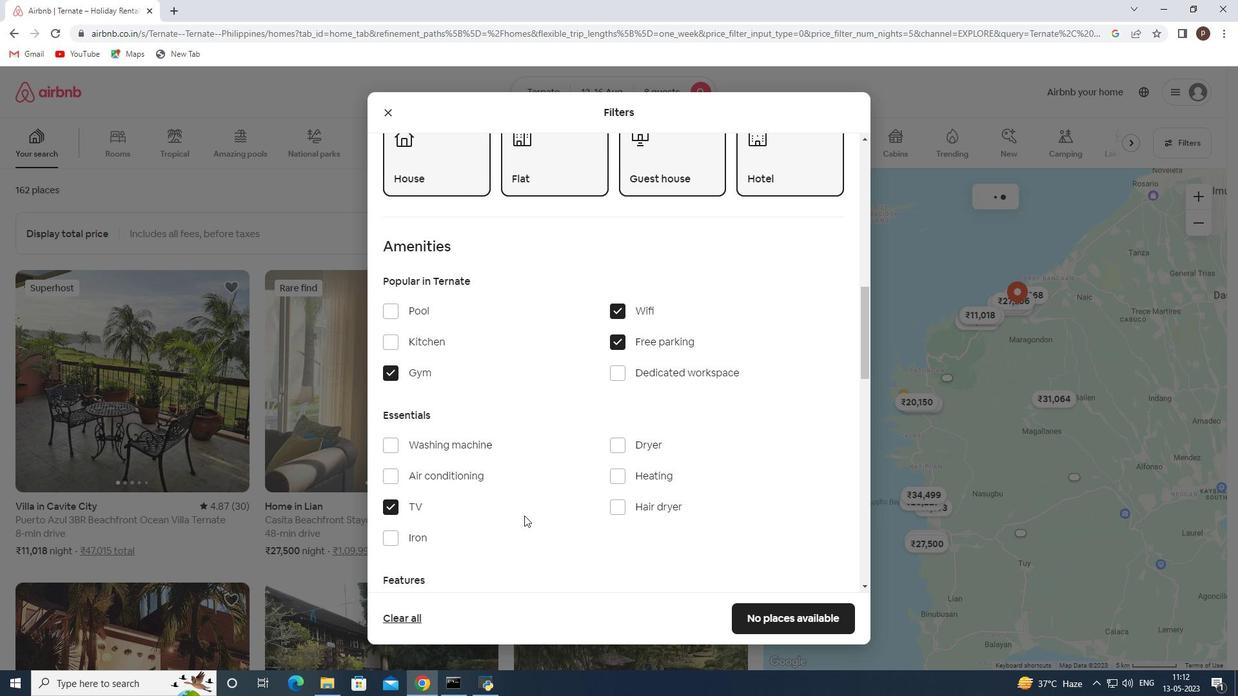 
Action: Mouse scrolled (540, 515) with delta (0, 0)
Screenshot: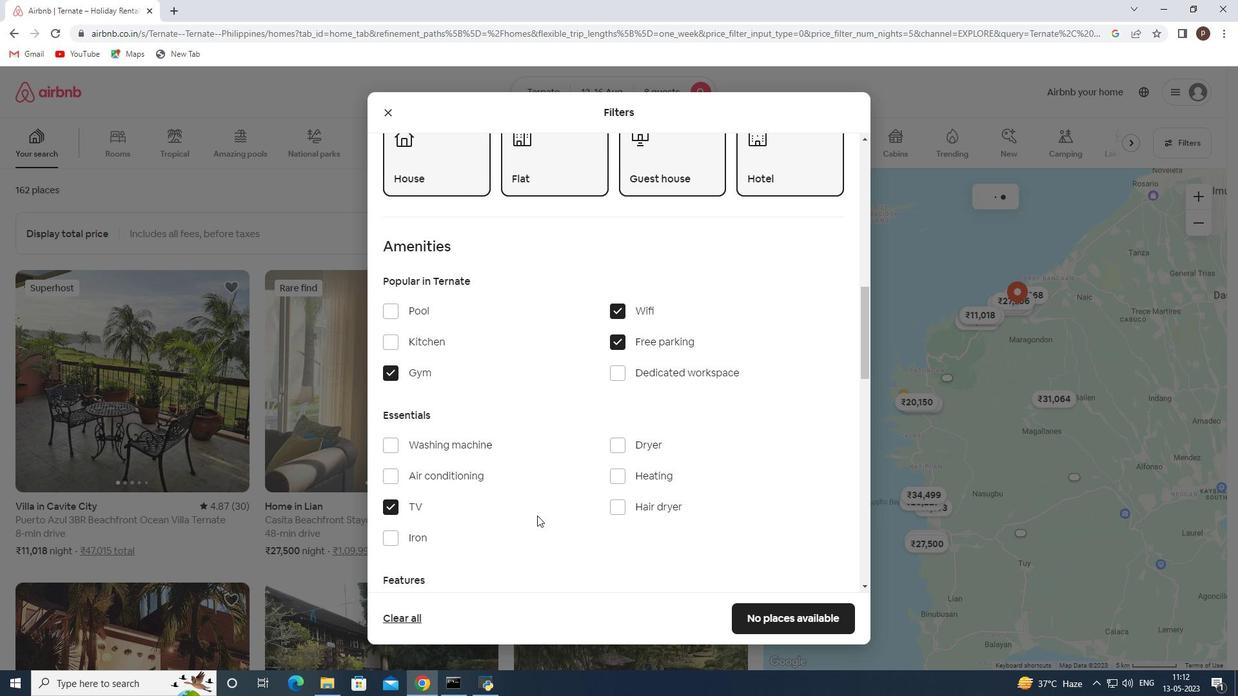 
Action: Mouse scrolled (540, 515) with delta (0, 0)
Screenshot: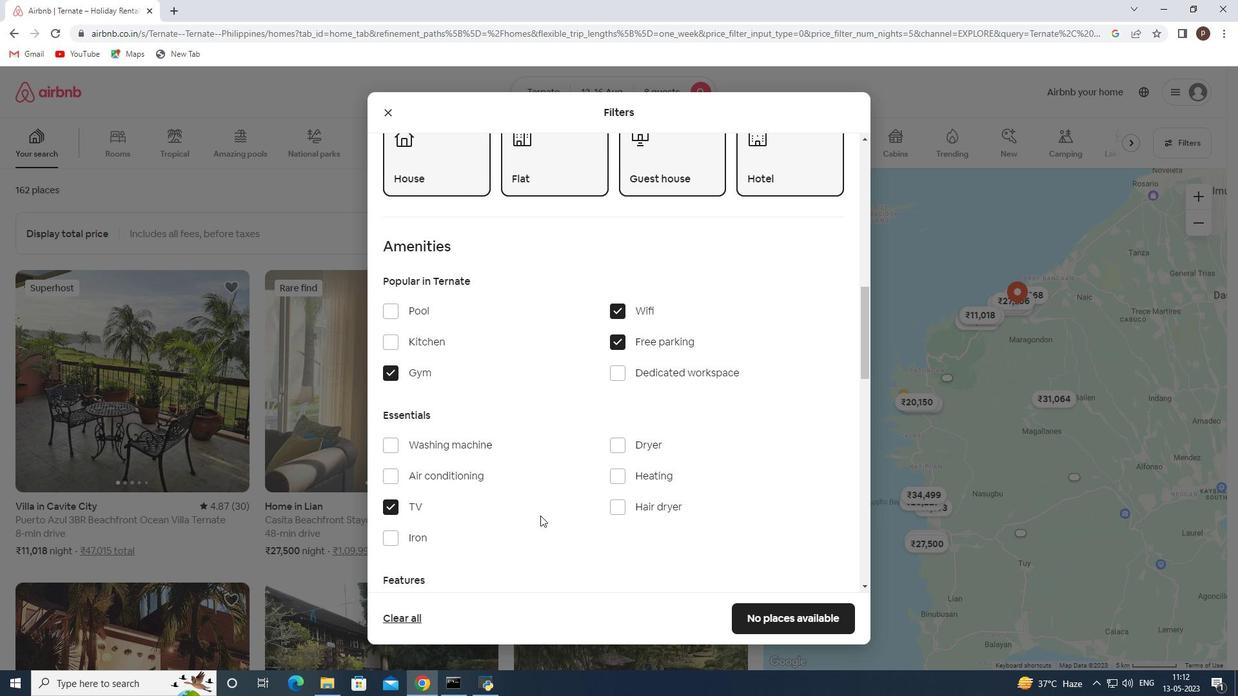 
Action: Mouse scrolled (540, 515) with delta (0, 0)
Screenshot: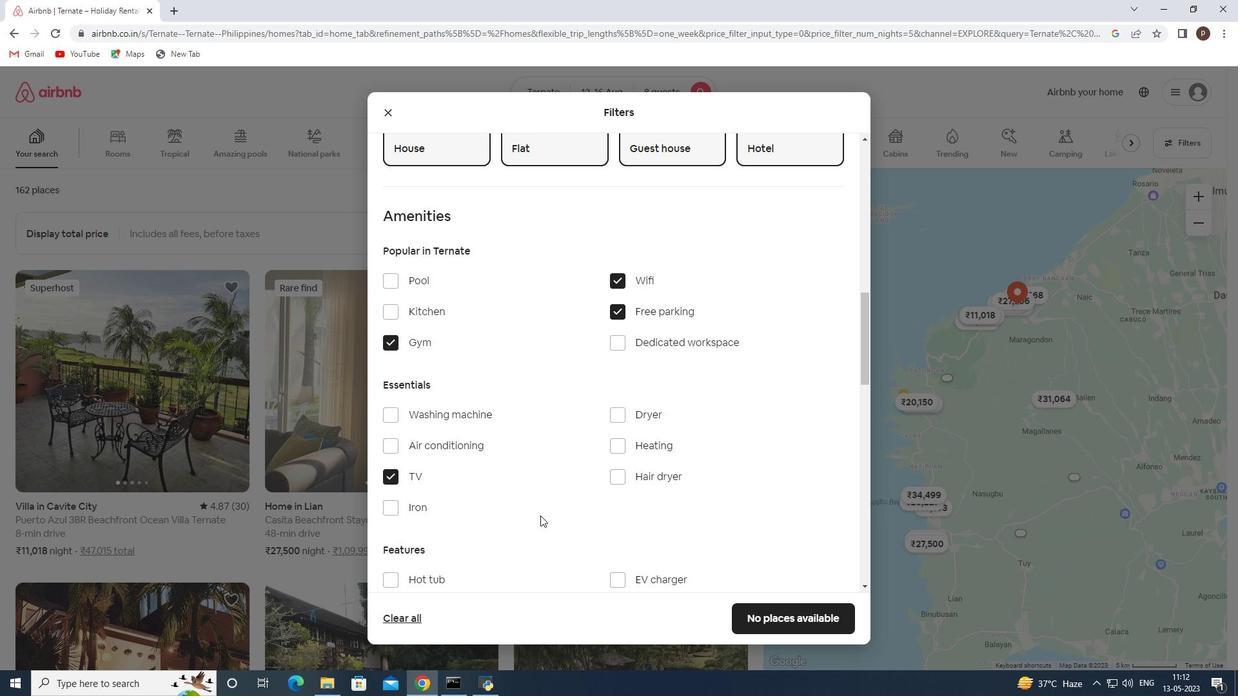 
Action: Mouse moved to (389, 480)
Screenshot: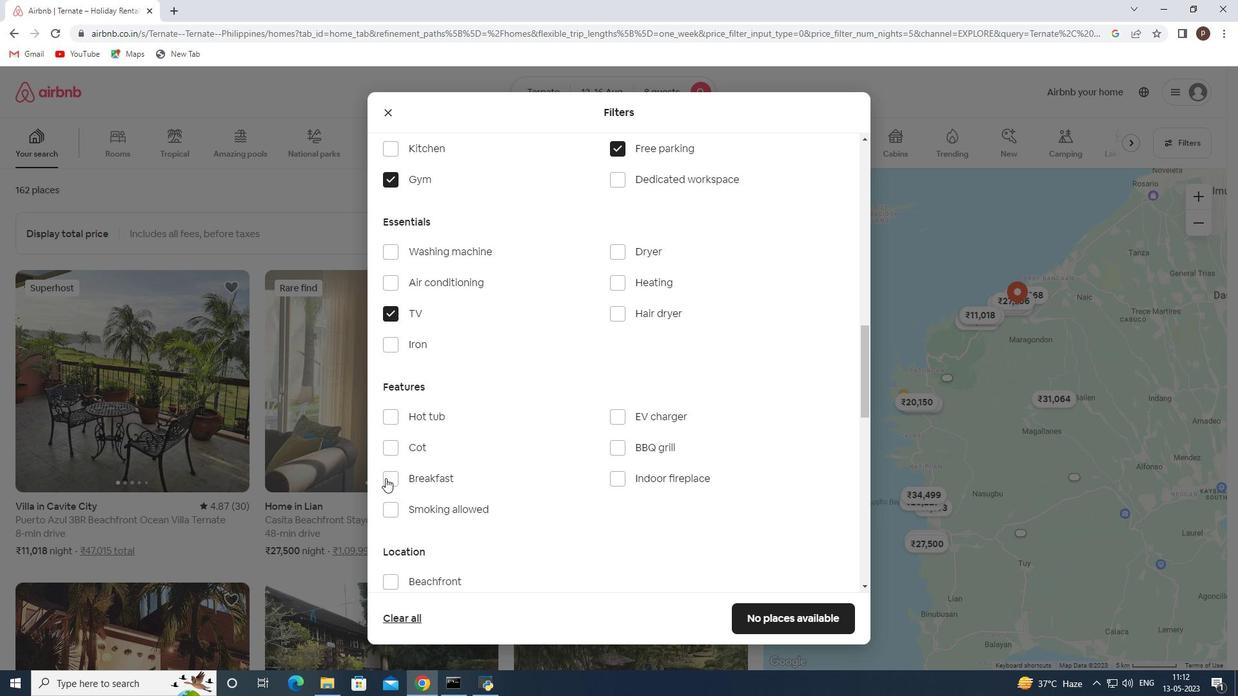 
Action: Mouse pressed left at (389, 480)
Screenshot: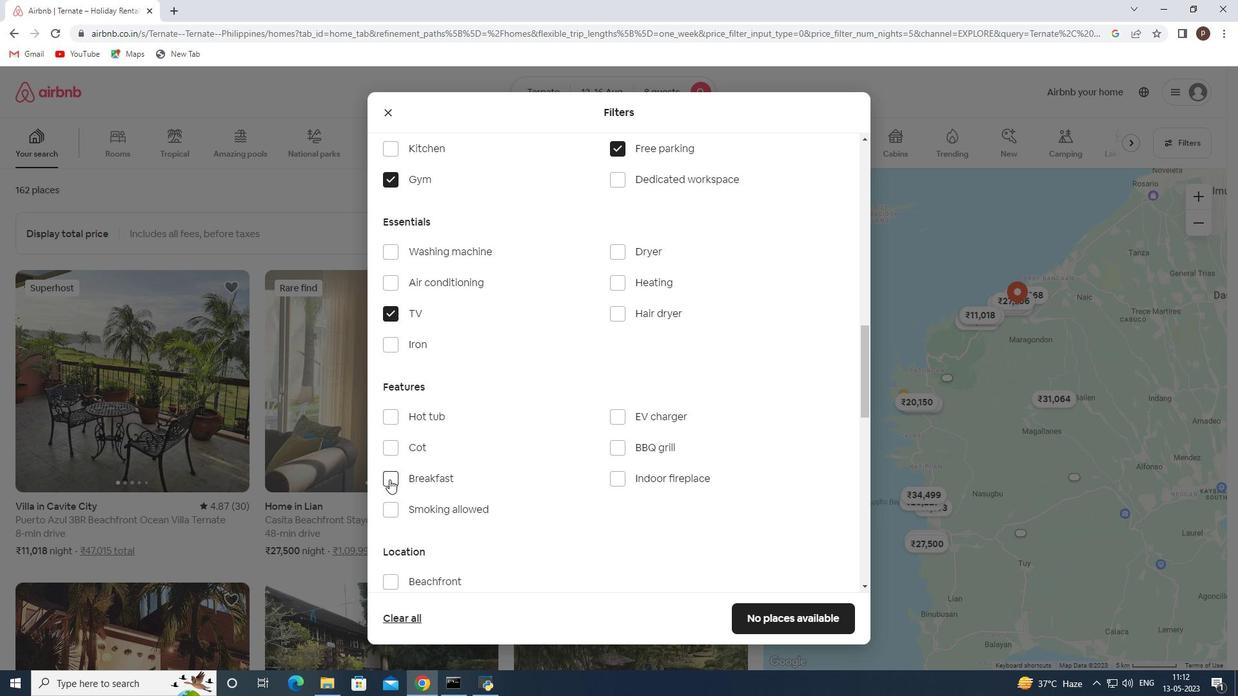 
Action: Mouse moved to (493, 498)
Screenshot: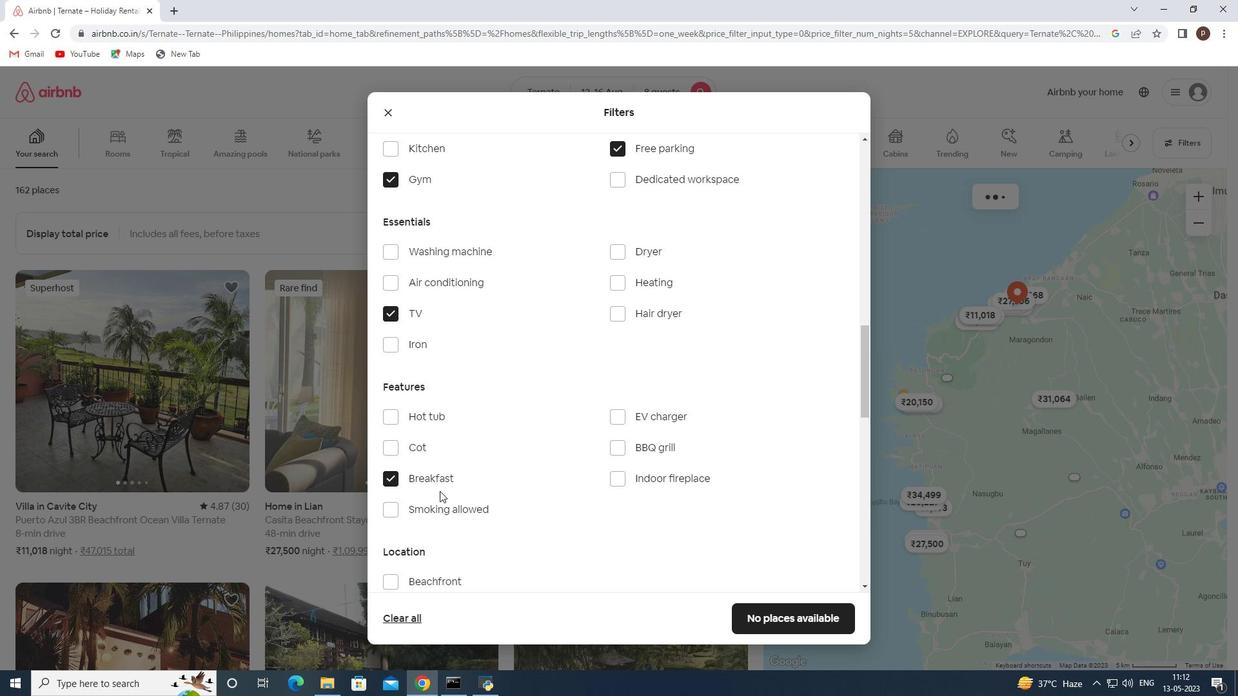 
Action: Mouse scrolled (493, 498) with delta (0, 0)
Screenshot: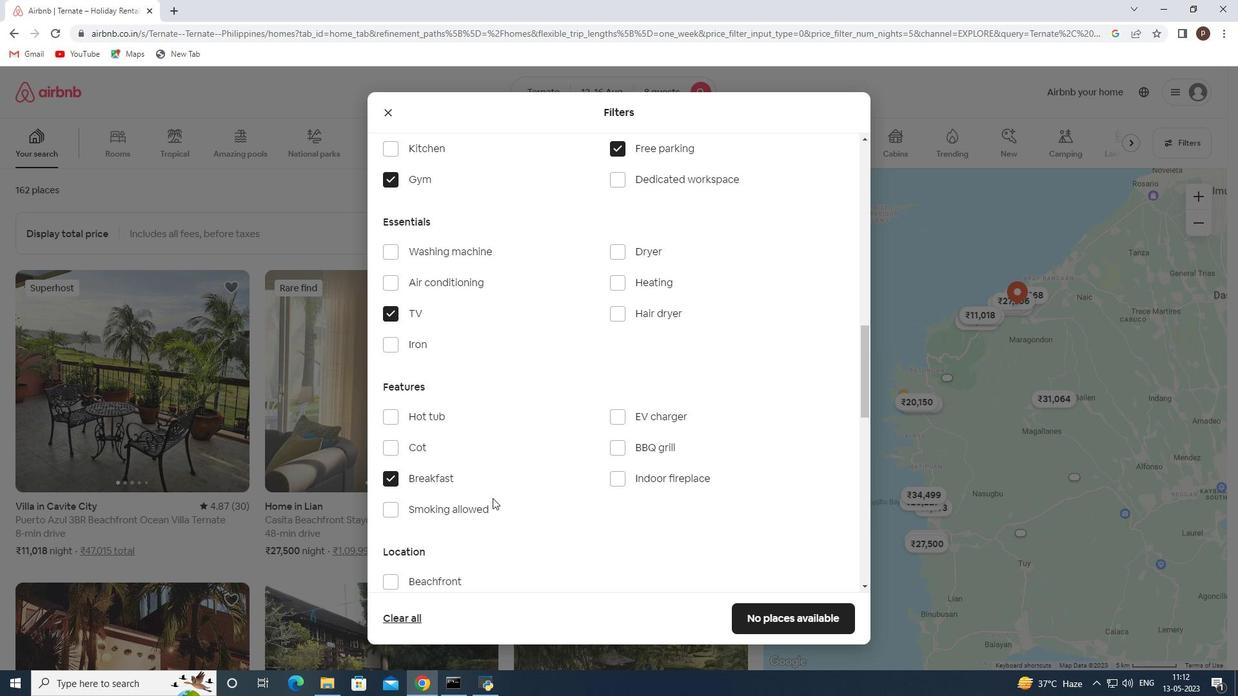 
Action: Mouse moved to (495, 498)
Screenshot: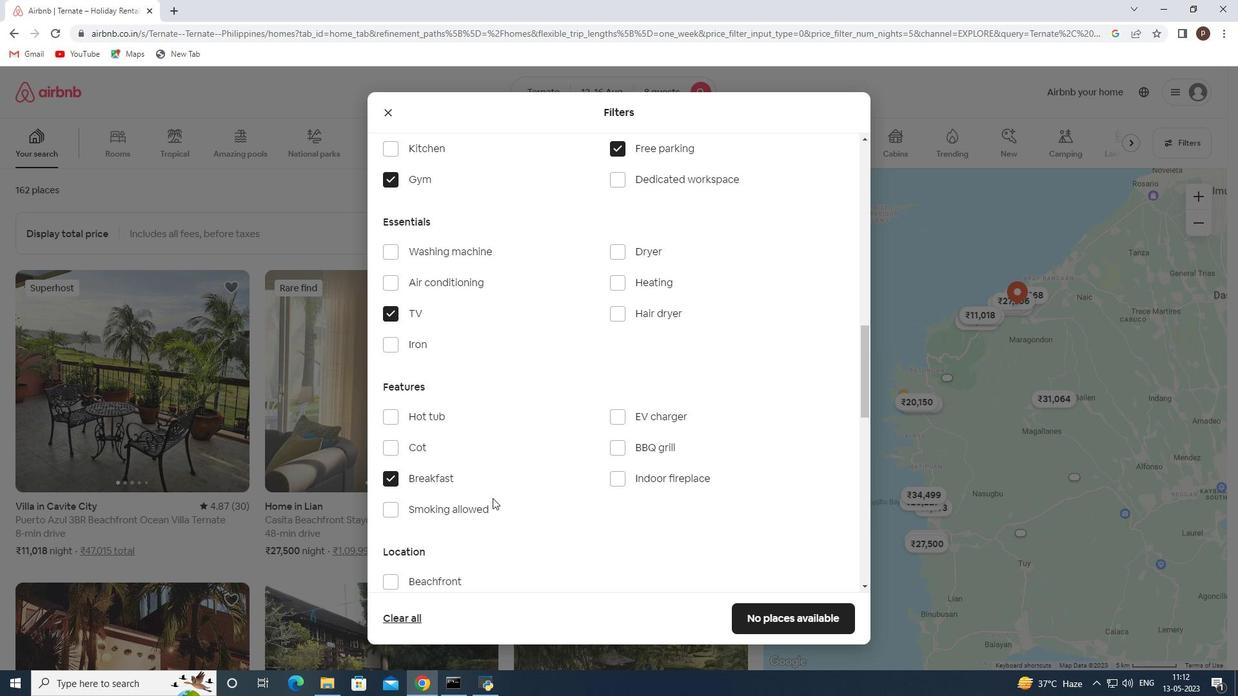 
Action: Mouse scrolled (495, 497) with delta (0, 0)
Screenshot: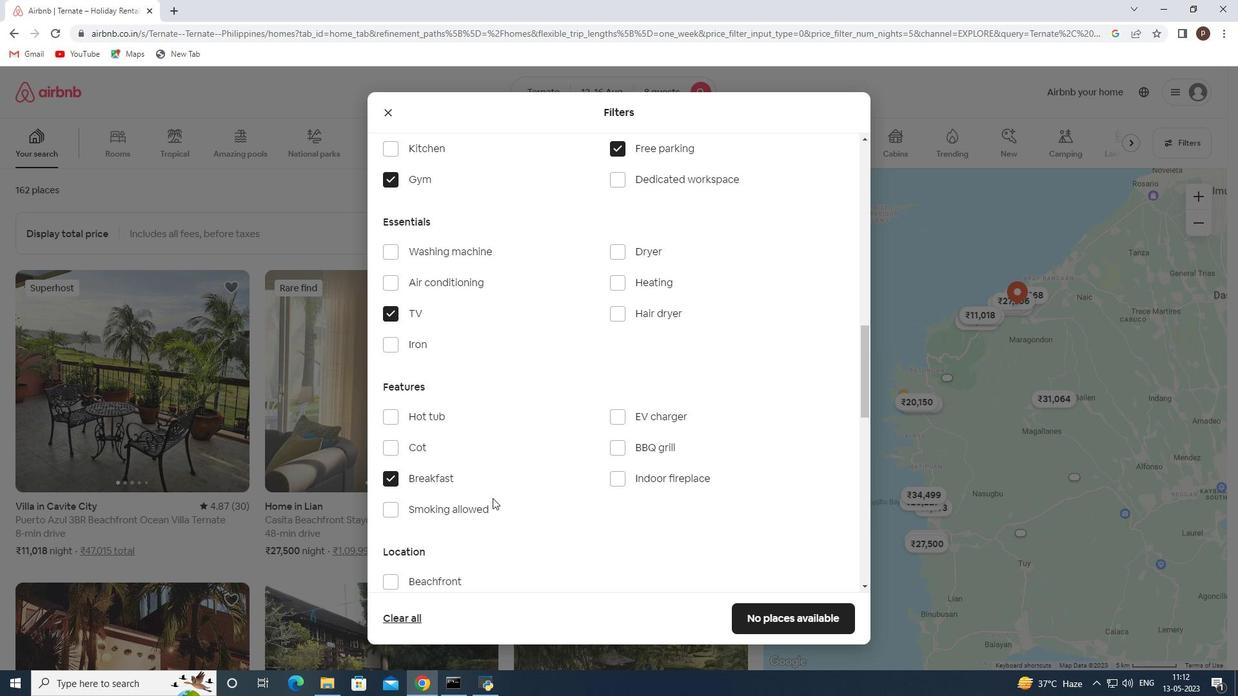 
Action: Mouse moved to (511, 474)
Screenshot: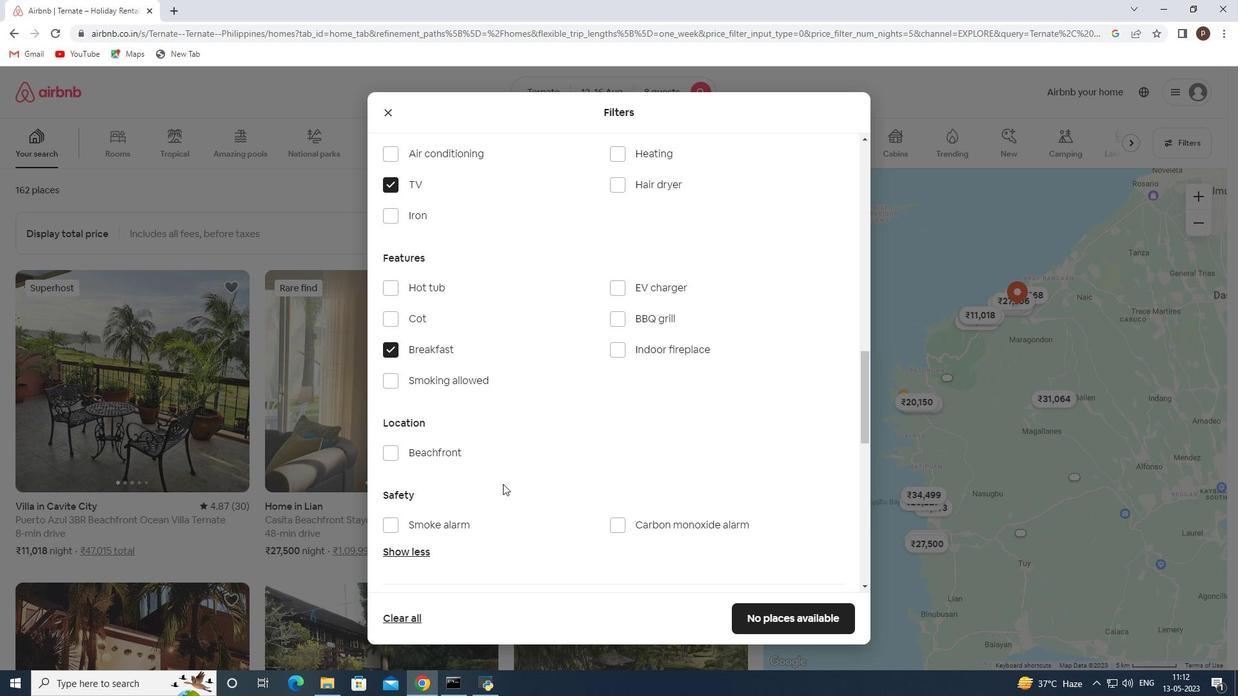 
Action: Mouse scrolled (511, 473) with delta (0, 0)
Screenshot: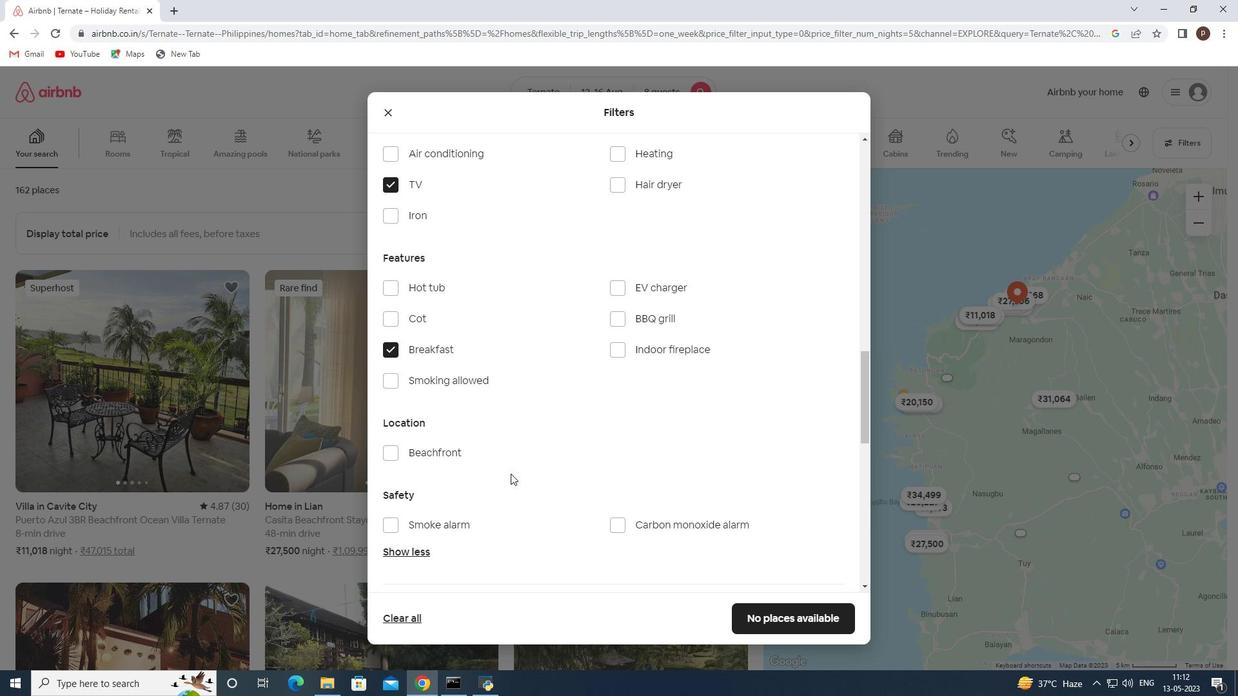 
Action: Mouse scrolled (511, 473) with delta (0, 0)
Screenshot: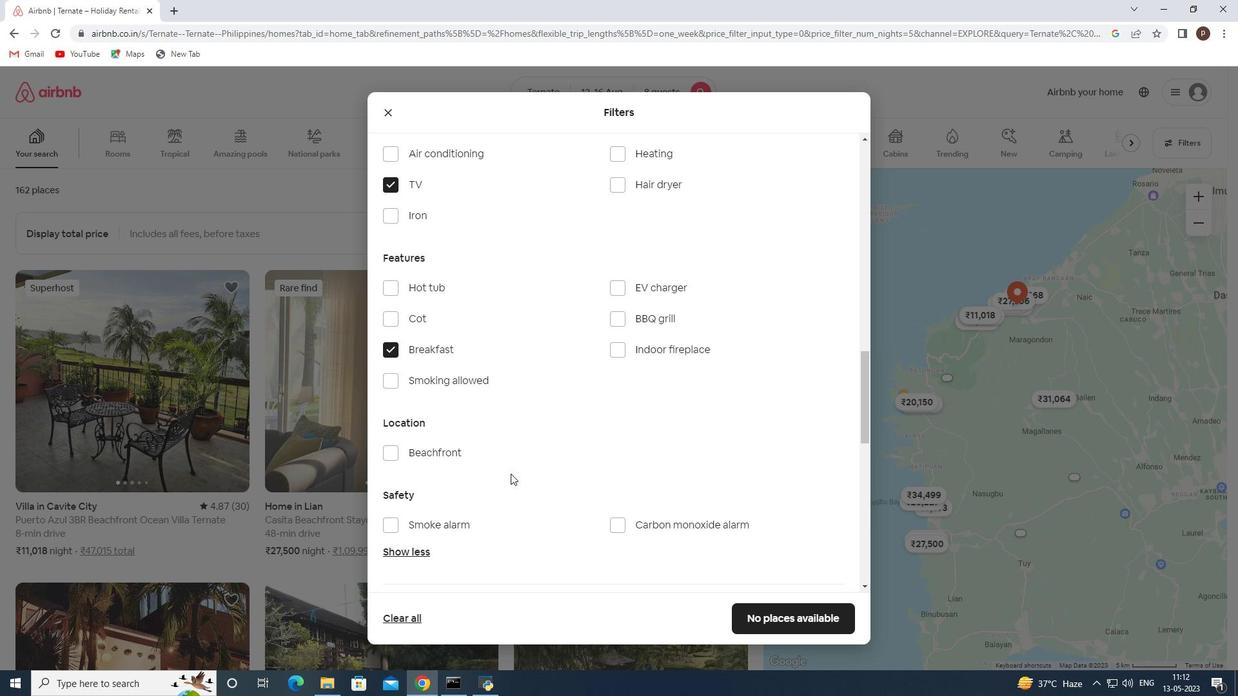 
Action: Mouse moved to (531, 474)
Screenshot: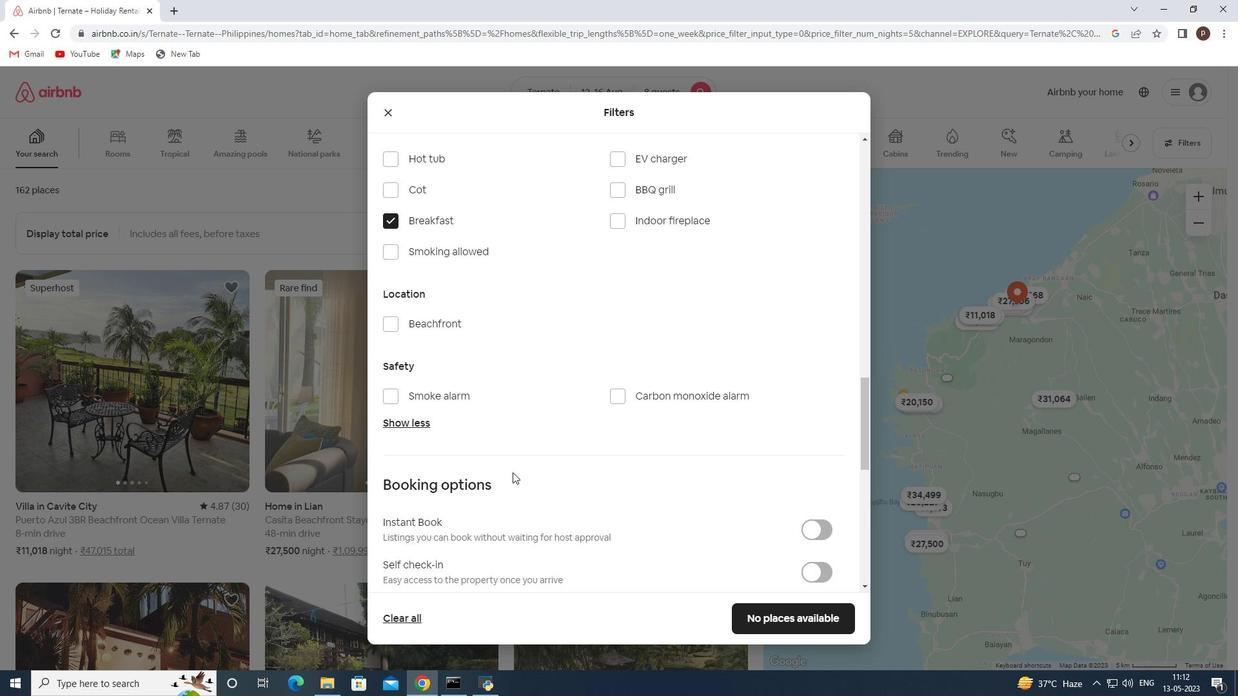 
Action: Mouse scrolled (531, 473) with delta (0, 0)
Screenshot: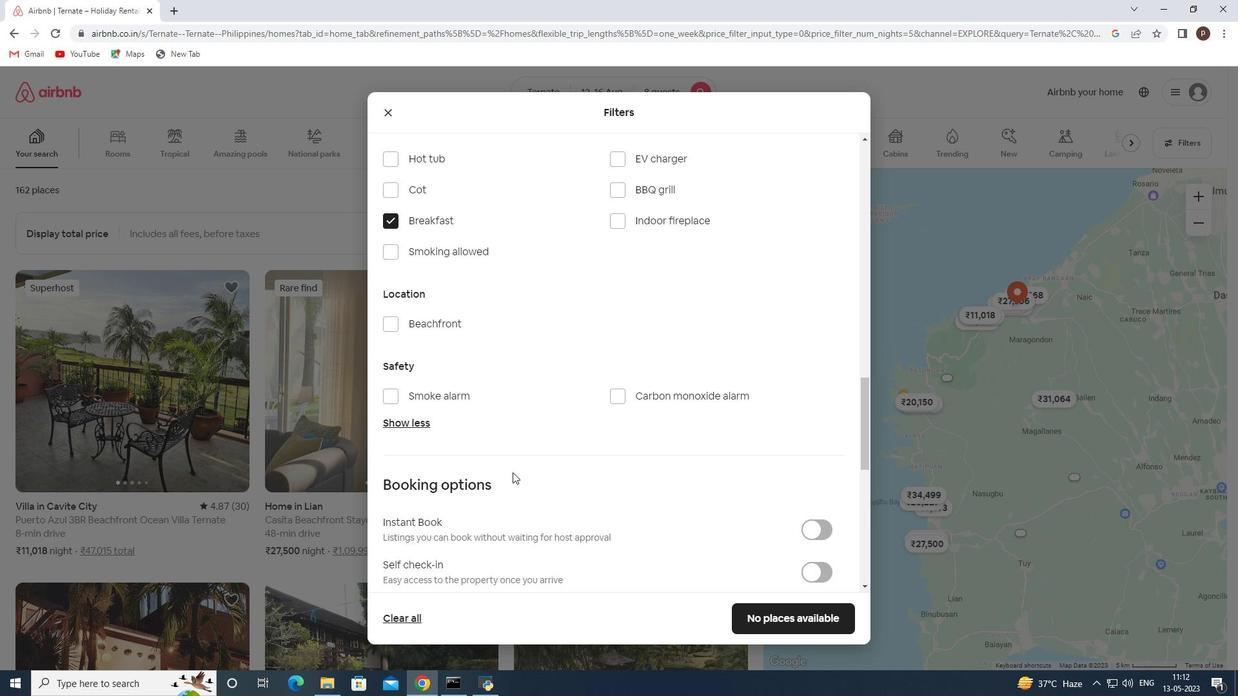 
Action: Mouse moved to (813, 500)
Screenshot: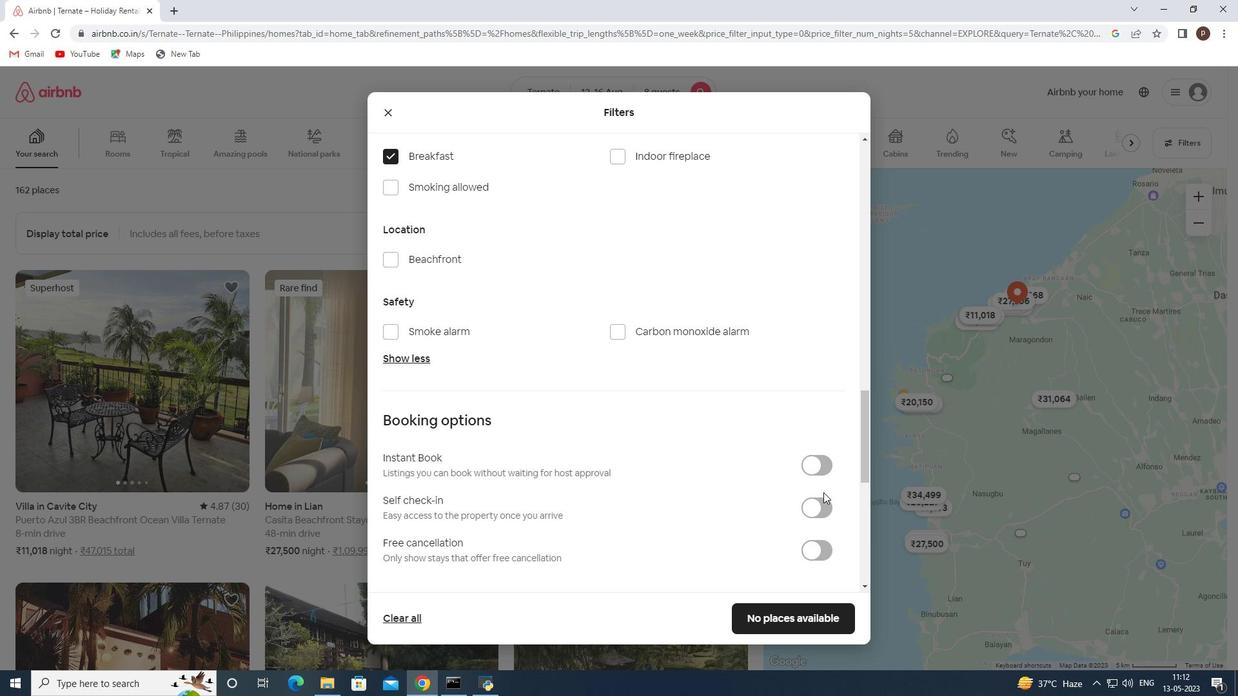 
Action: Mouse pressed left at (813, 500)
Screenshot: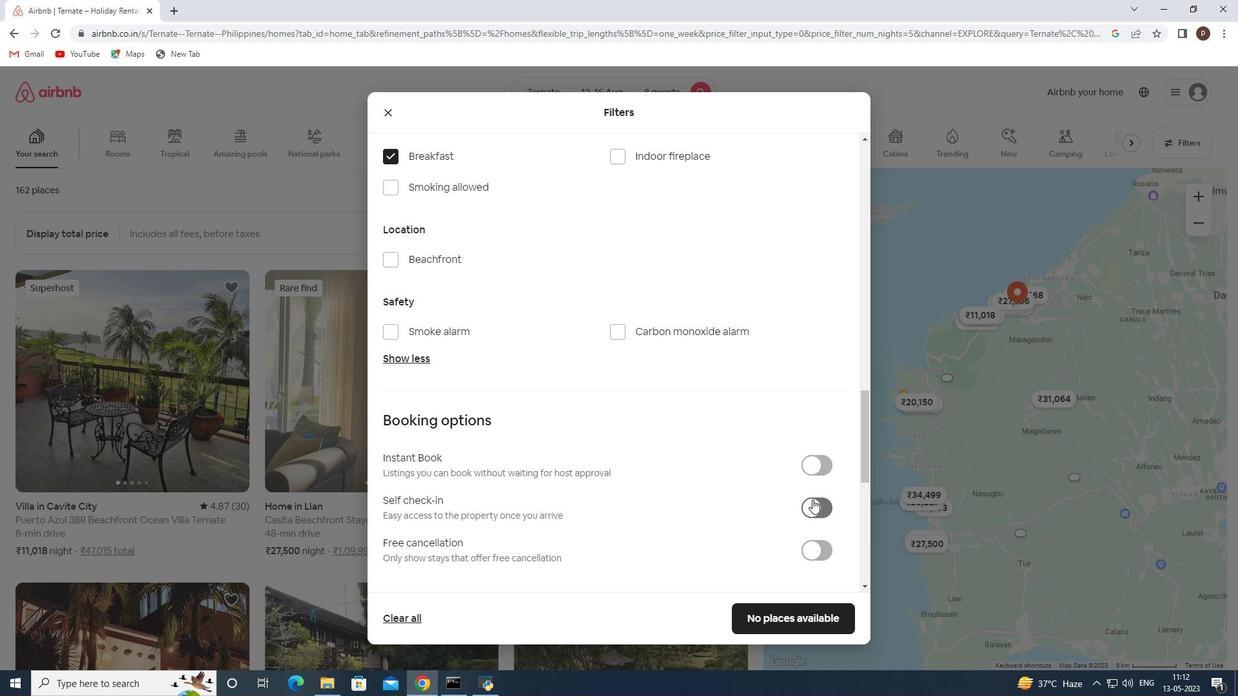 
Action: Mouse moved to (682, 494)
Screenshot: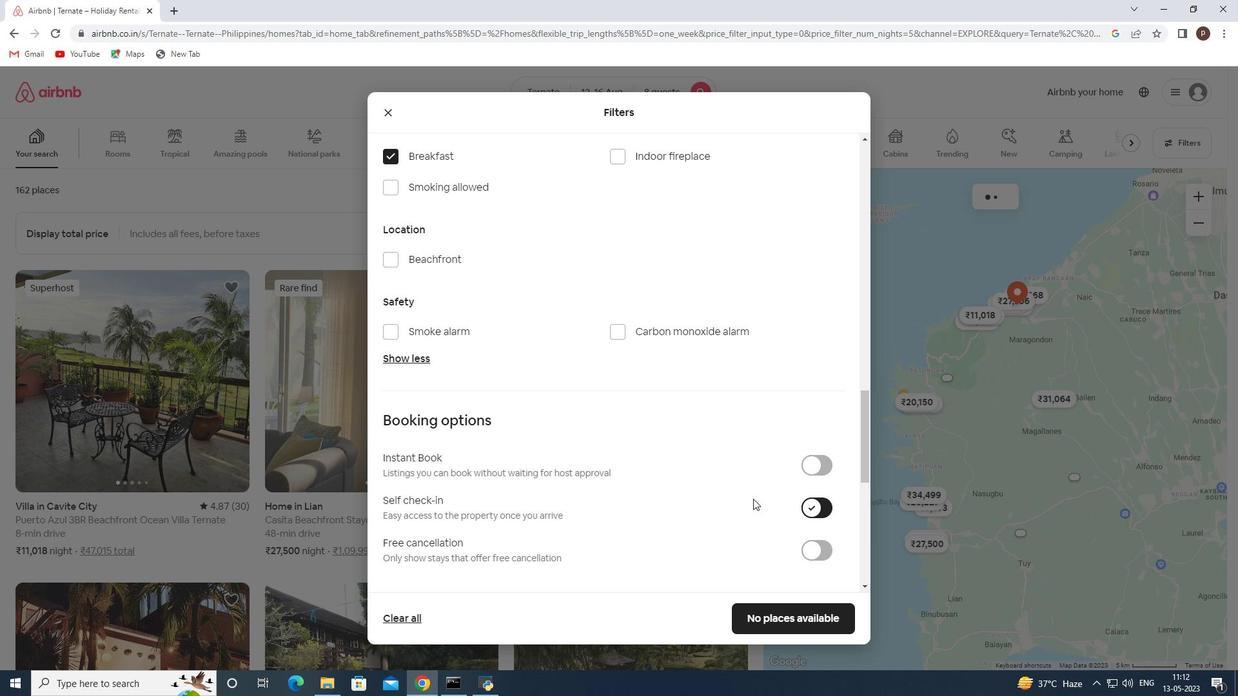 
Action: Mouse scrolled (682, 494) with delta (0, 0)
Screenshot: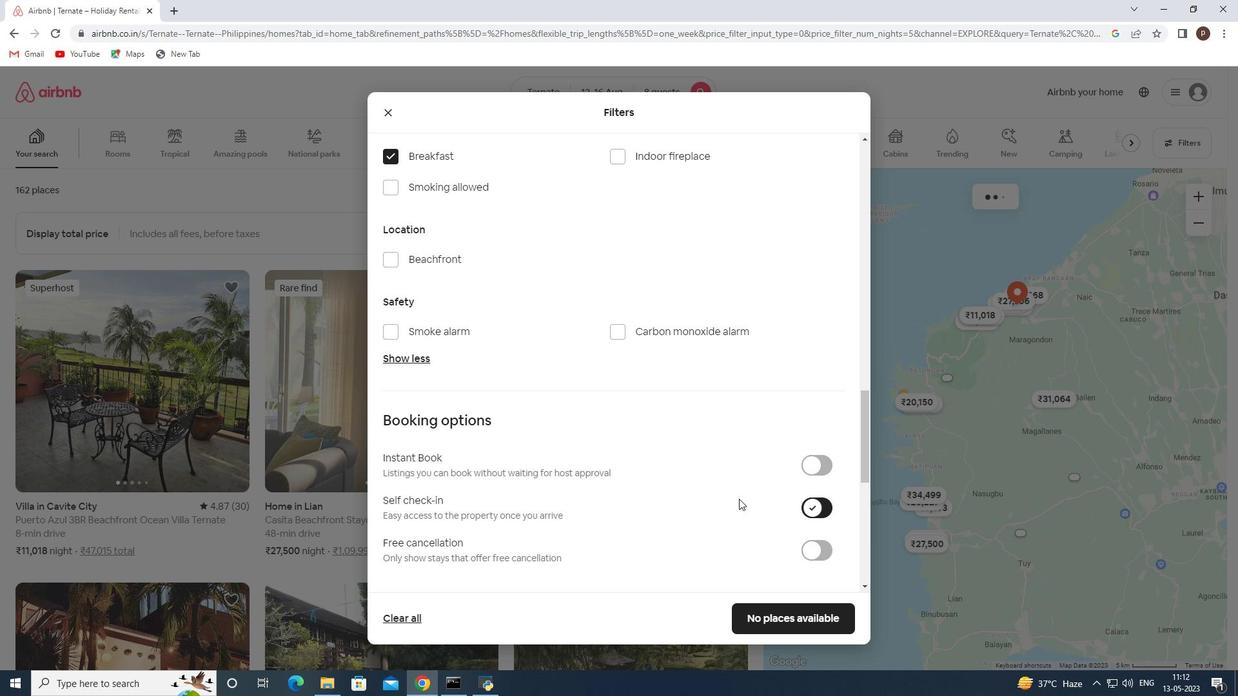 
Action: Mouse moved to (681, 494)
Screenshot: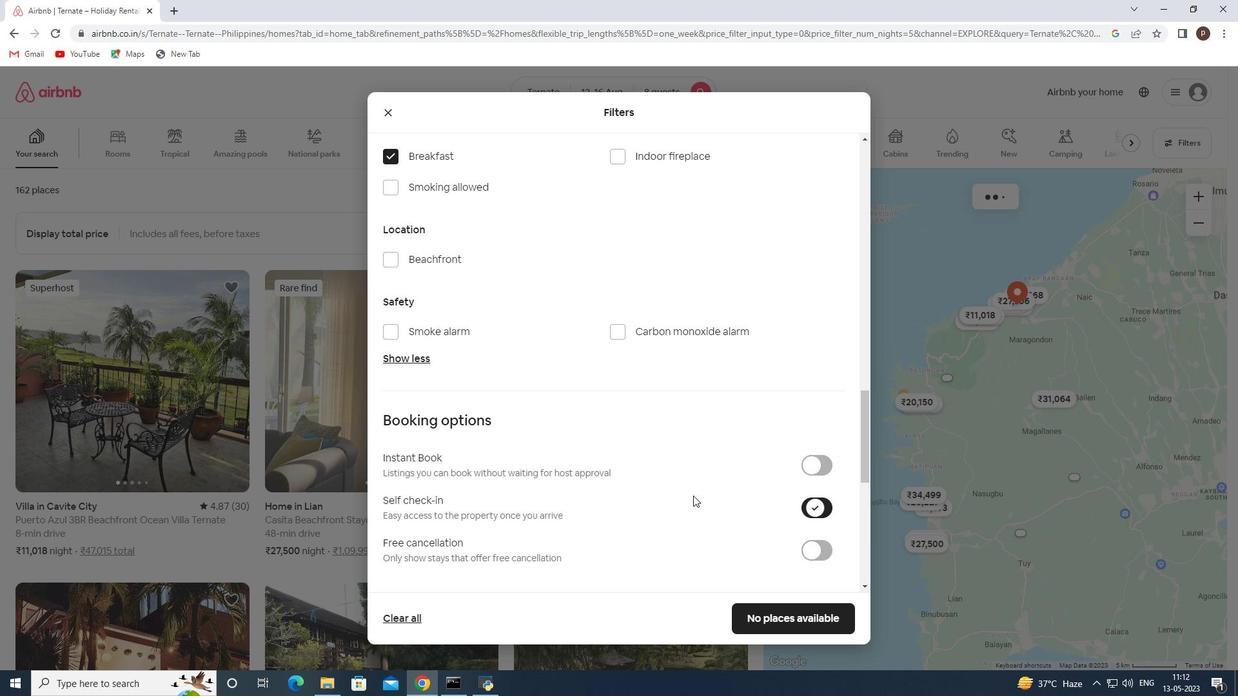 
Action: Mouse scrolled (681, 494) with delta (0, 0)
Screenshot: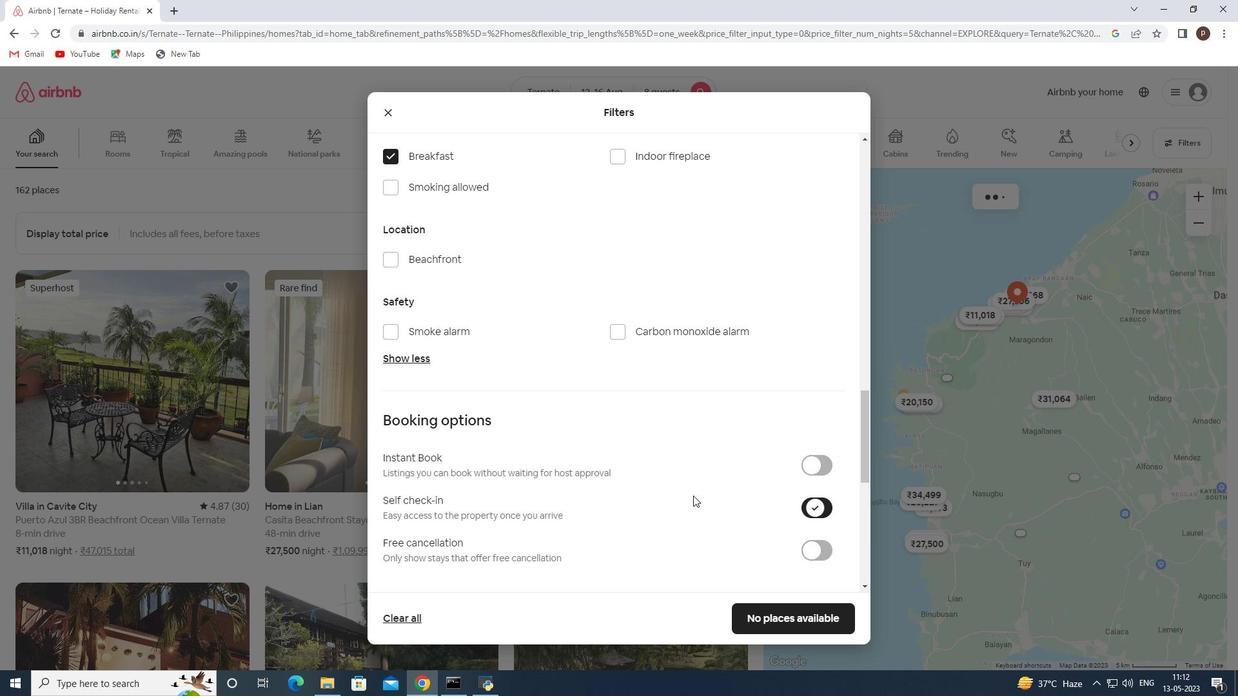
Action: Mouse scrolled (681, 494) with delta (0, 0)
Screenshot: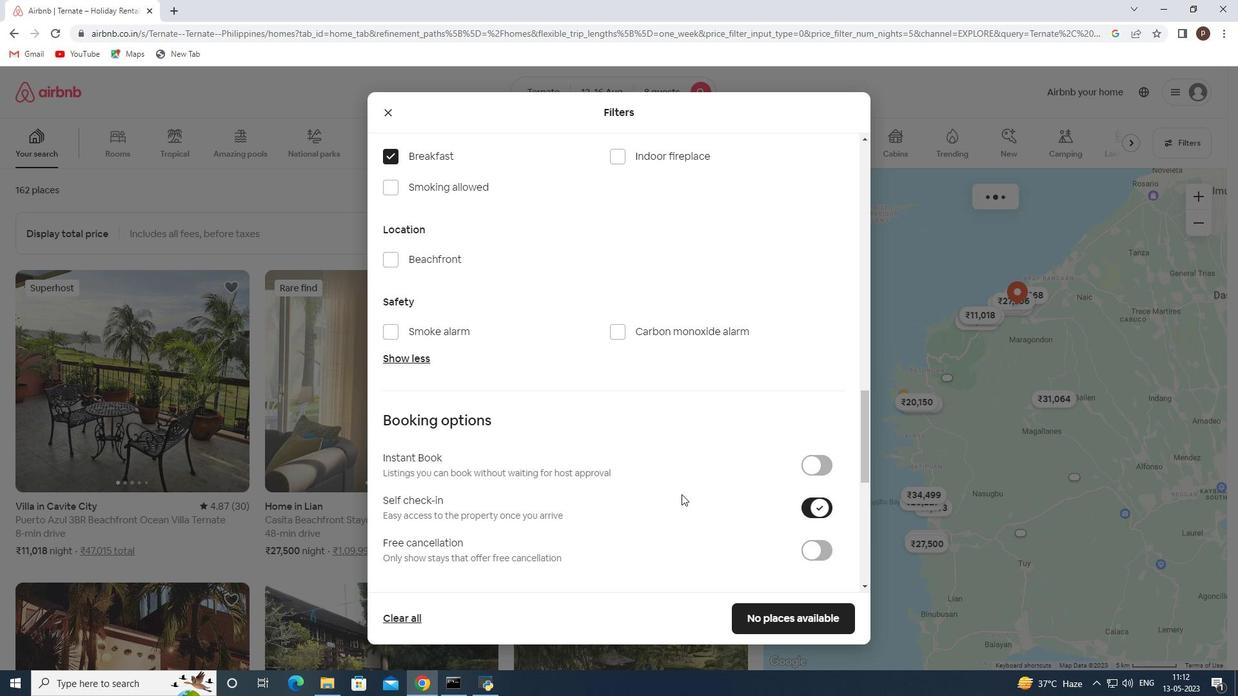 
Action: Mouse scrolled (681, 494) with delta (0, 0)
Screenshot: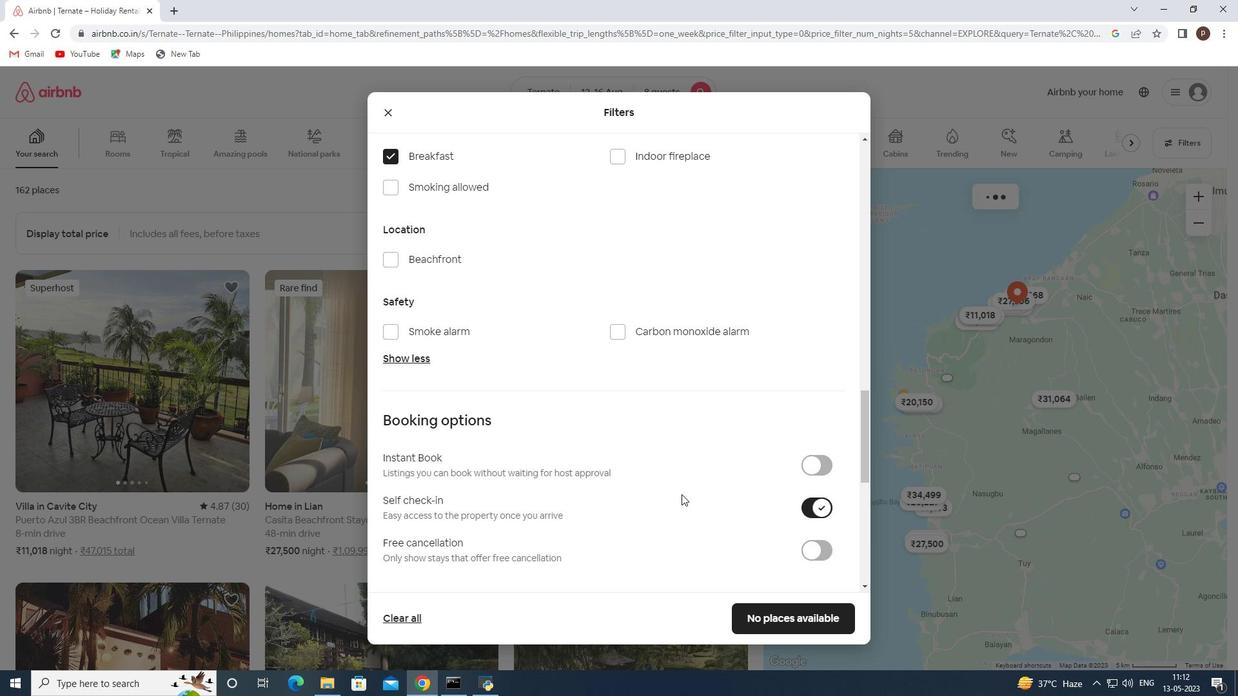 
Action: Mouse scrolled (681, 494) with delta (0, 0)
Screenshot: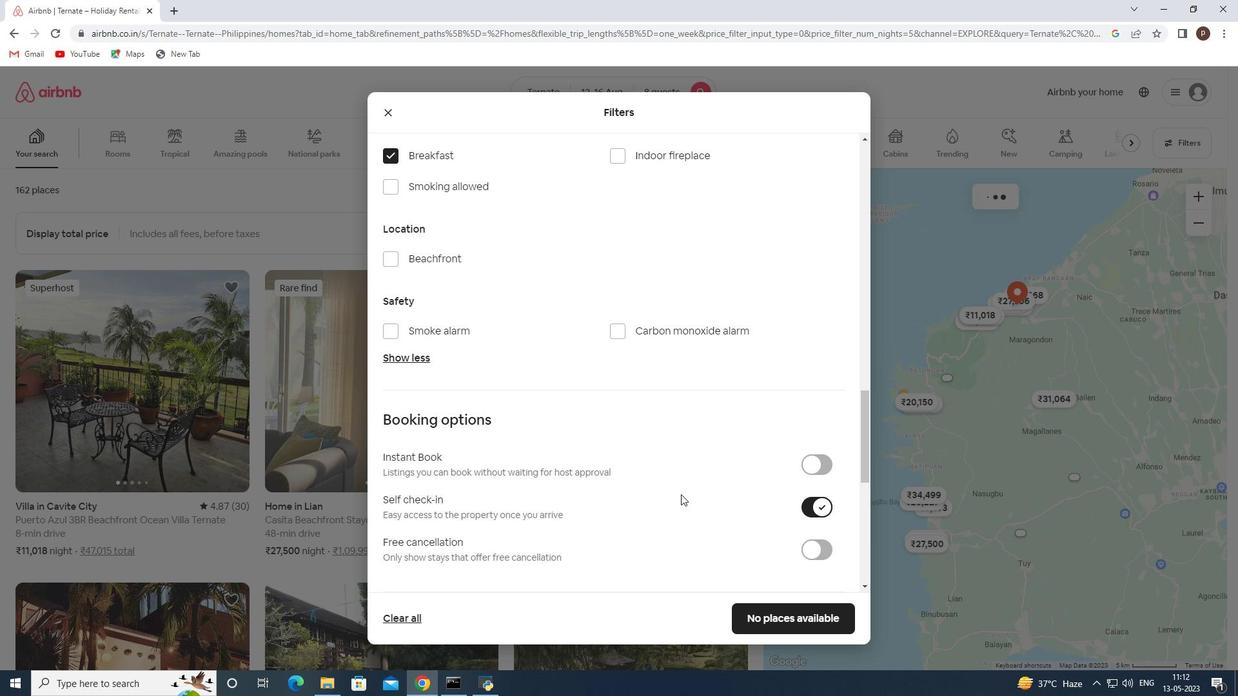 
Action: Mouse moved to (622, 467)
Screenshot: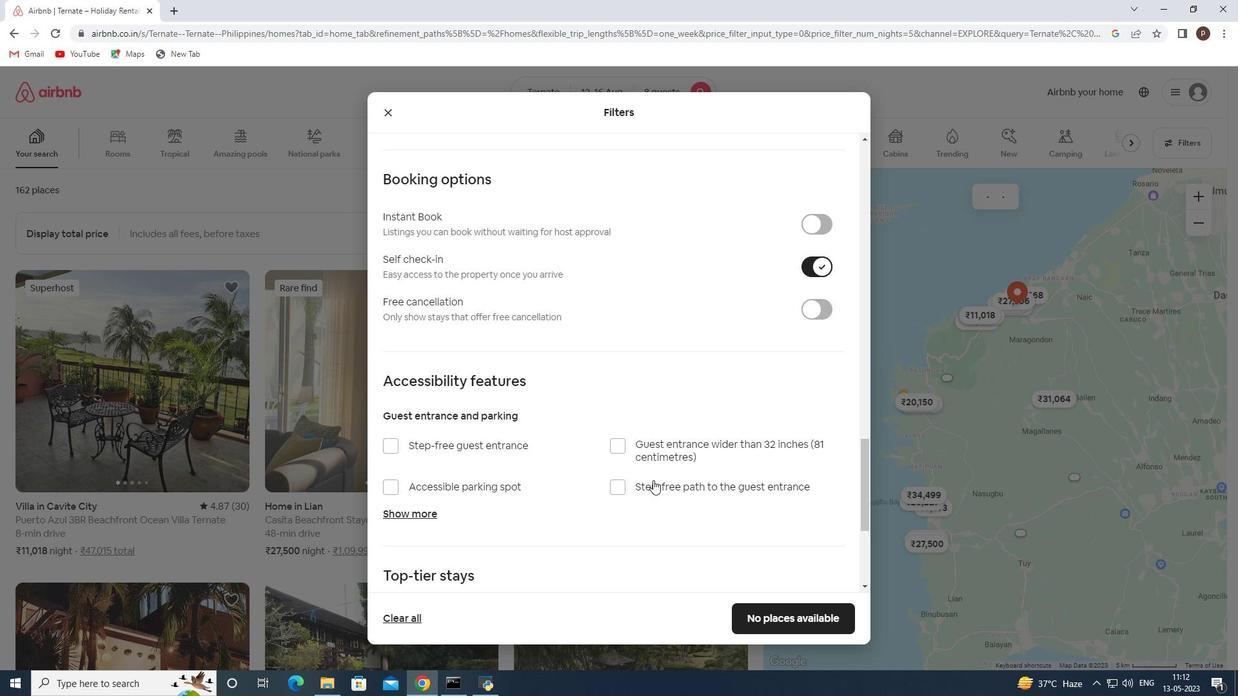 
Action: Mouse scrolled (622, 467) with delta (0, 0)
Screenshot: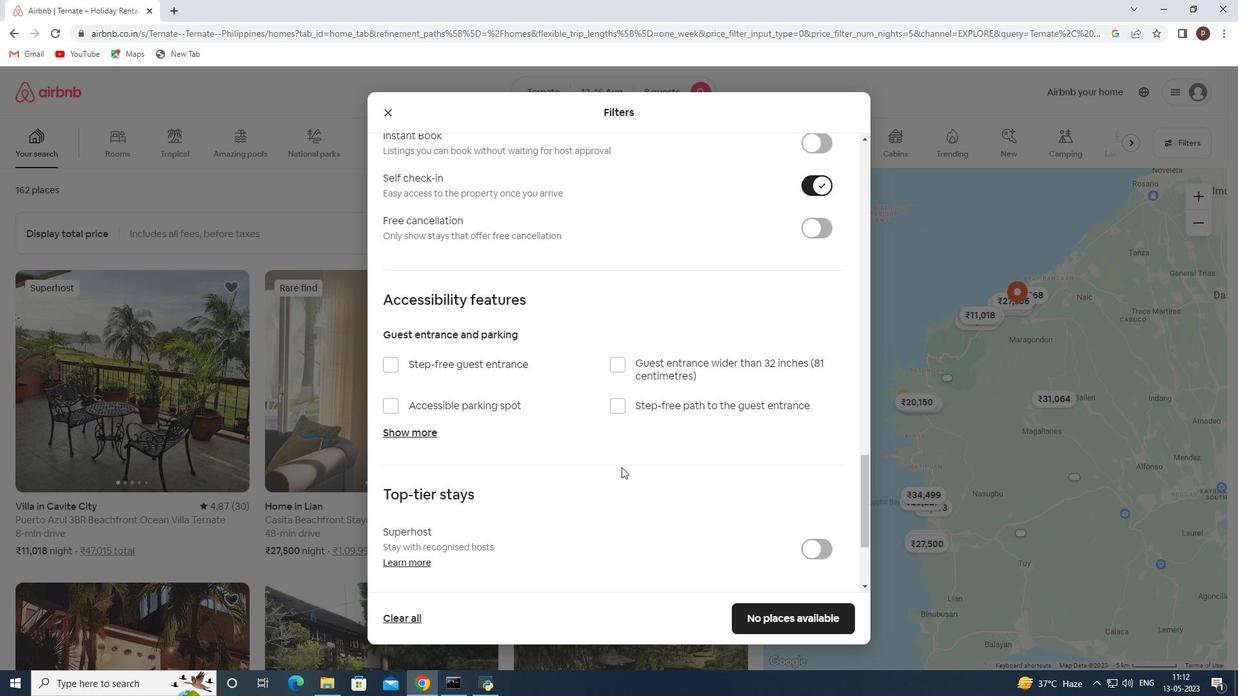 
Action: Mouse scrolled (622, 467) with delta (0, 0)
Screenshot: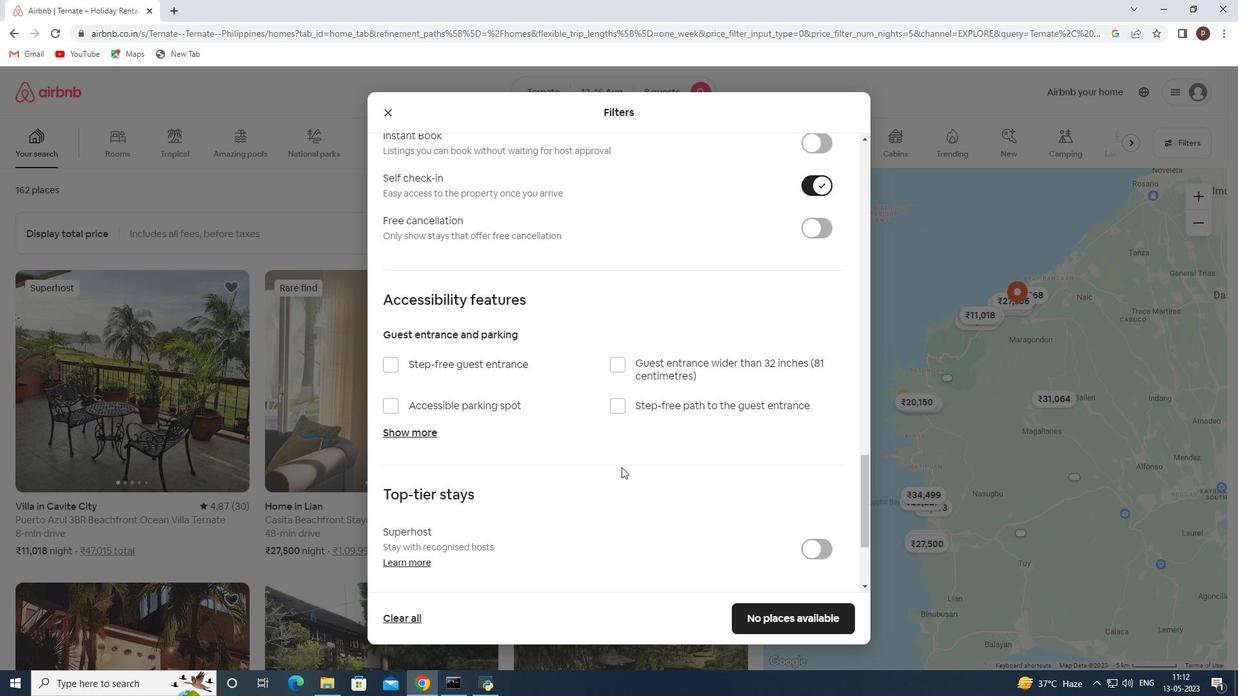 
Action: Mouse scrolled (622, 467) with delta (0, 0)
Screenshot: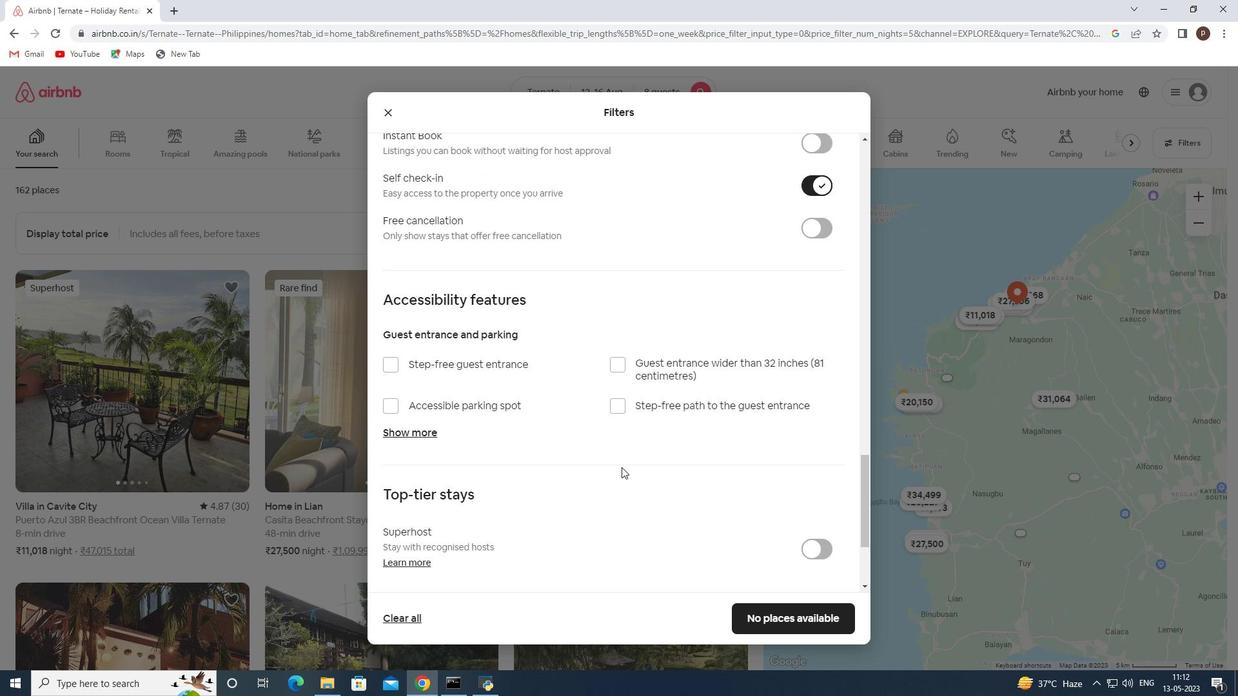 
Action: Mouse scrolled (622, 467) with delta (0, 0)
Screenshot: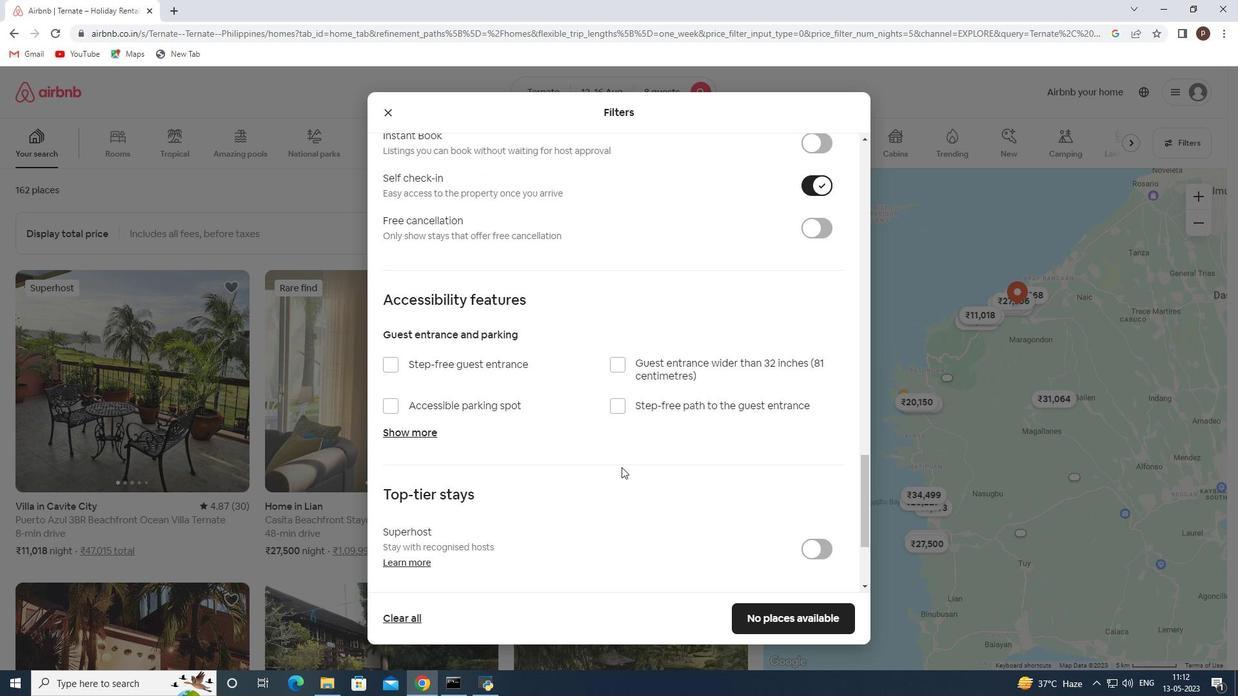 
Action: Mouse scrolled (622, 467) with delta (0, 0)
Screenshot: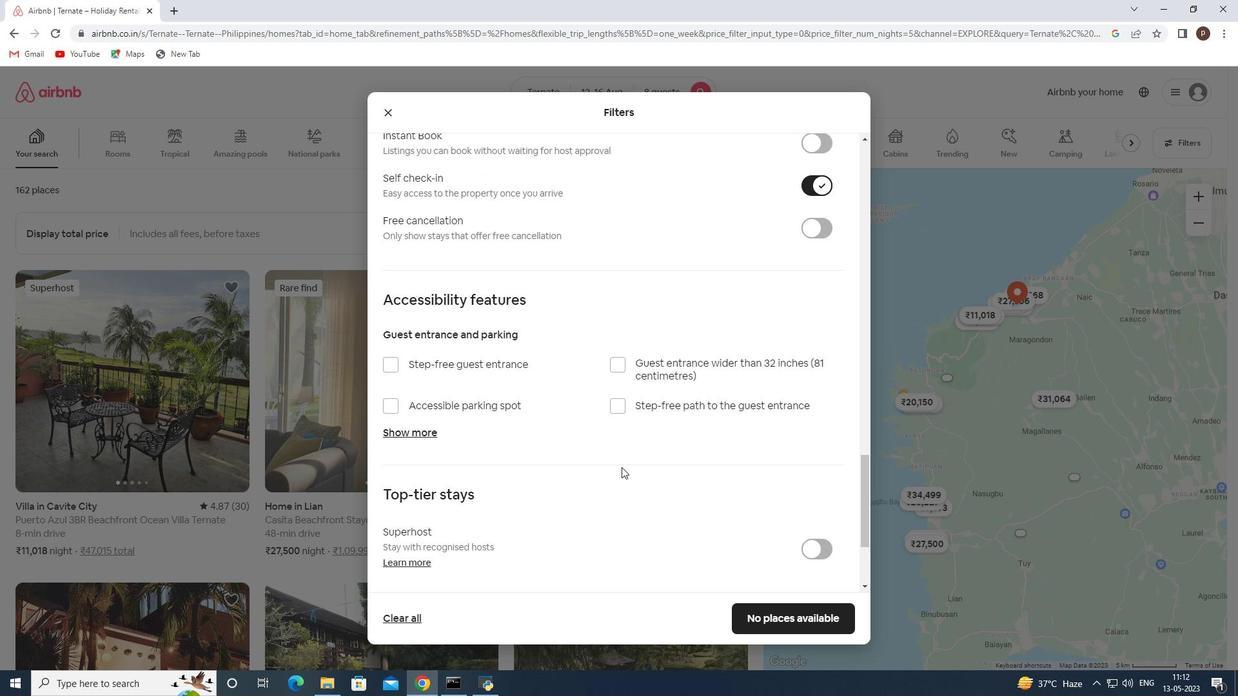 
Action: Mouse scrolled (622, 467) with delta (0, 0)
Screenshot: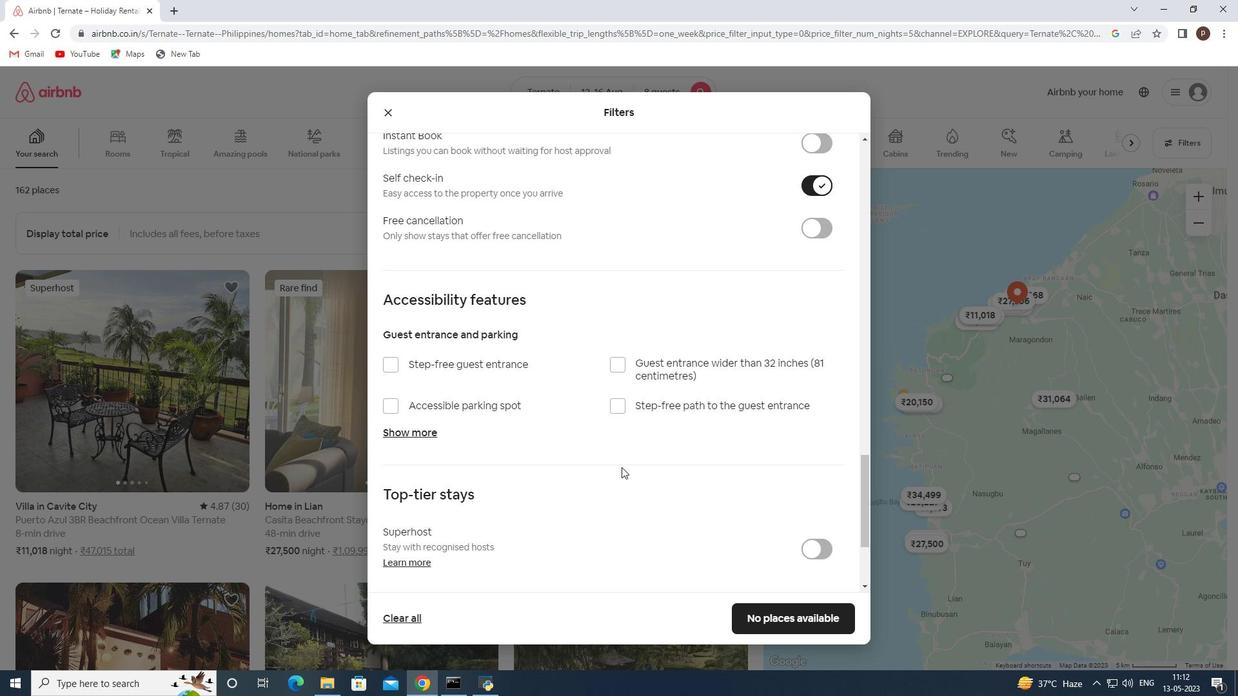 
Action: Mouse moved to (394, 502)
Screenshot: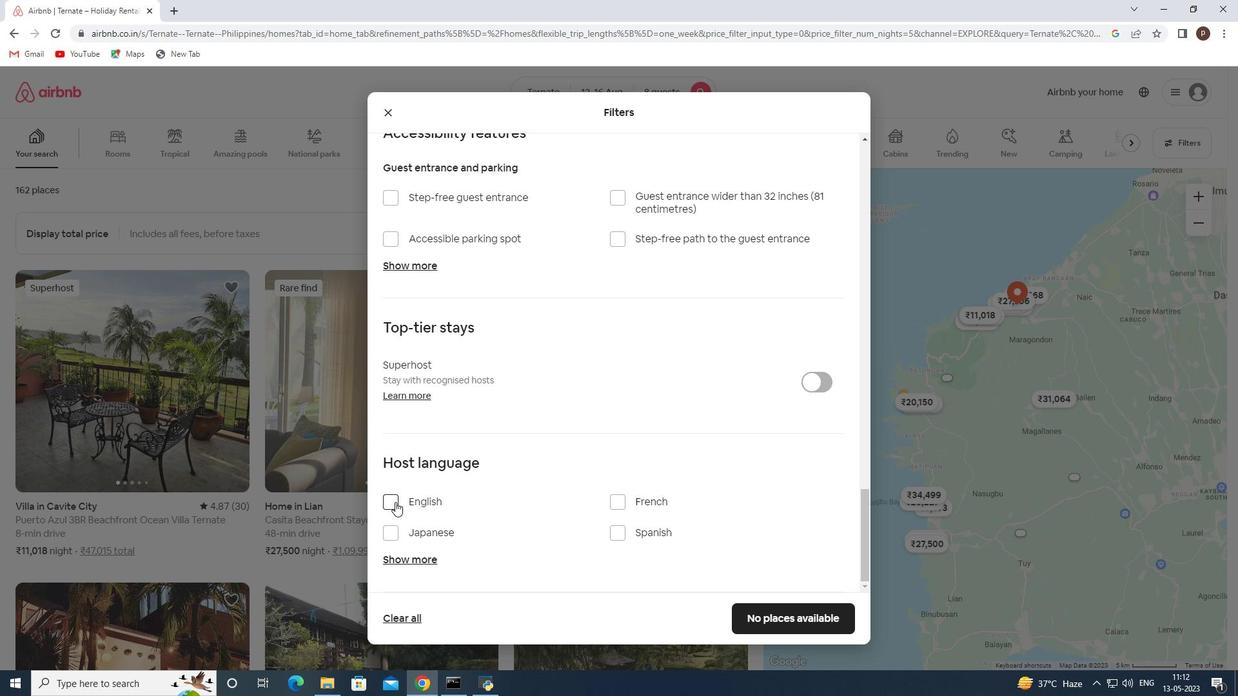 
Action: Mouse pressed left at (394, 502)
Screenshot: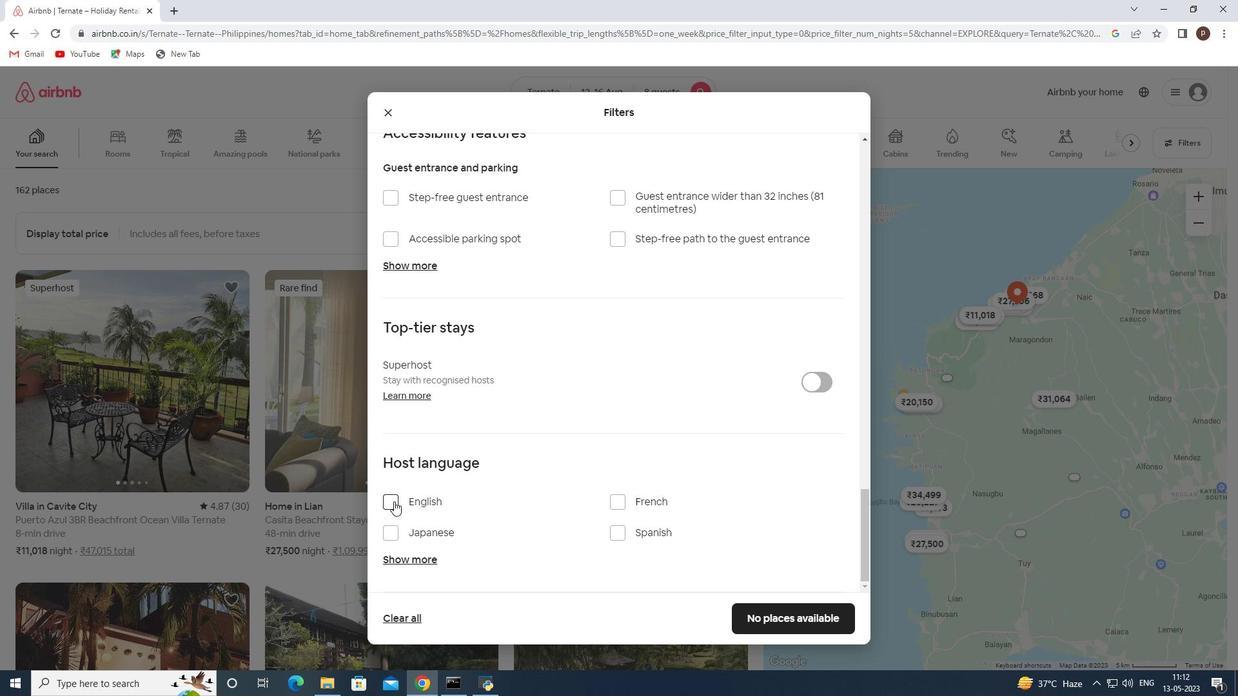 
Action: Mouse moved to (761, 614)
Screenshot: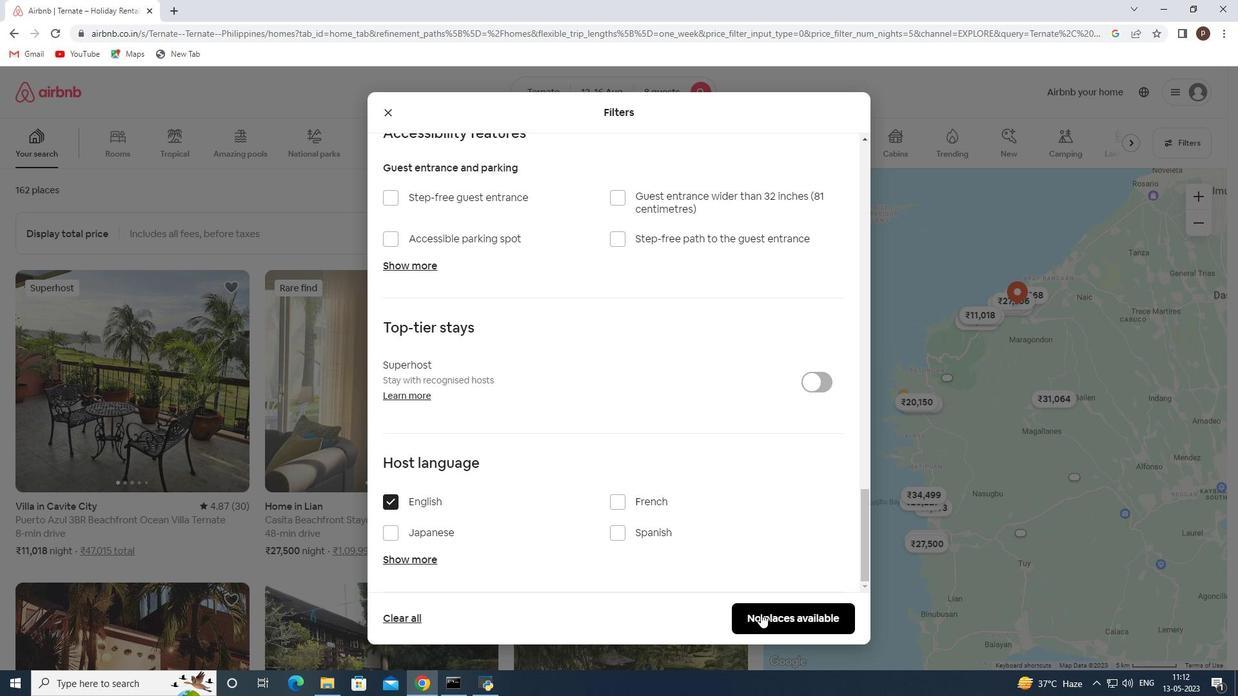 
Action: Mouse pressed left at (761, 614)
Screenshot: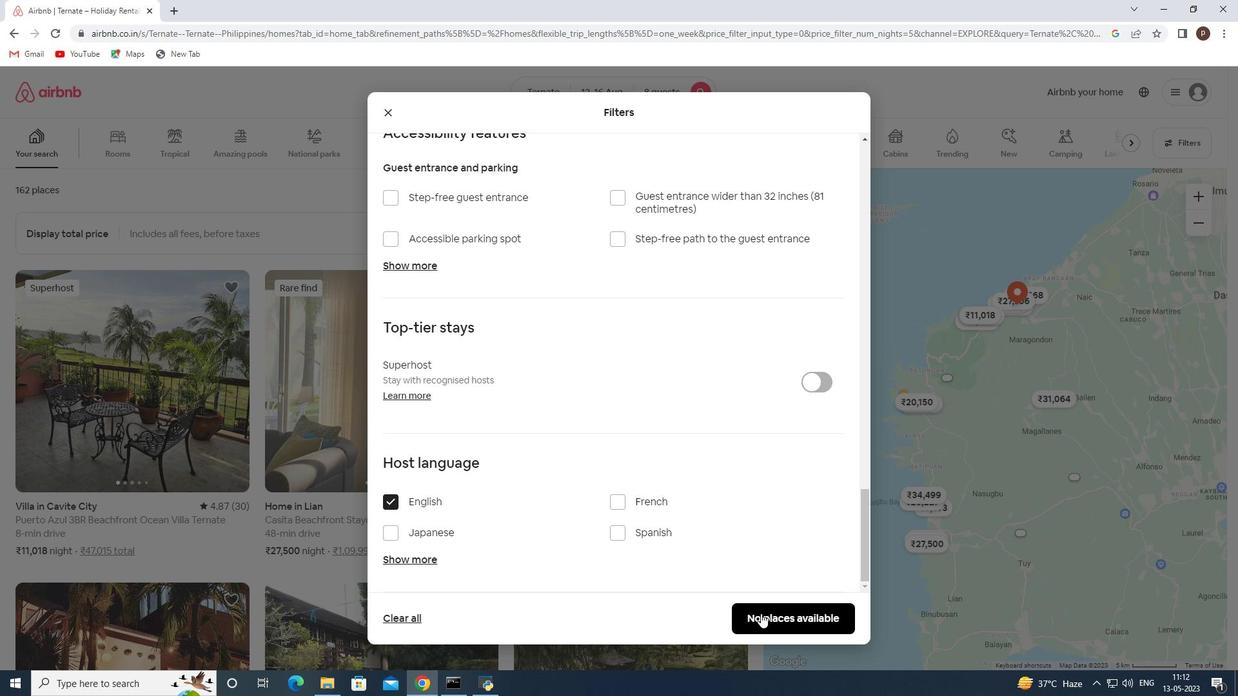 
Action: Mouse moved to (762, 614)
Screenshot: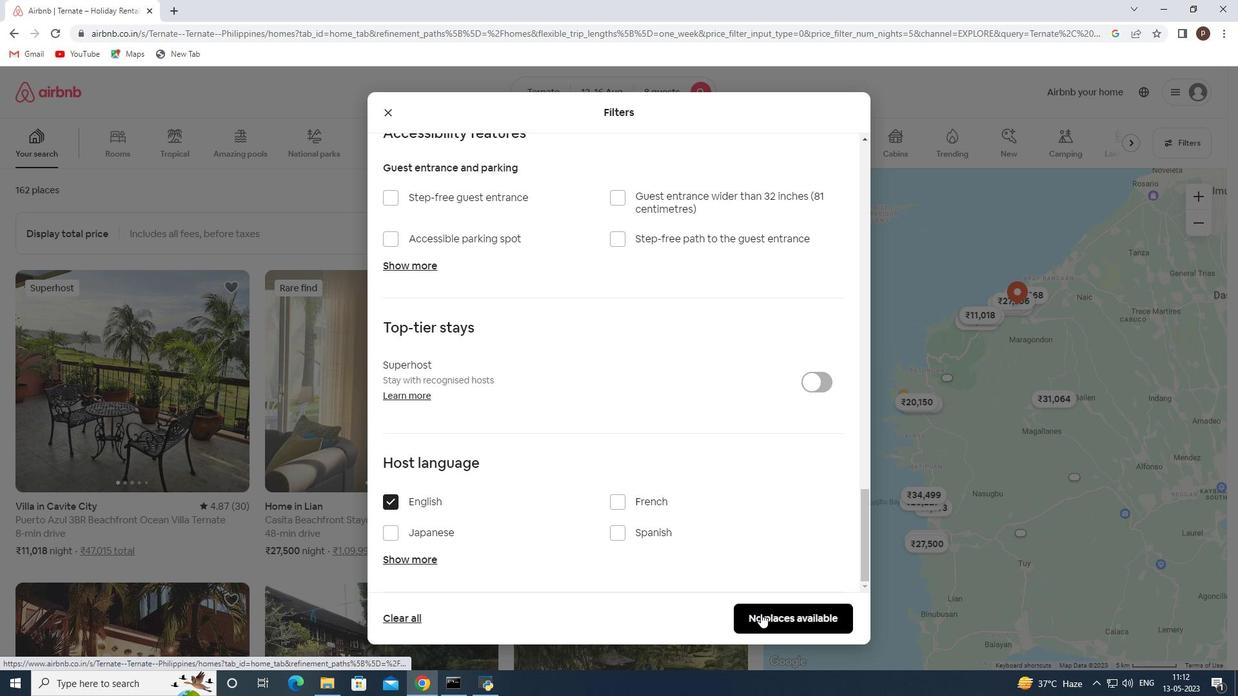 
